 Task: Find connections with filter location Zürich (Kreis 6) with filter topic #entrepreneurwith filter profile language German with filter current company Kirloskar Brothers Limited with filter school Gandhigram Rural Institute with filter industry Distilleries with filter service category Virtual Assistance with filter keywords title Artificial Intelligence Engineer
Action: Mouse moved to (660, 92)
Screenshot: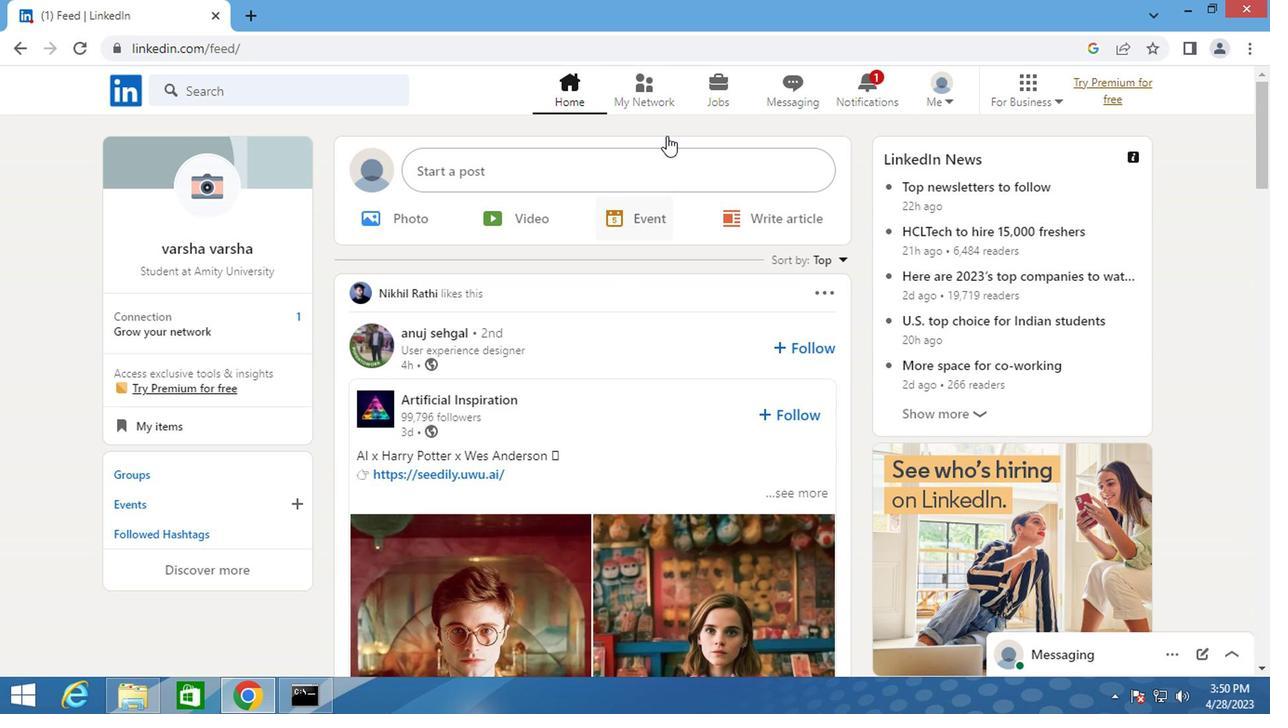 
Action: Mouse pressed left at (660, 92)
Screenshot: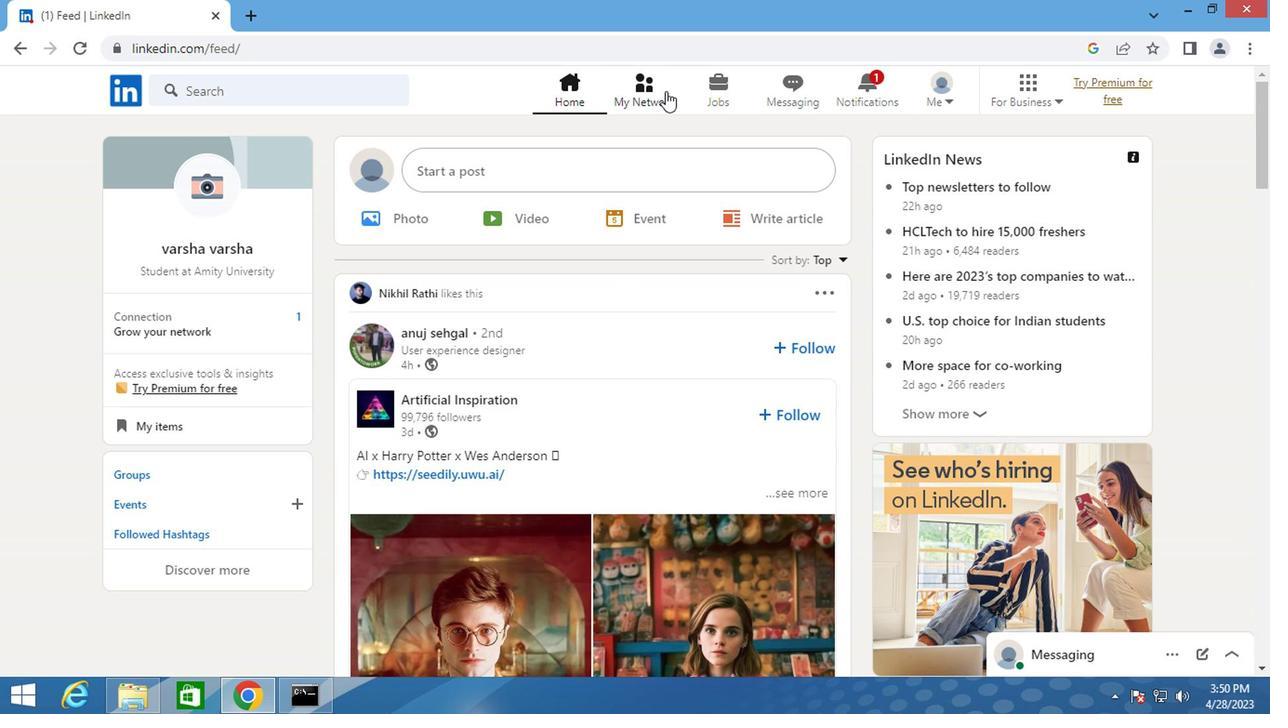 
Action: Mouse moved to (248, 189)
Screenshot: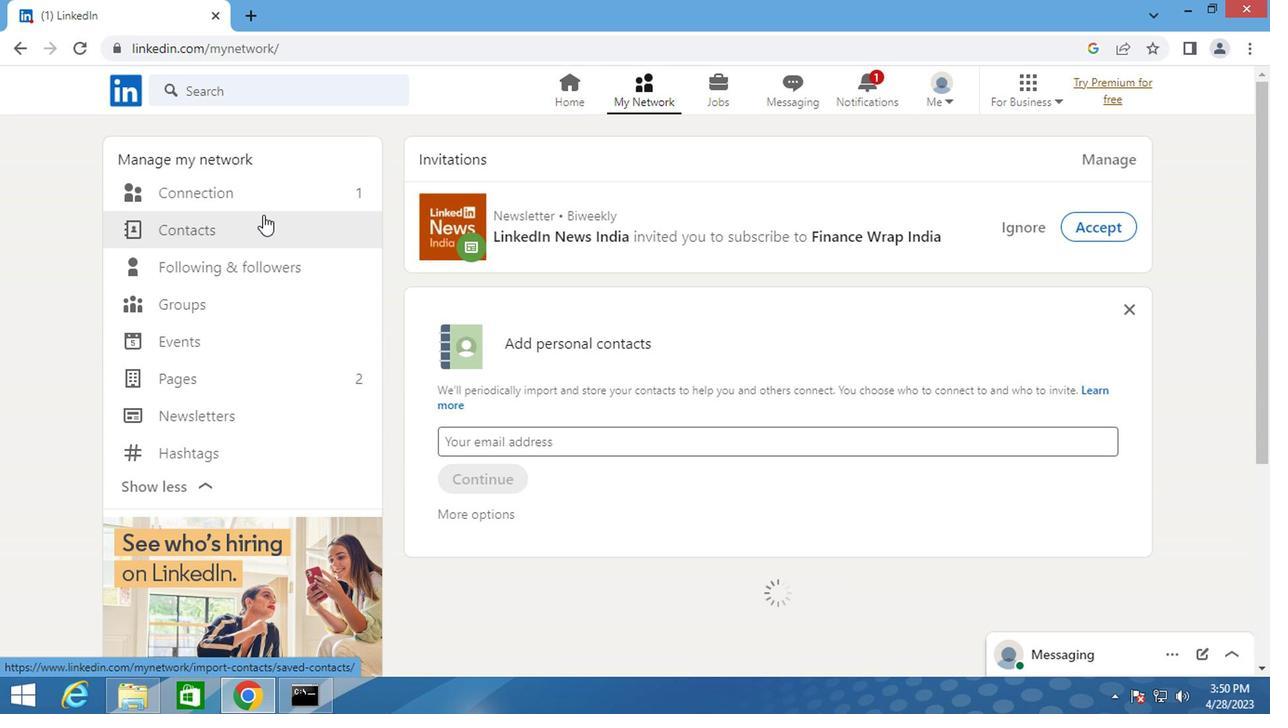 
Action: Mouse pressed left at (248, 189)
Screenshot: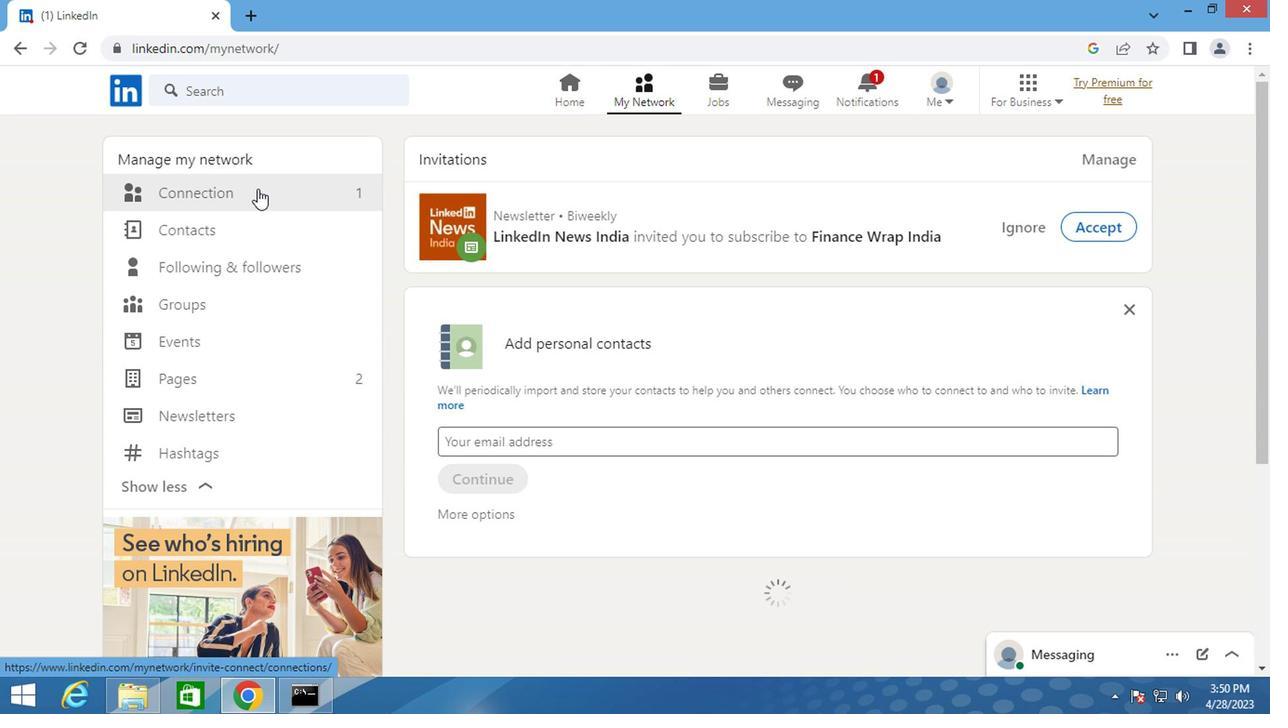 
Action: Mouse moved to (794, 195)
Screenshot: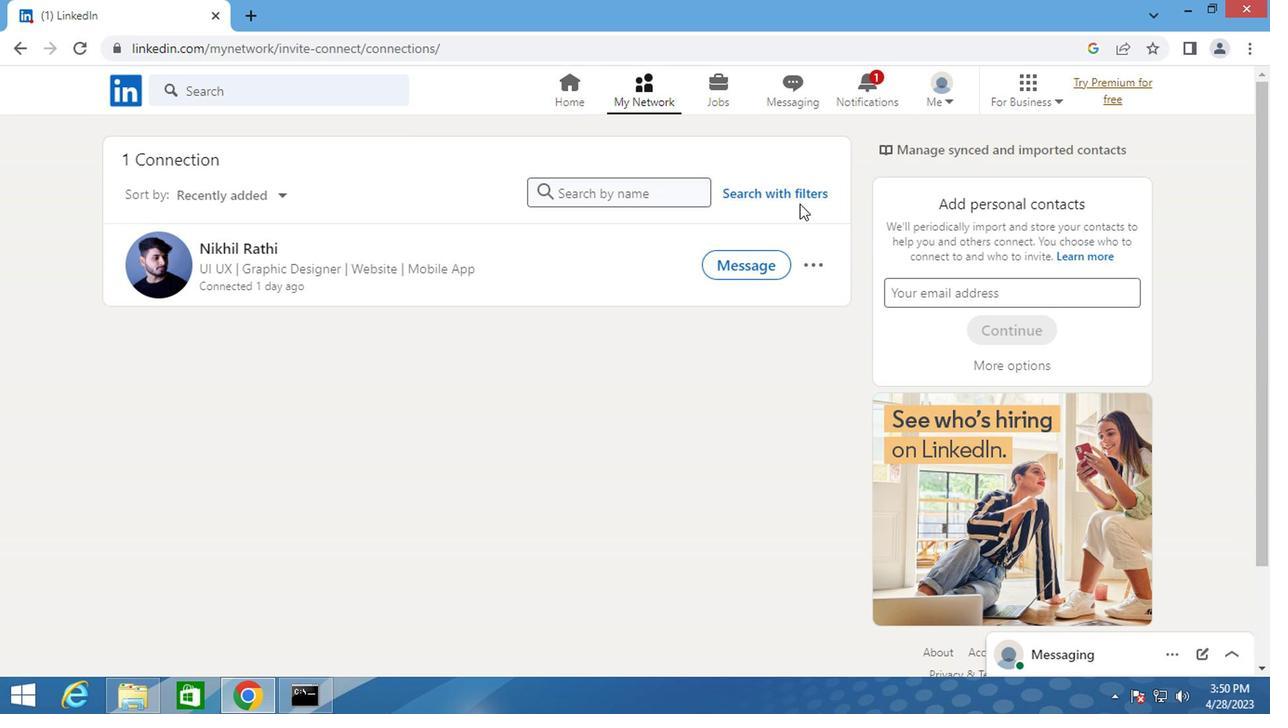 
Action: Mouse pressed left at (794, 195)
Screenshot: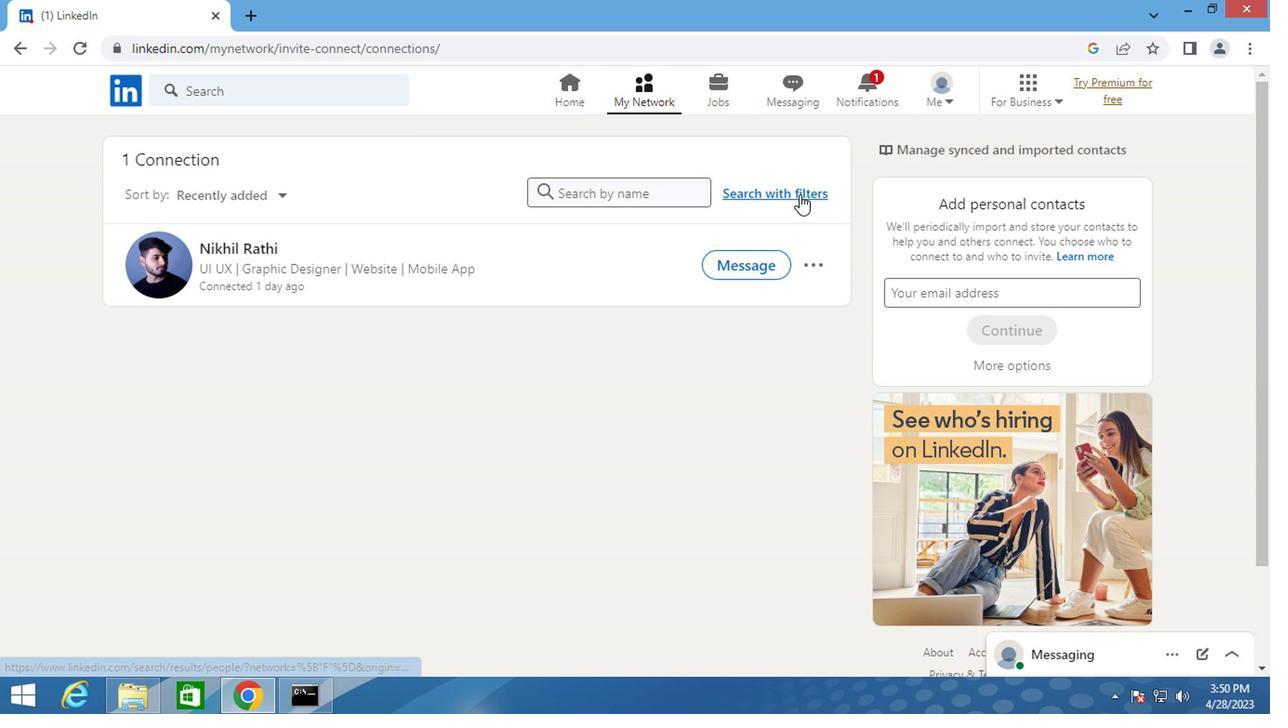 
Action: Mouse moved to (699, 139)
Screenshot: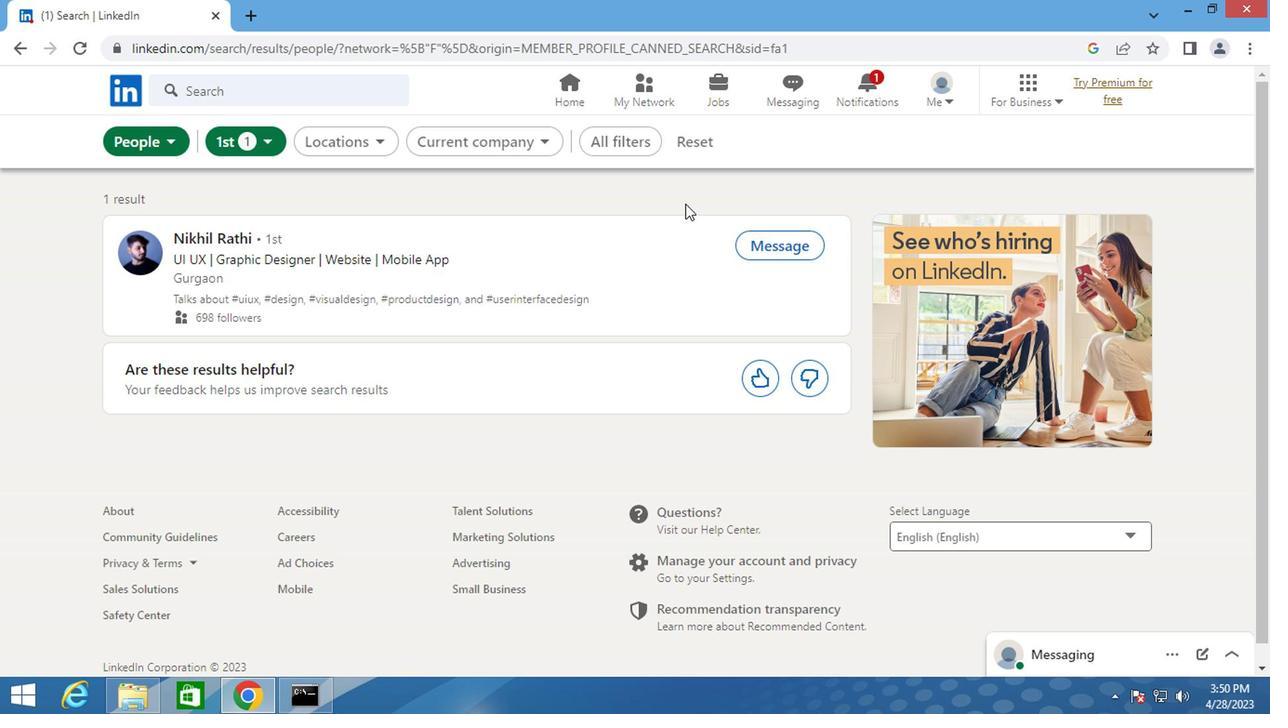 
Action: Mouse pressed left at (699, 139)
Screenshot: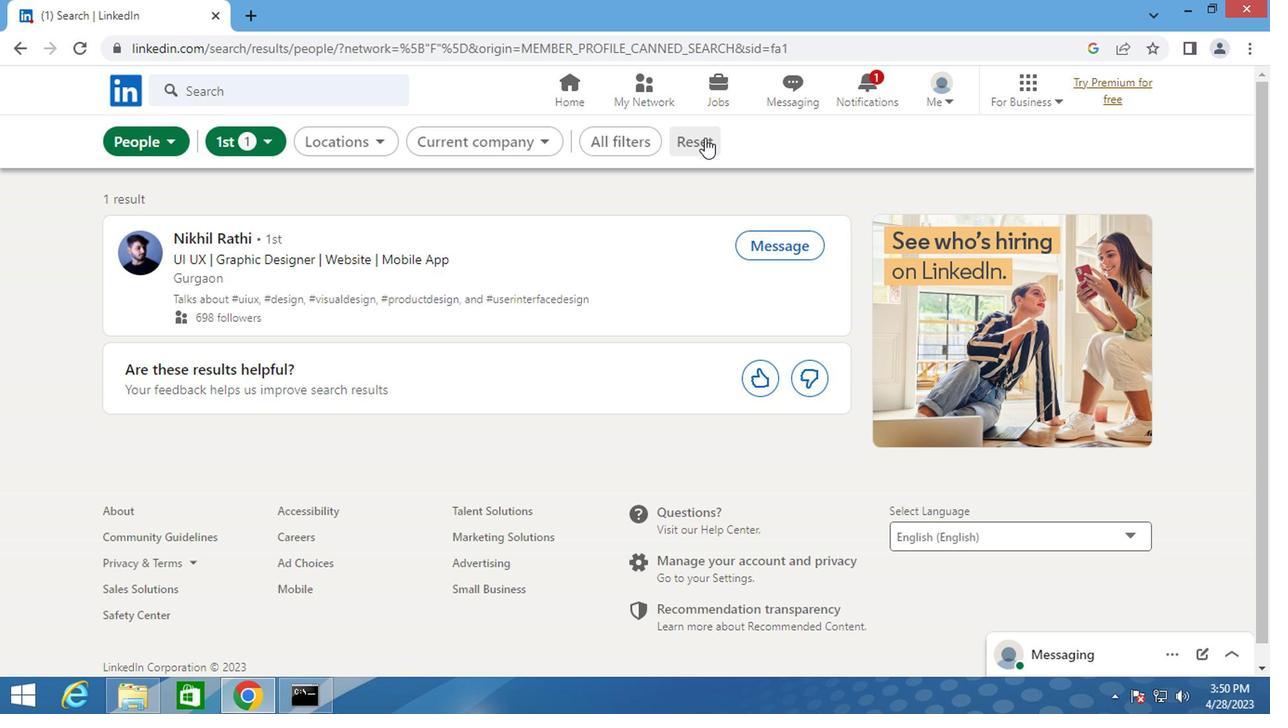 
Action: Mouse moved to (683, 146)
Screenshot: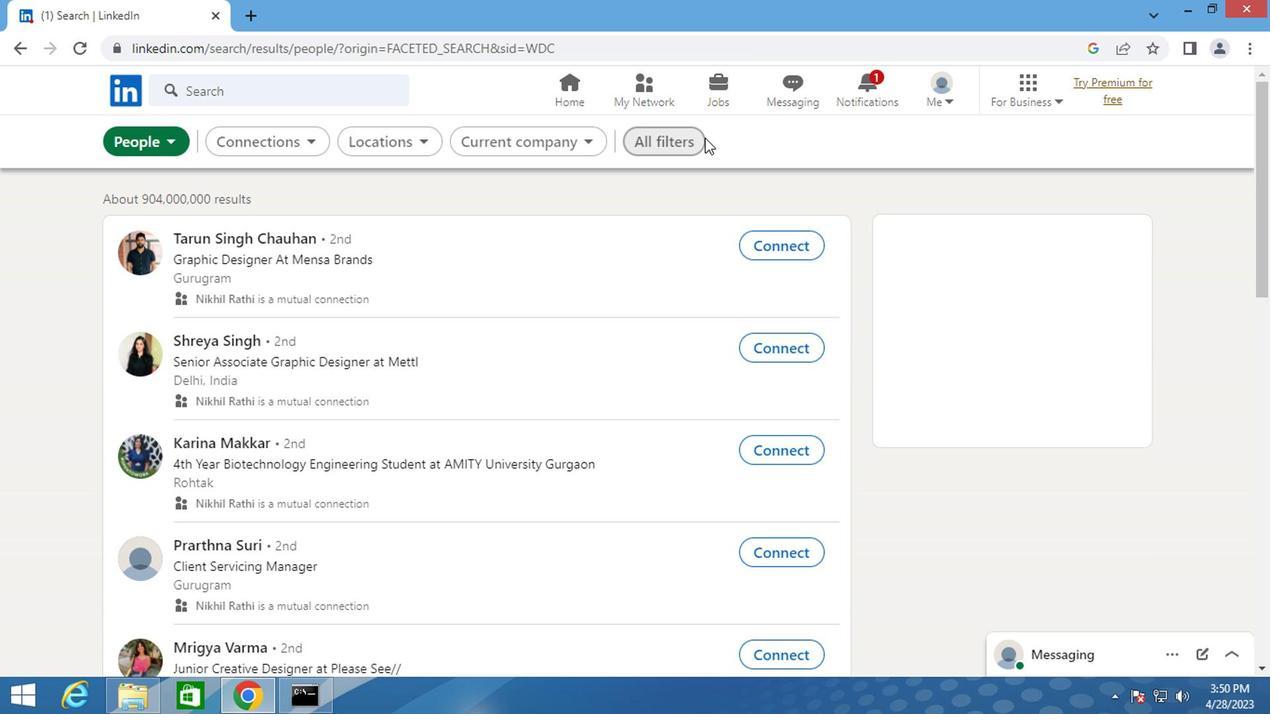 
Action: Mouse pressed left at (683, 146)
Screenshot: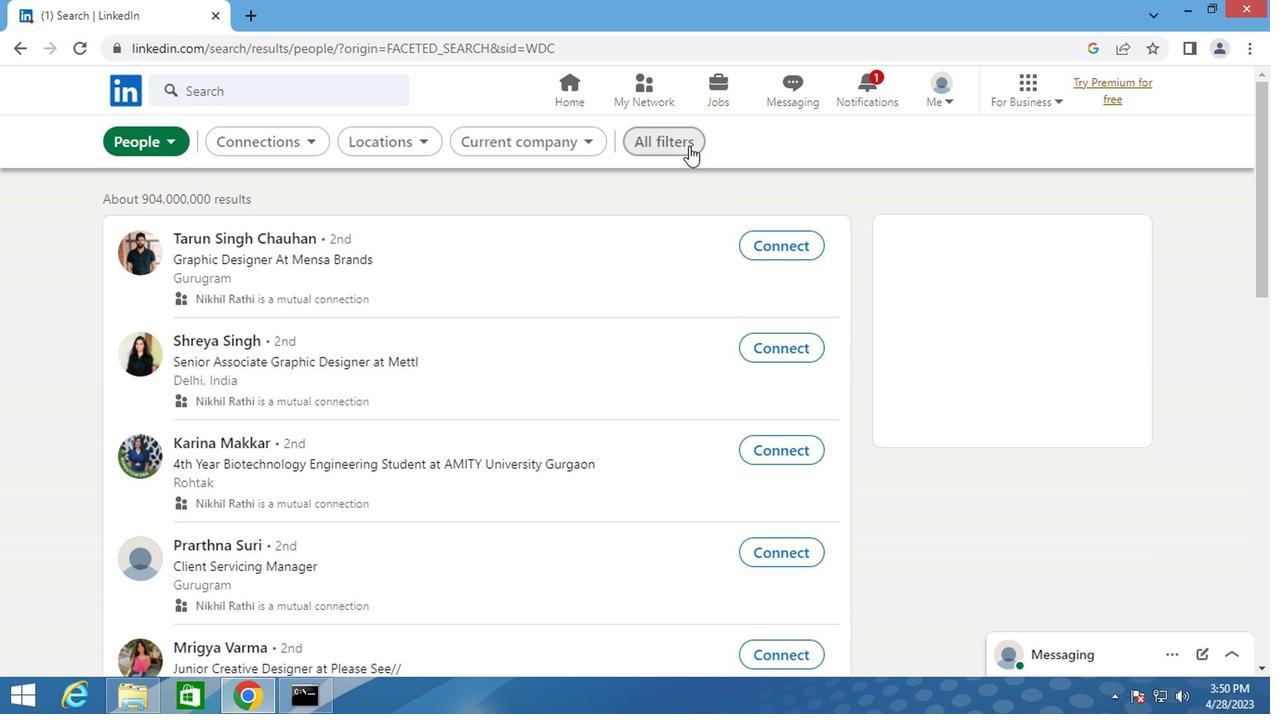 
Action: Mouse moved to (737, 250)
Screenshot: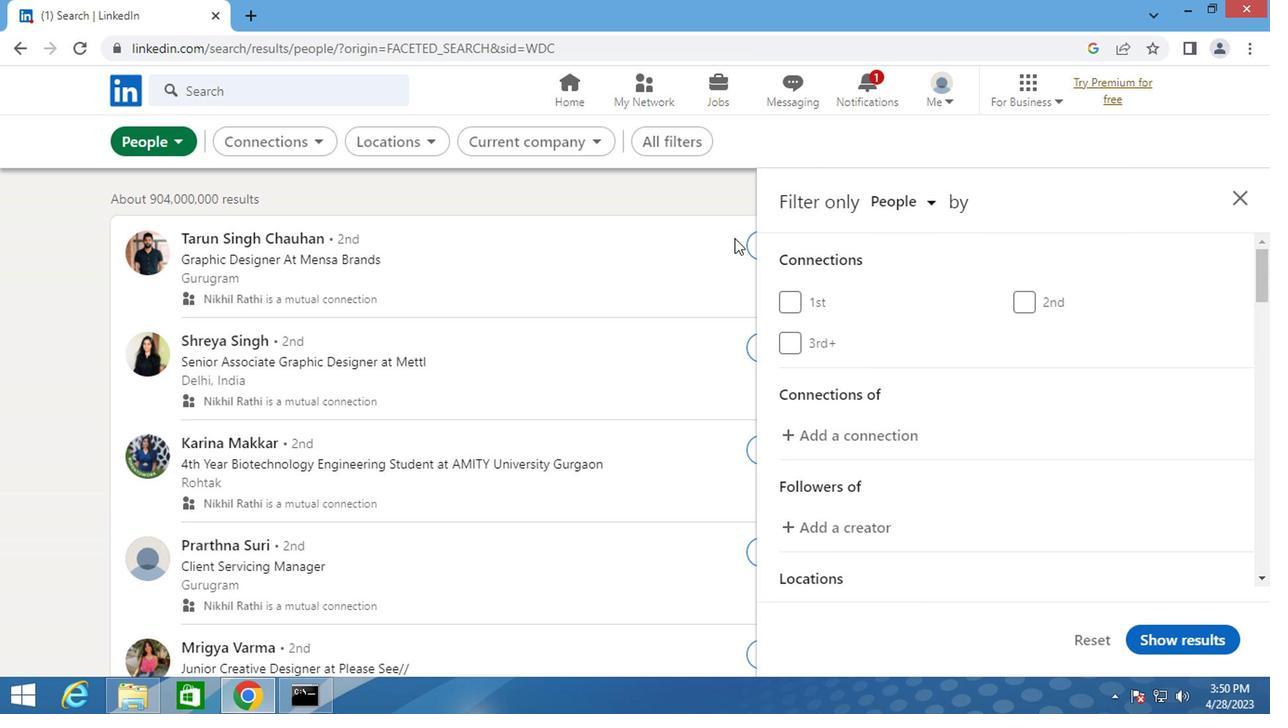 
Action: Mouse scrolled (737, 249) with delta (0, 0)
Screenshot: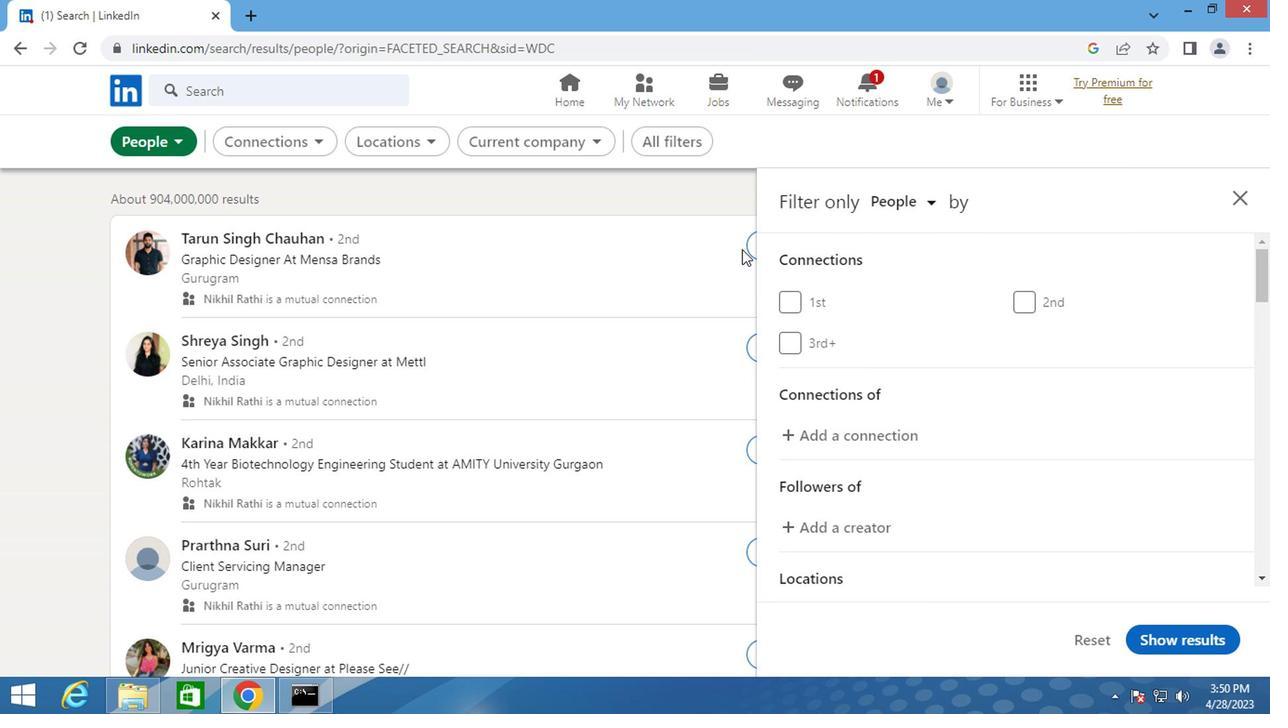 
Action: Mouse scrolled (737, 249) with delta (0, 0)
Screenshot: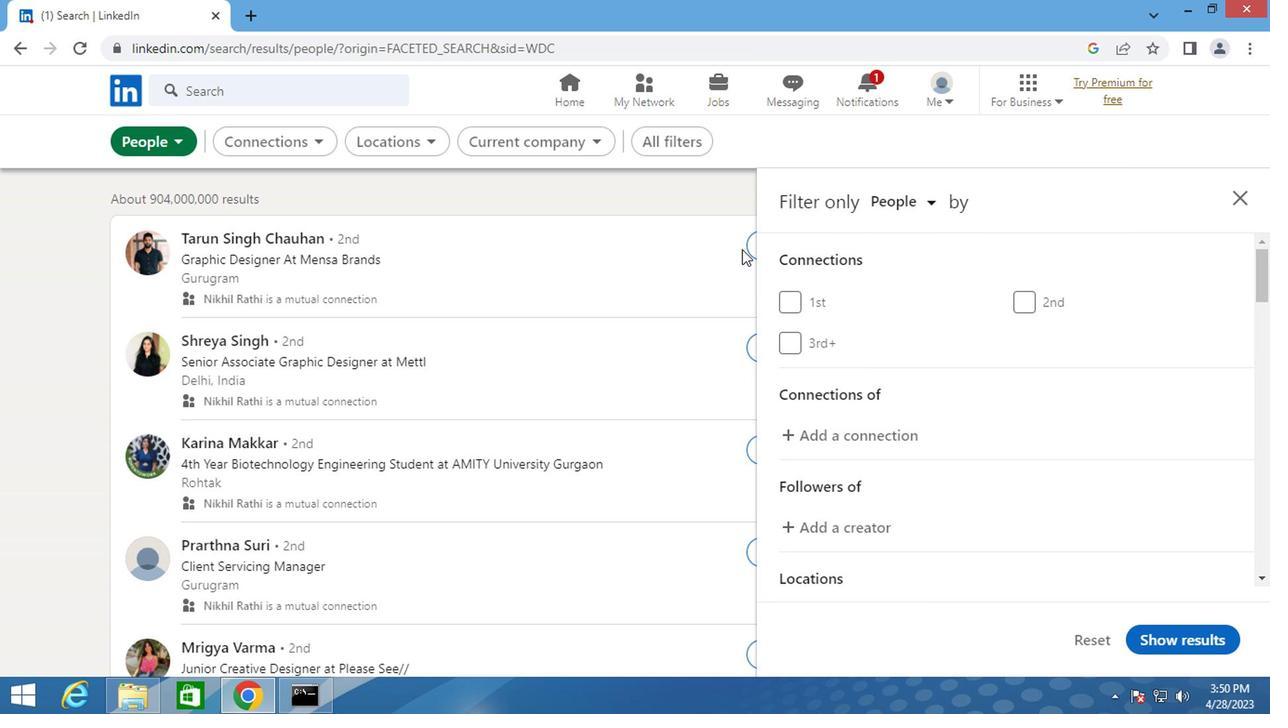 
Action: Mouse moved to (850, 325)
Screenshot: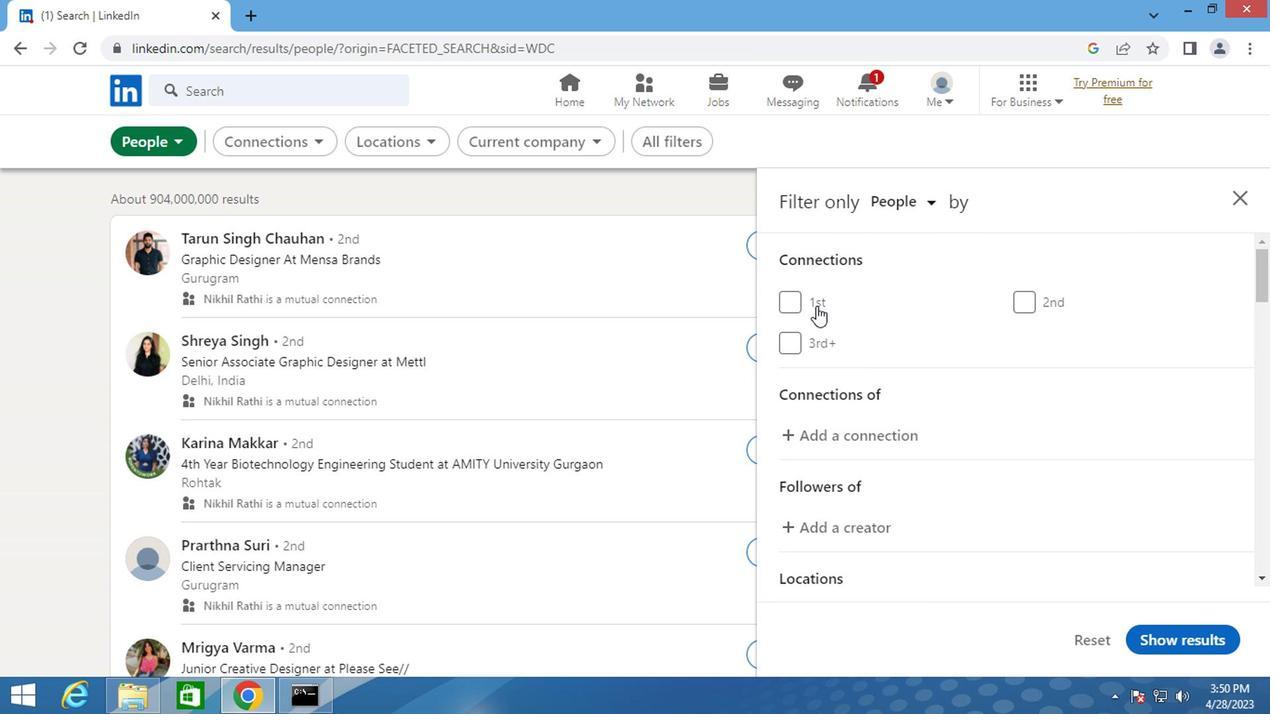 
Action: Mouse scrolled (850, 325) with delta (0, 0)
Screenshot: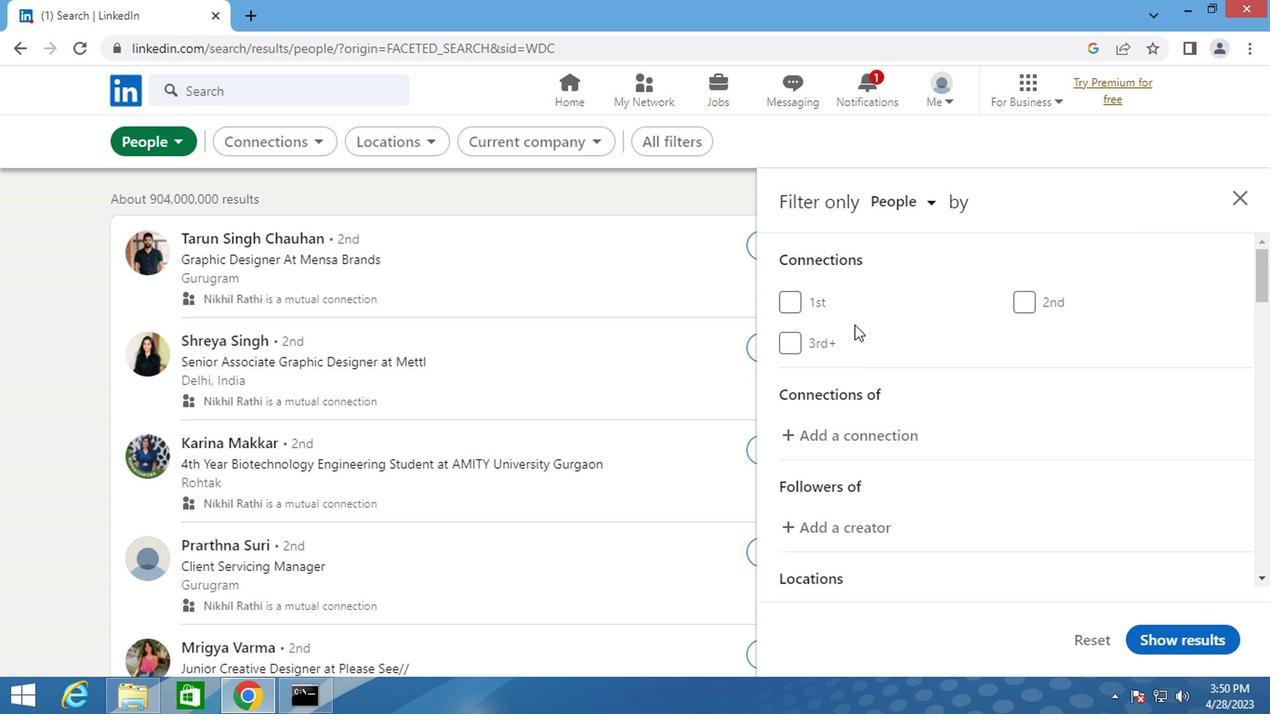 
Action: Mouse scrolled (850, 325) with delta (0, 0)
Screenshot: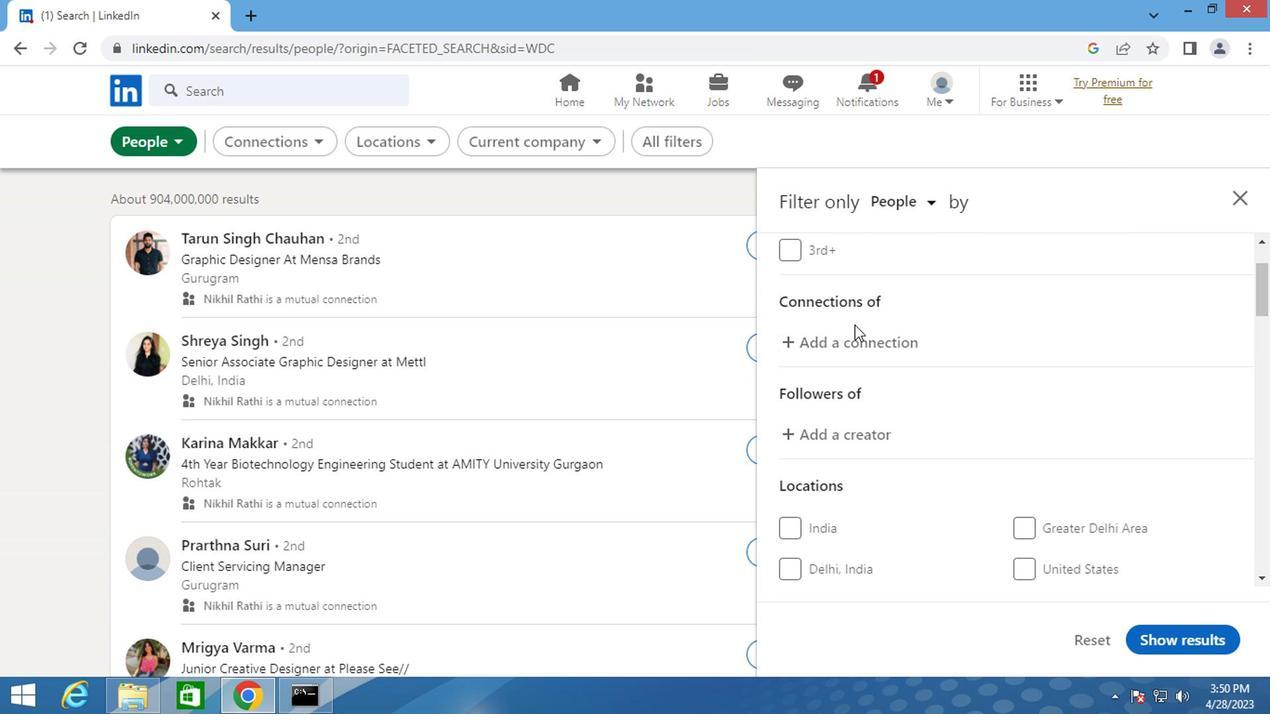 
Action: Mouse scrolled (850, 325) with delta (0, 0)
Screenshot: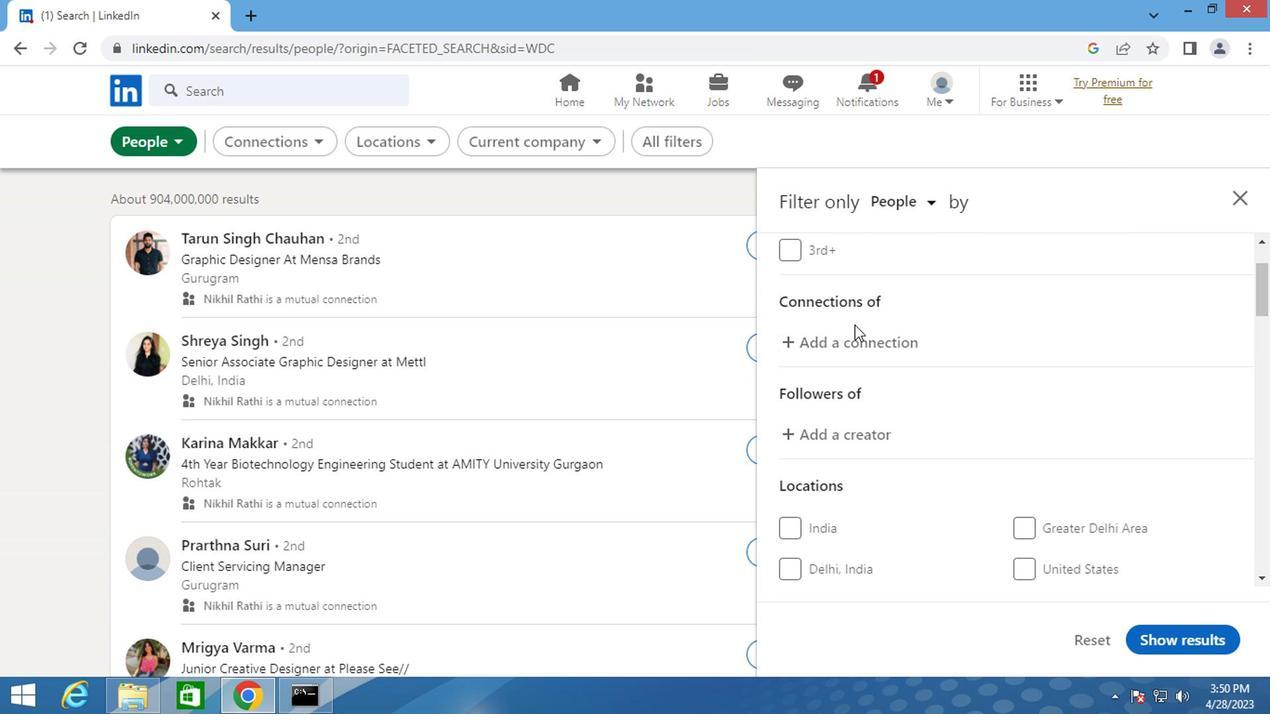 
Action: Mouse moved to (1041, 407)
Screenshot: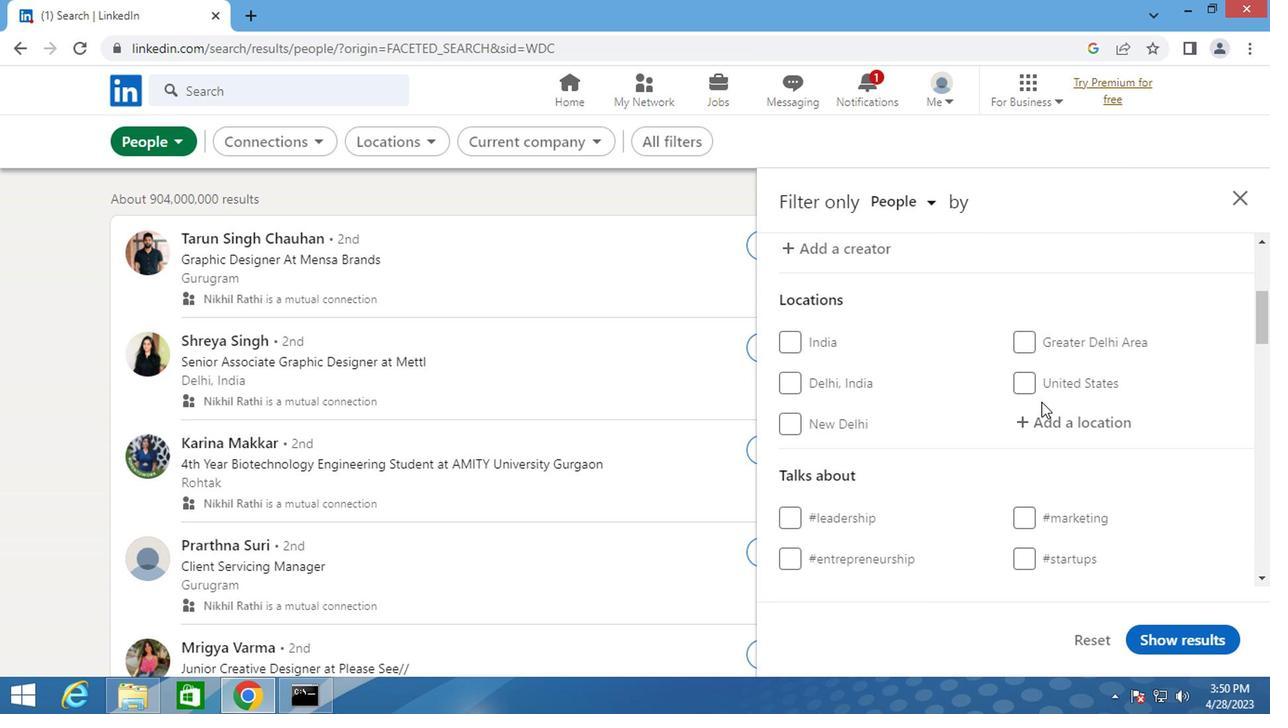 
Action: Mouse pressed left at (1041, 407)
Screenshot: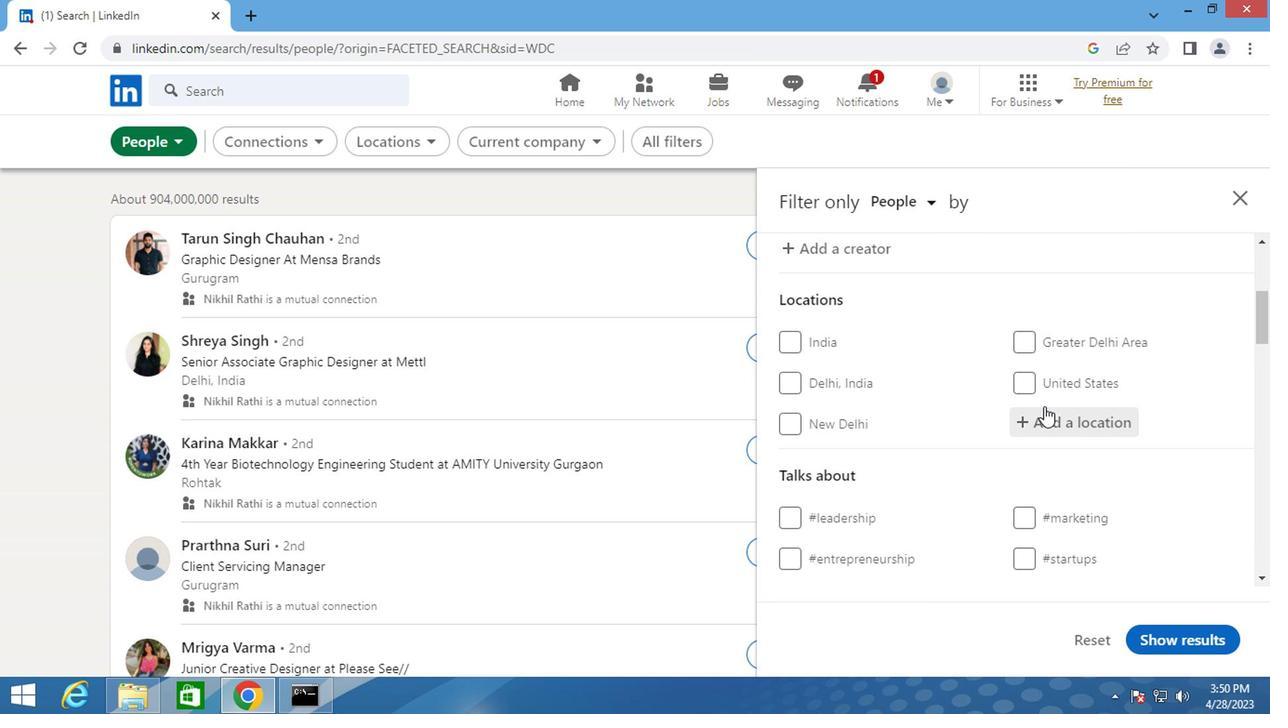 
Action: Key pressed <Key.shift>ZURICH<Key.space><Key.shift_r><Key.shift_r><Key.shift_r>(<Key.shift>KREIS<Key.space>6<Key.shift_r>)
Screenshot: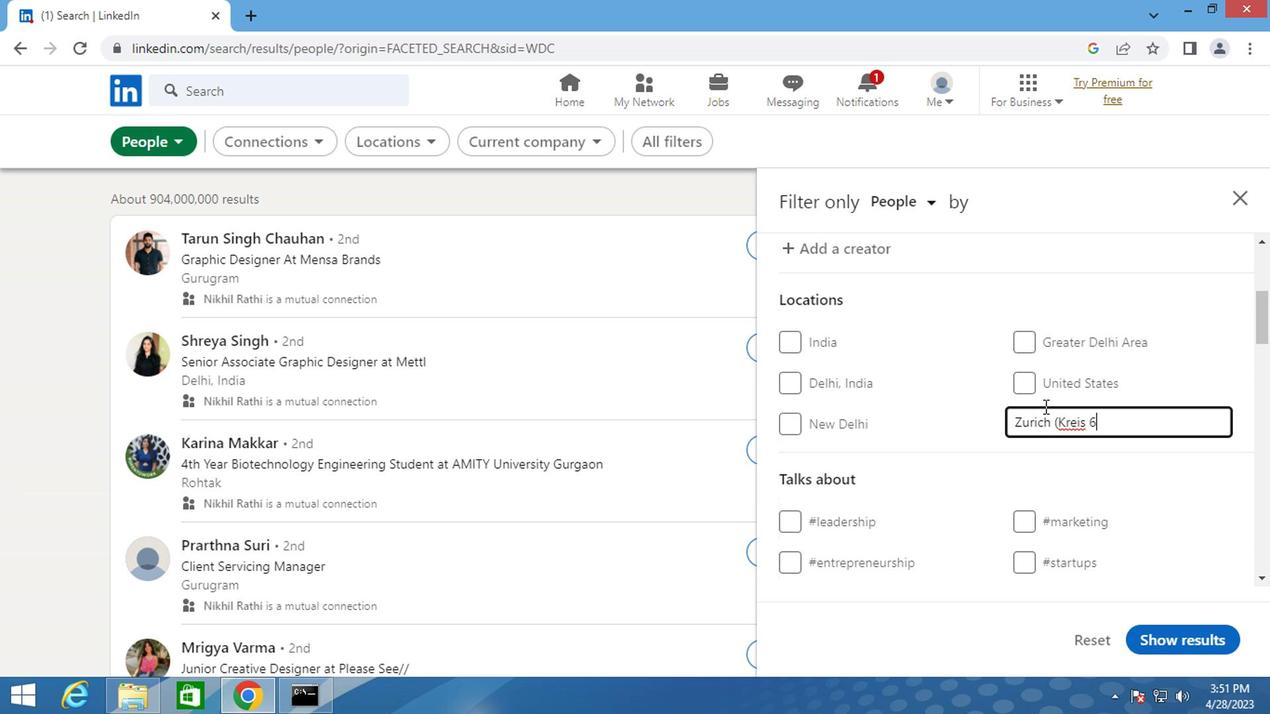 
Action: Mouse moved to (871, 395)
Screenshot: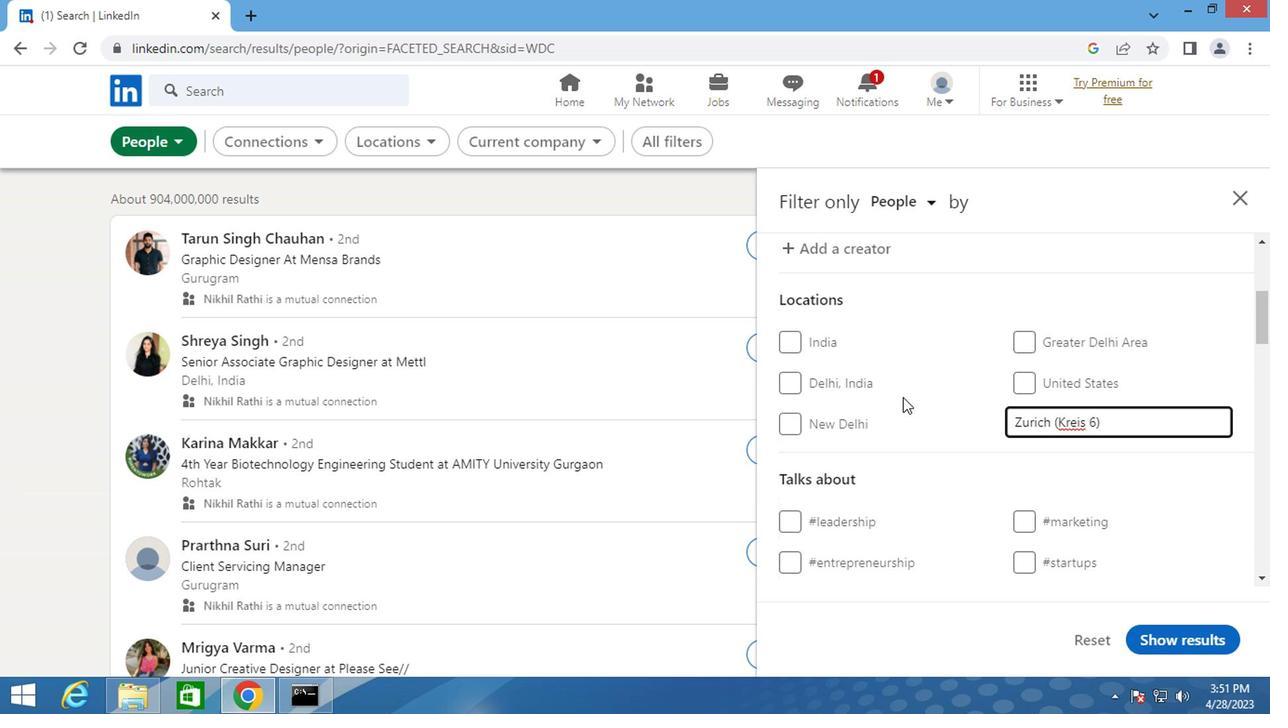 
Action: Mouse scrolled (871, 394) with delta (0, -1)
Screenshot: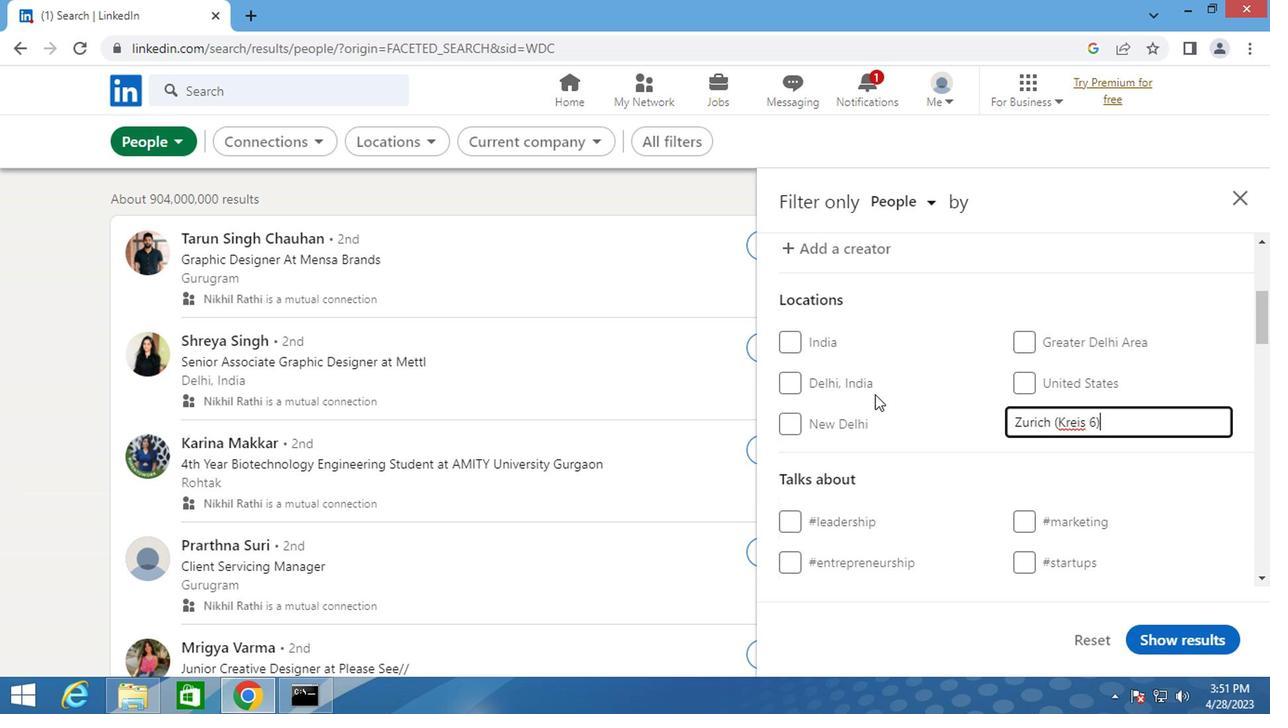 
Action: Mouse scrolled (871, 394) with delta (0, -1)
Screenshot: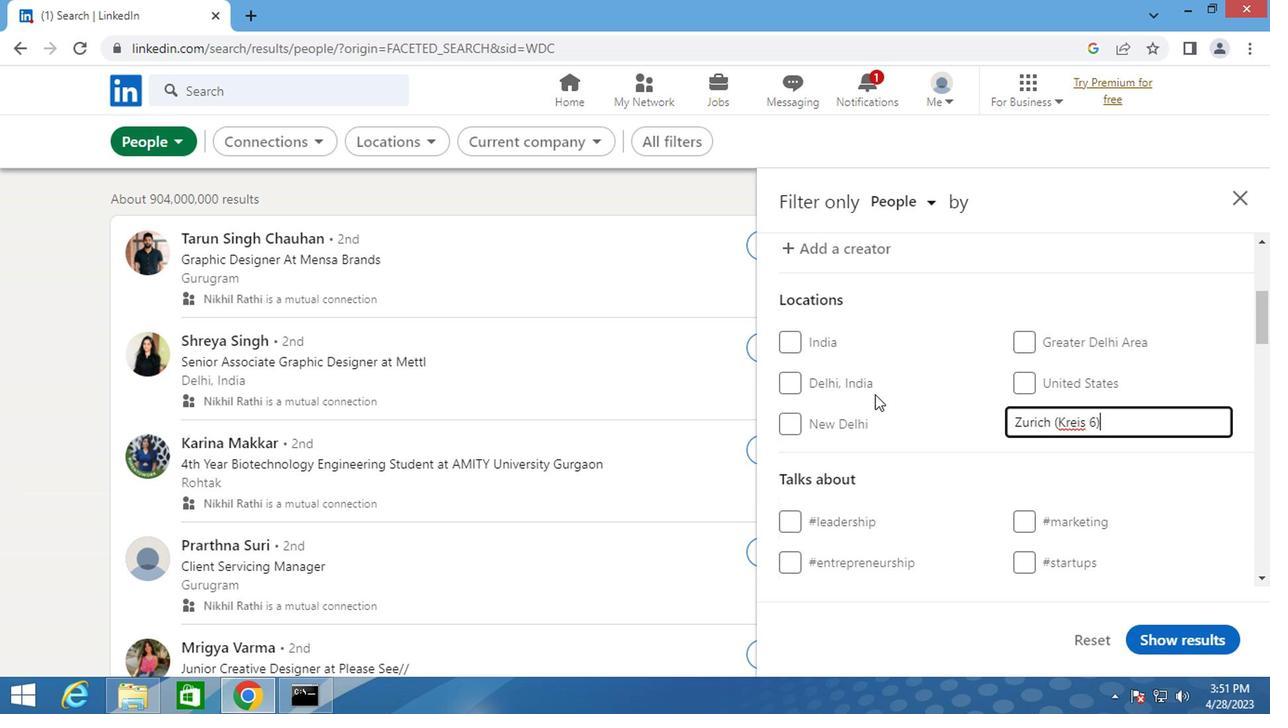 
Action: Mouse moved to (1065, 410)
Screenshot: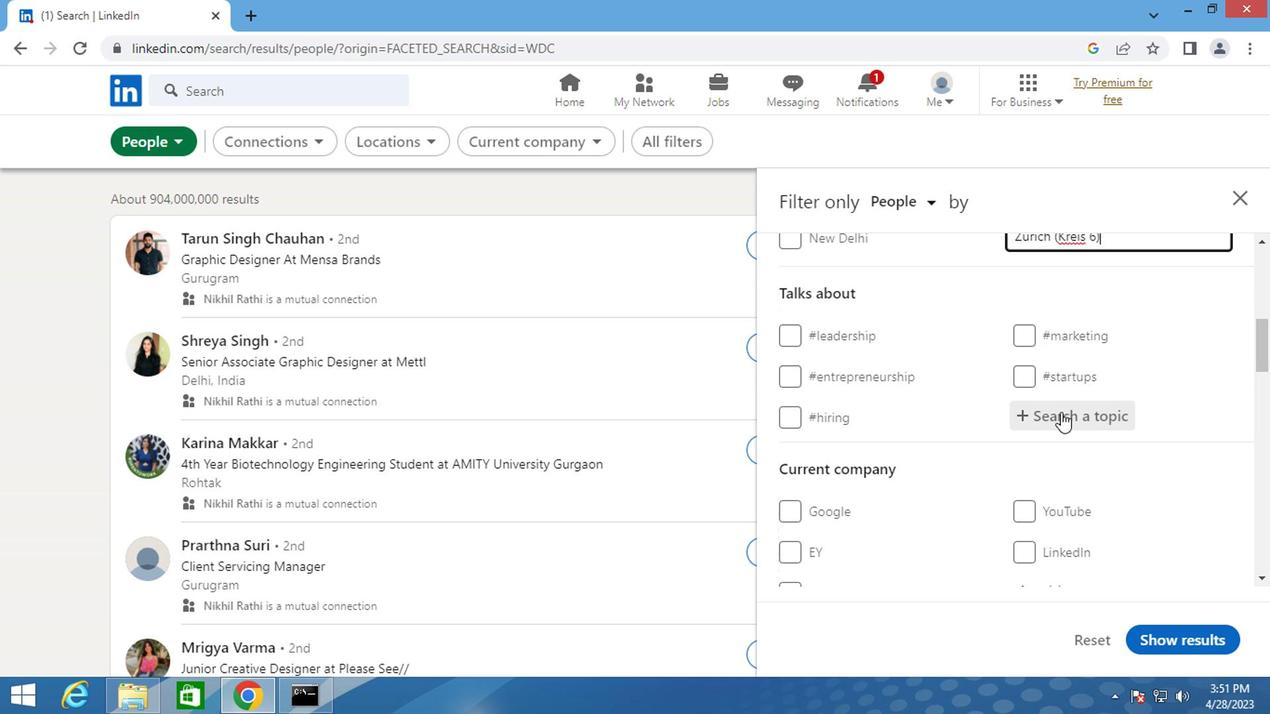 
Action: Mouse pressed left at (1065, 410)
Screenshot: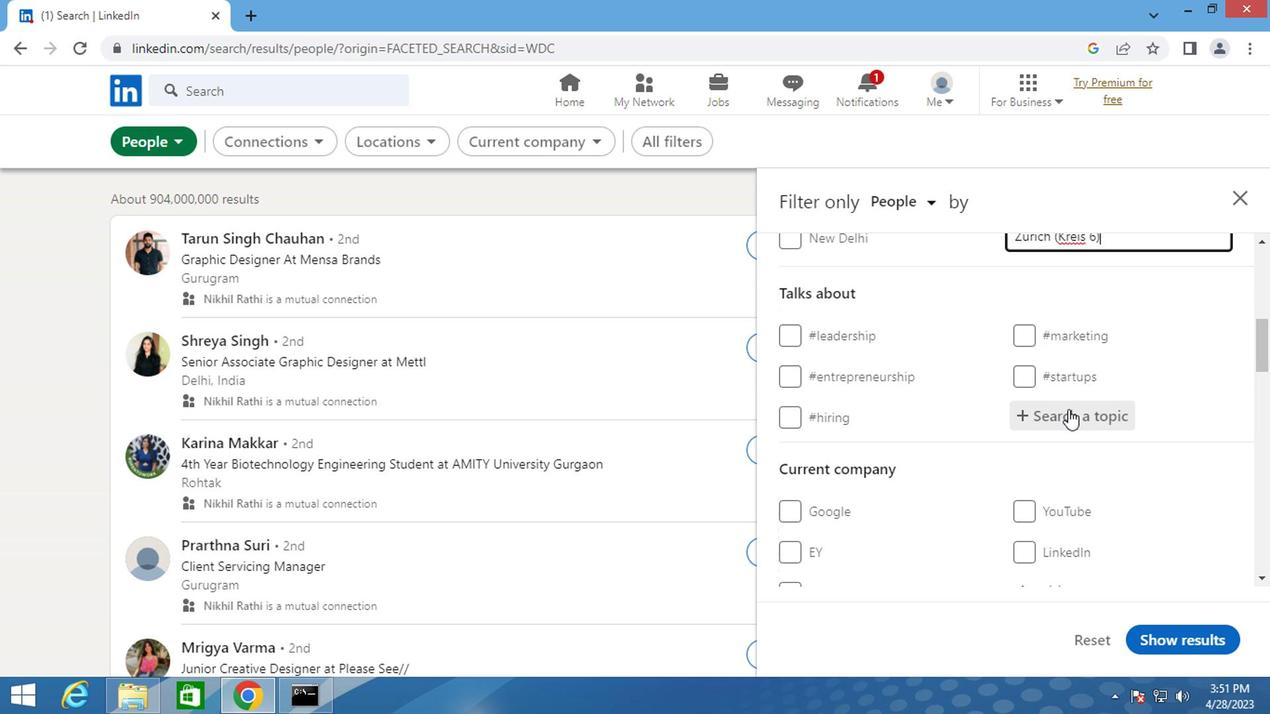 
Action: Key pressed <Key.shift><Key.shift><Key.shift><Key.shift><Key.shift>#ENTREPRENEUR
Screenshot: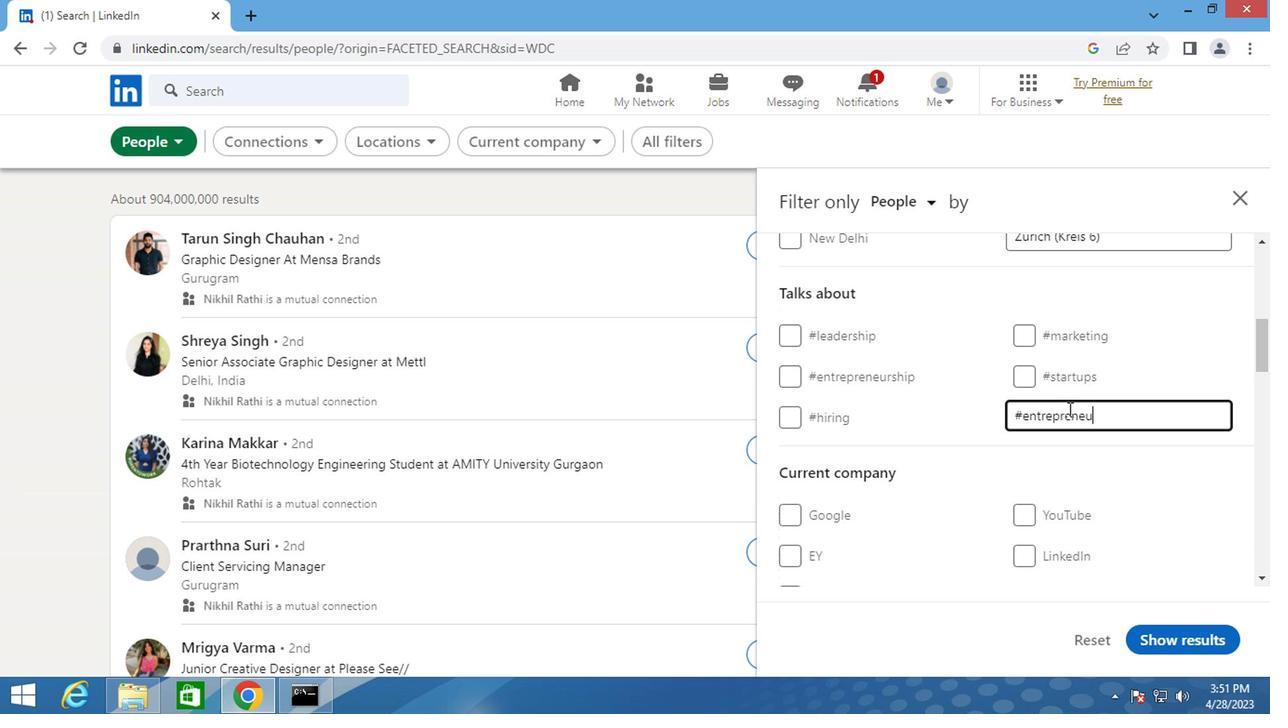 
Action: Mouse moved to (949, 455)
Screenshot: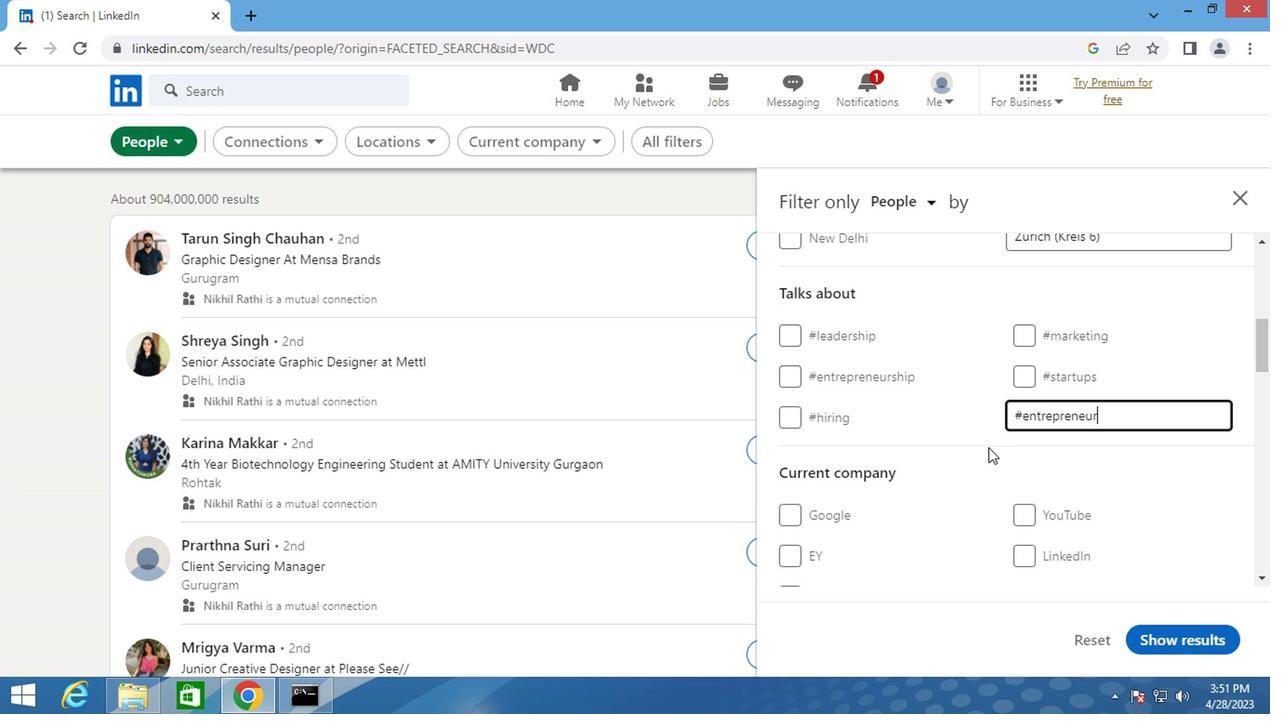 
Action: Mouse scrolled (949, 454) with delta (0, -1)
Screenshot: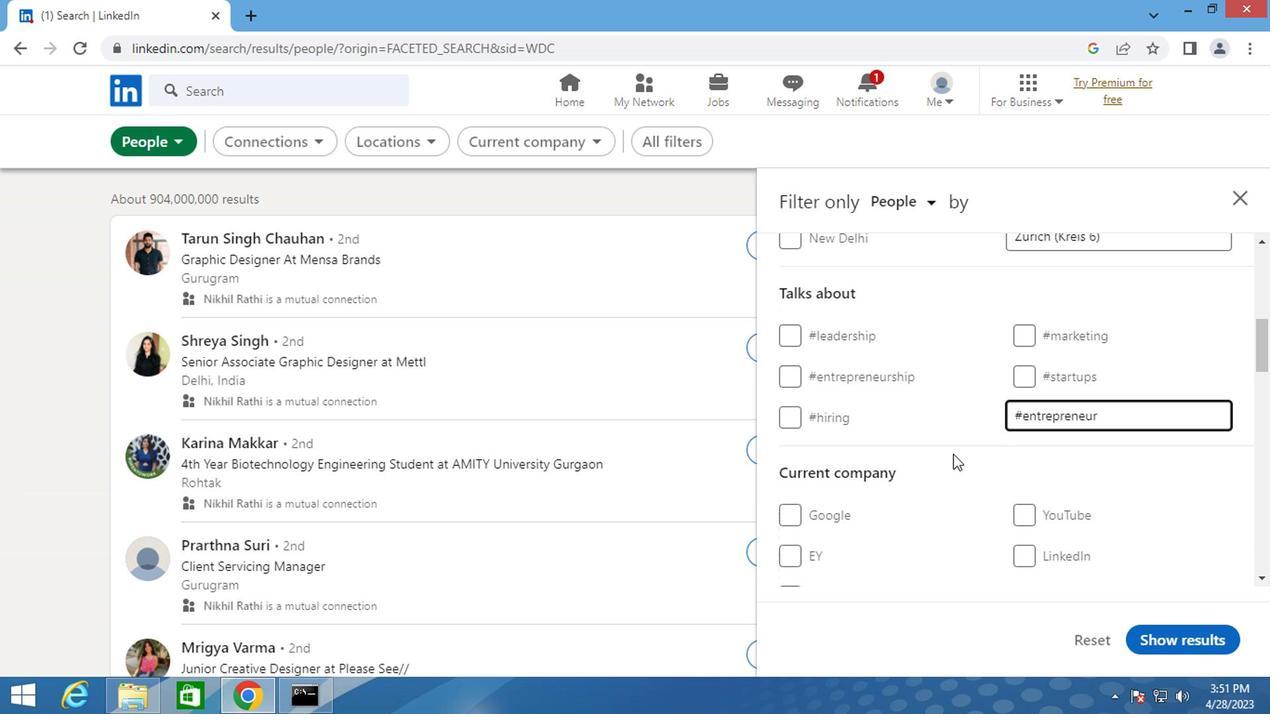 
Action: Mouse scrolled (949, 454) with delta (0, -1)
Screenshot: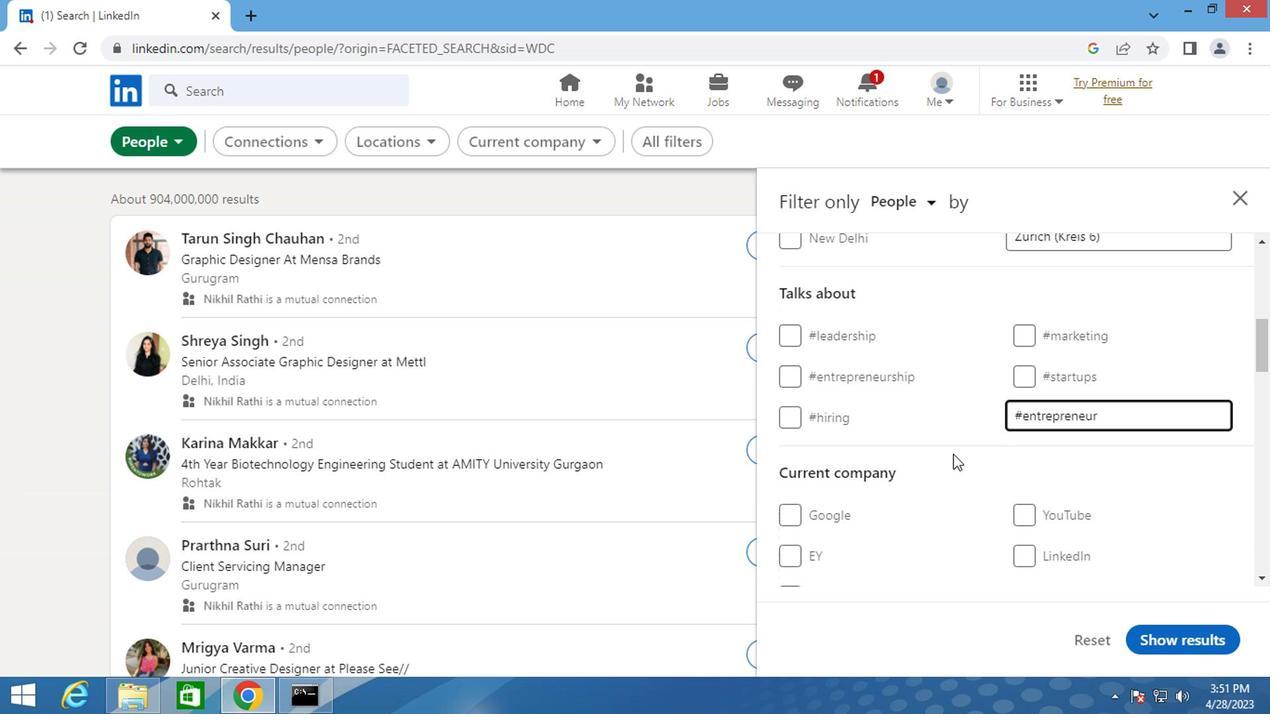 
Action: Mouse scrolled (949, 454) with delta (0, -1)
Screenshot: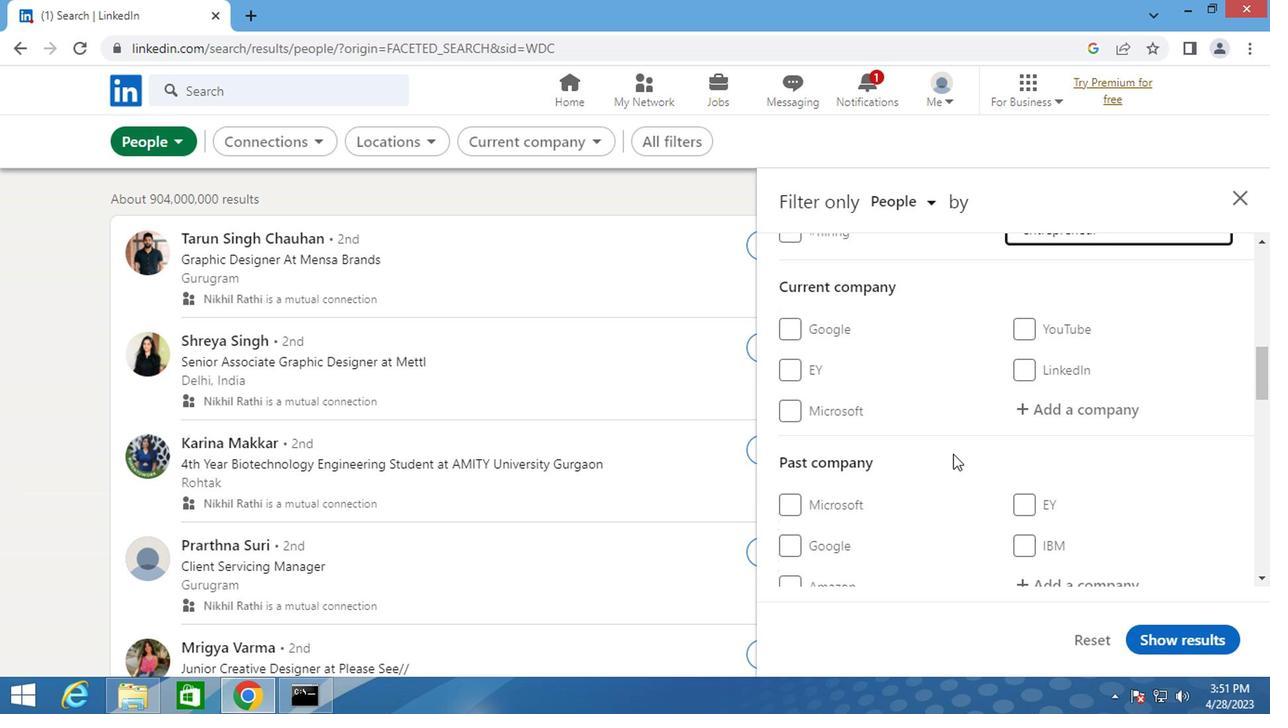 
Action: Mouse scrolled (949, 454) with delta (0, -1)
Screenshot: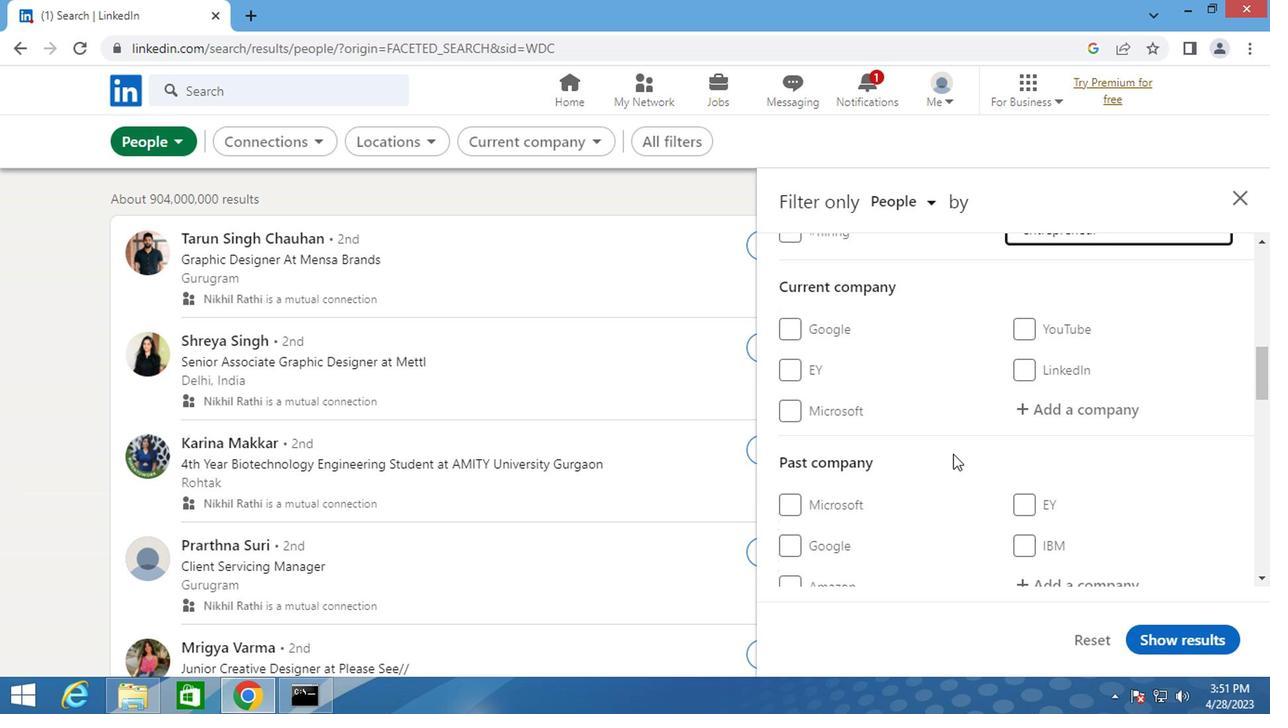 
Action: Mouse scrolled (949, 454) with delta (0, -1)
Screenshot: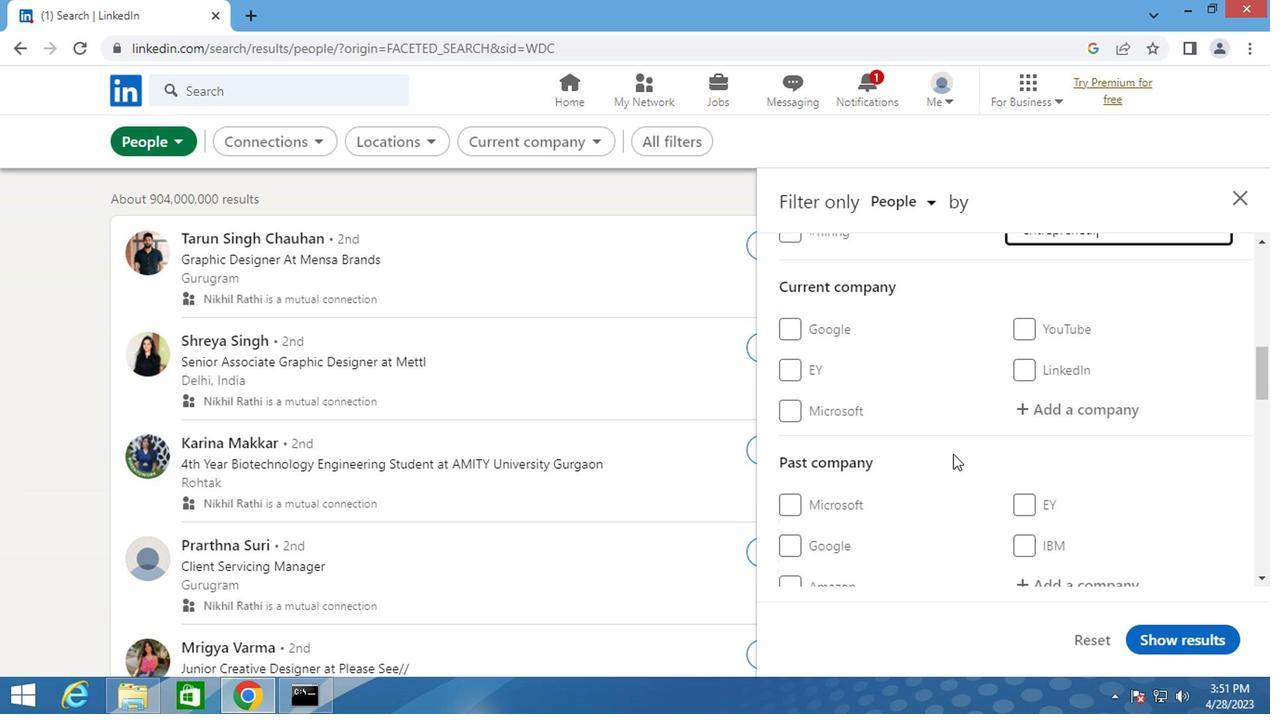 
Action: Mouse scrolled (949, 454) with delta (0, -1)
Screenshot: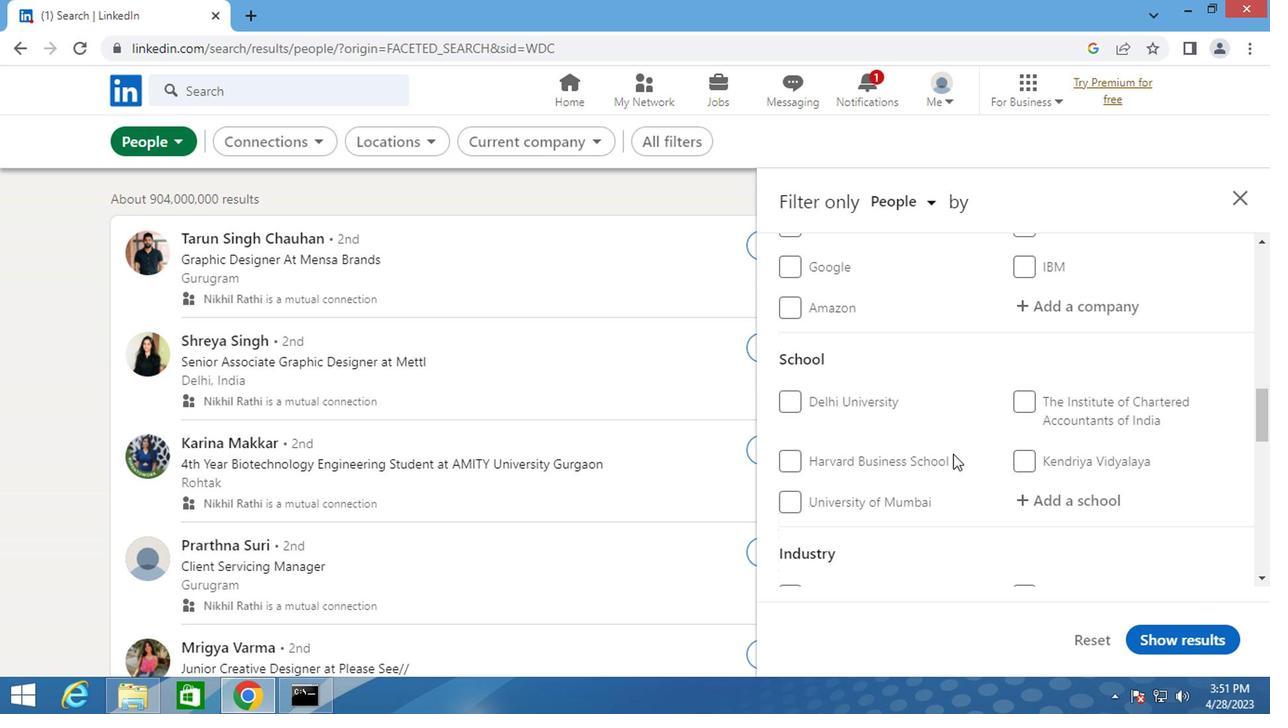 
Action: Mouse scrolled (949, 454) with delta (0, -1)
Screenshot: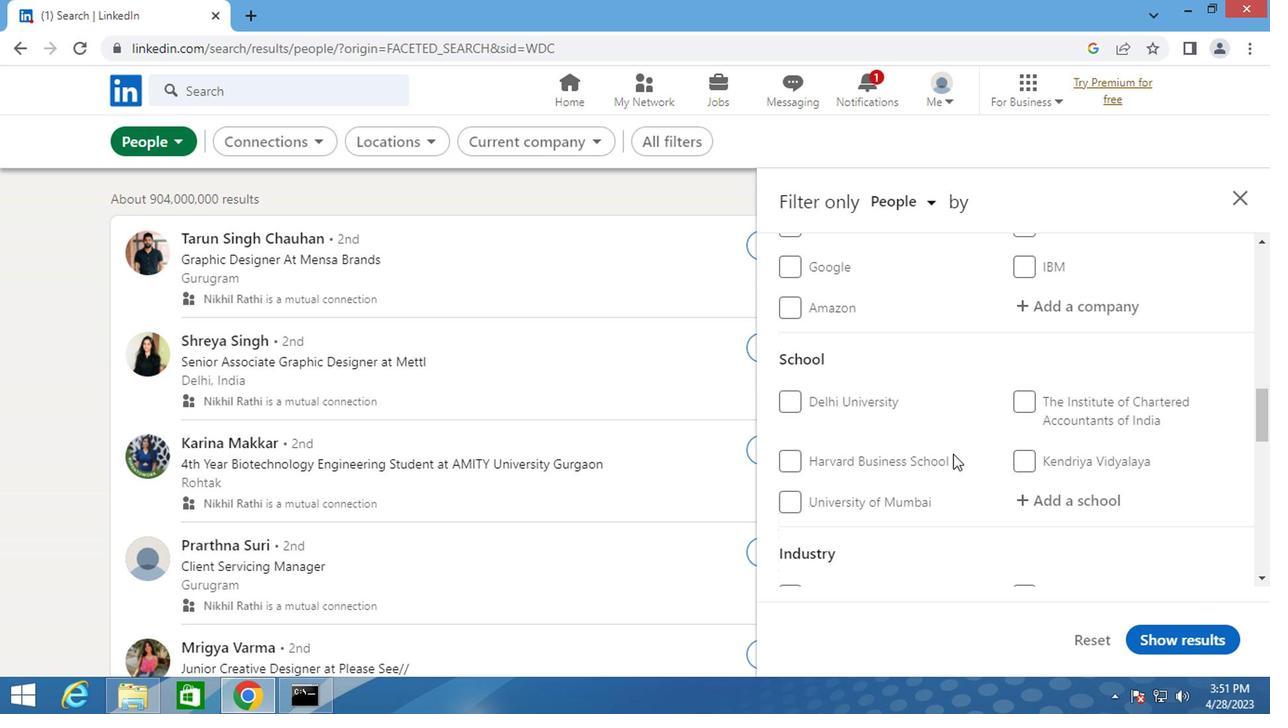 
Action: Mouse scrolled (949, 454) with delta (0, -1)
Screenshot: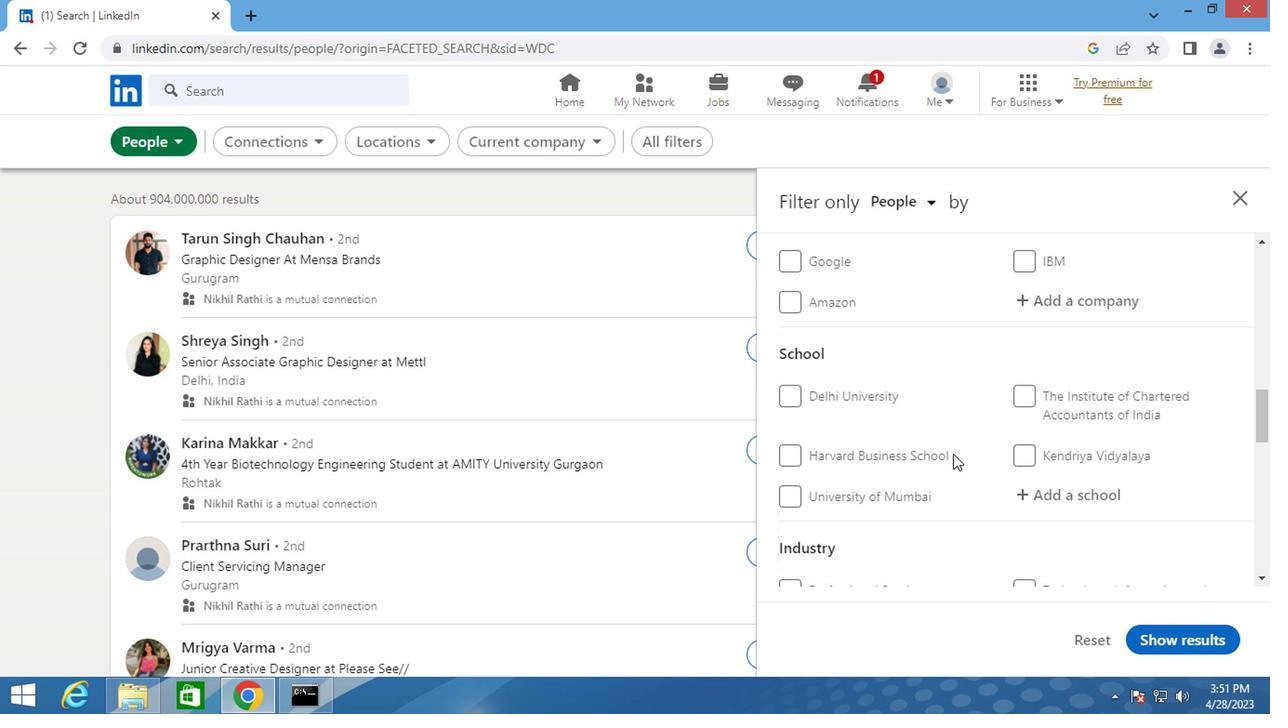 
Action: Mouse scrolled (949, 454) with delta (0, -1)
Screenshot: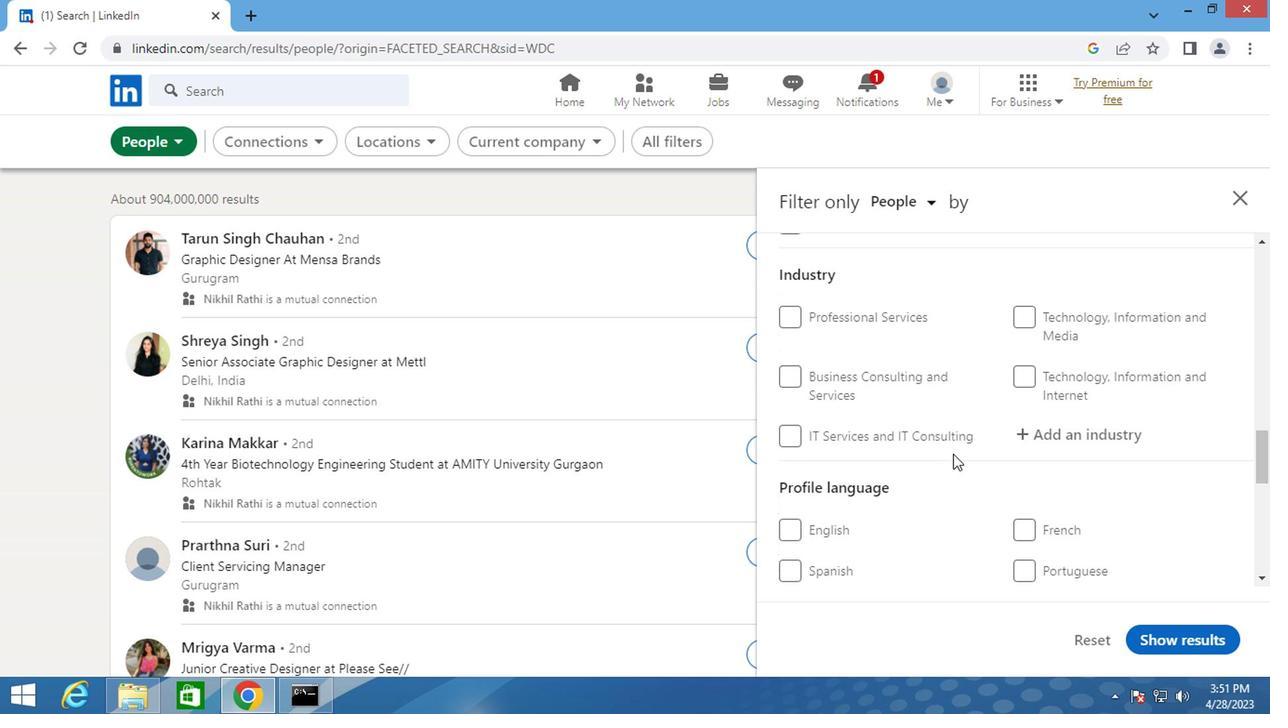 
Action: Mouse moved to (790, 510)
Screenshot: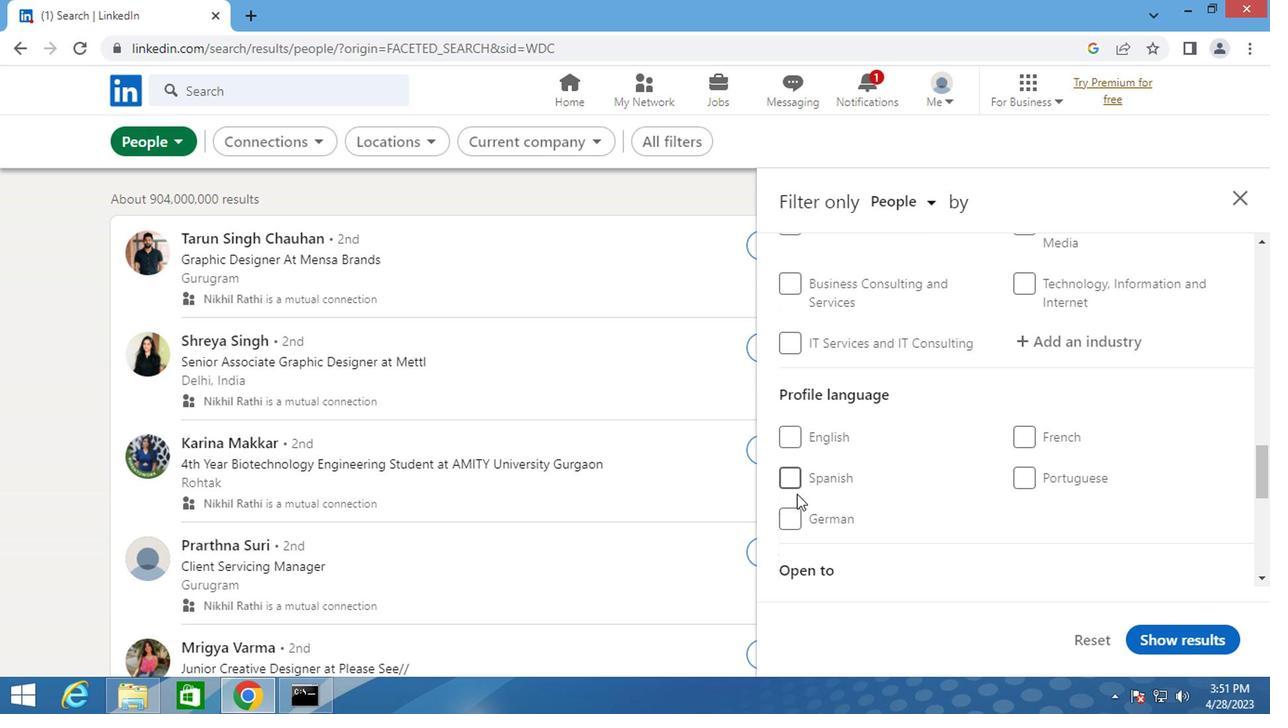 
Action: Mouse pressed left at (790, 510)
Screenshot: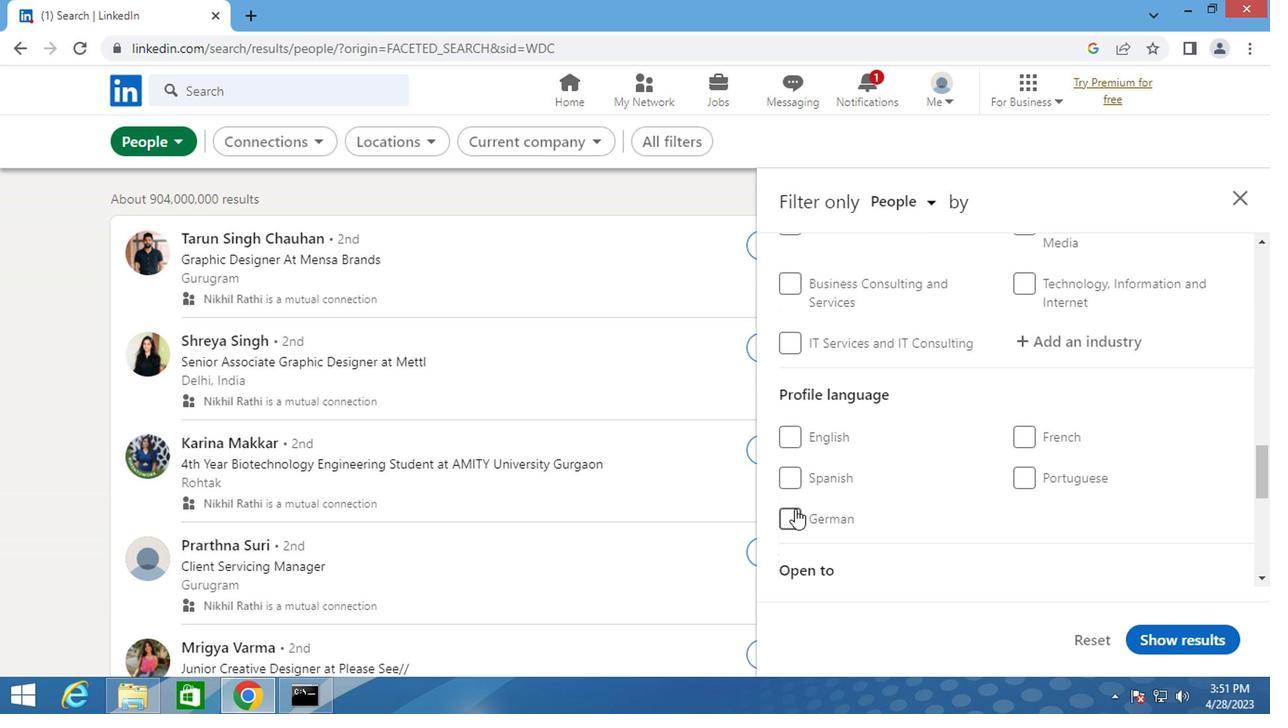 
Action: Mouse moved to (851, 492)
Screenshot: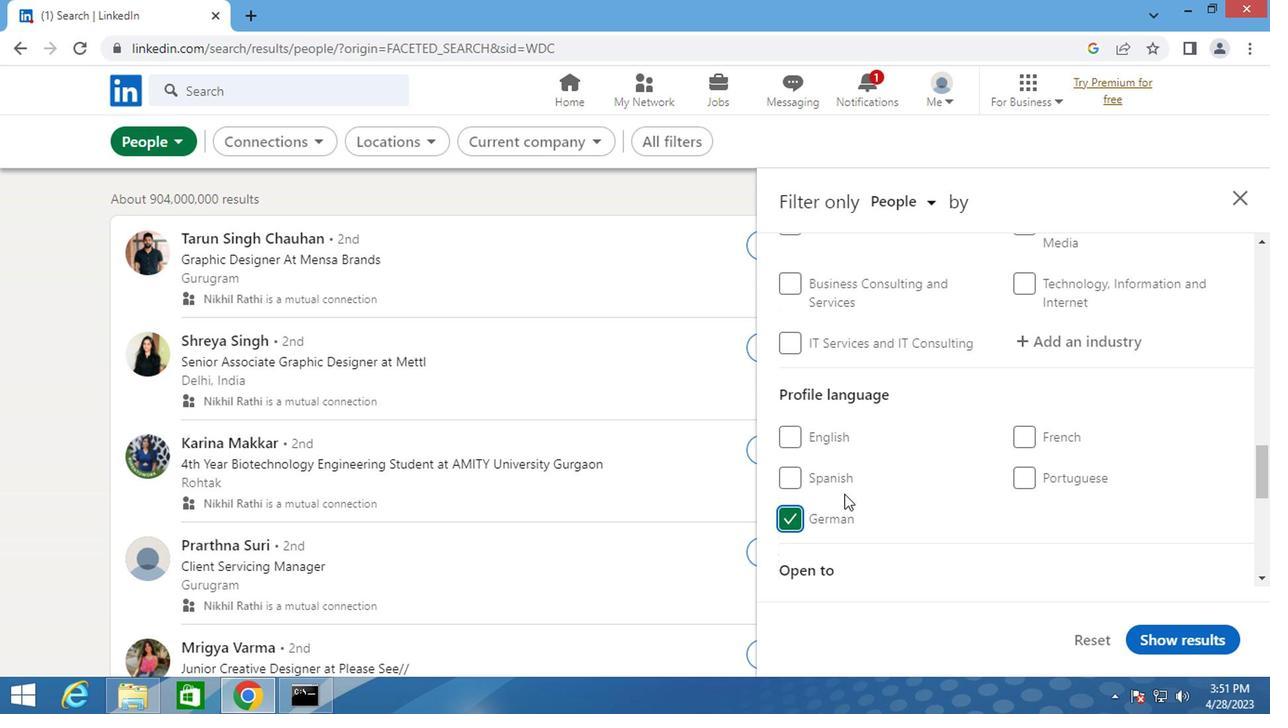 
Action: Mouse scrolled (851, 493) with delta (0, 0)
Screenshot: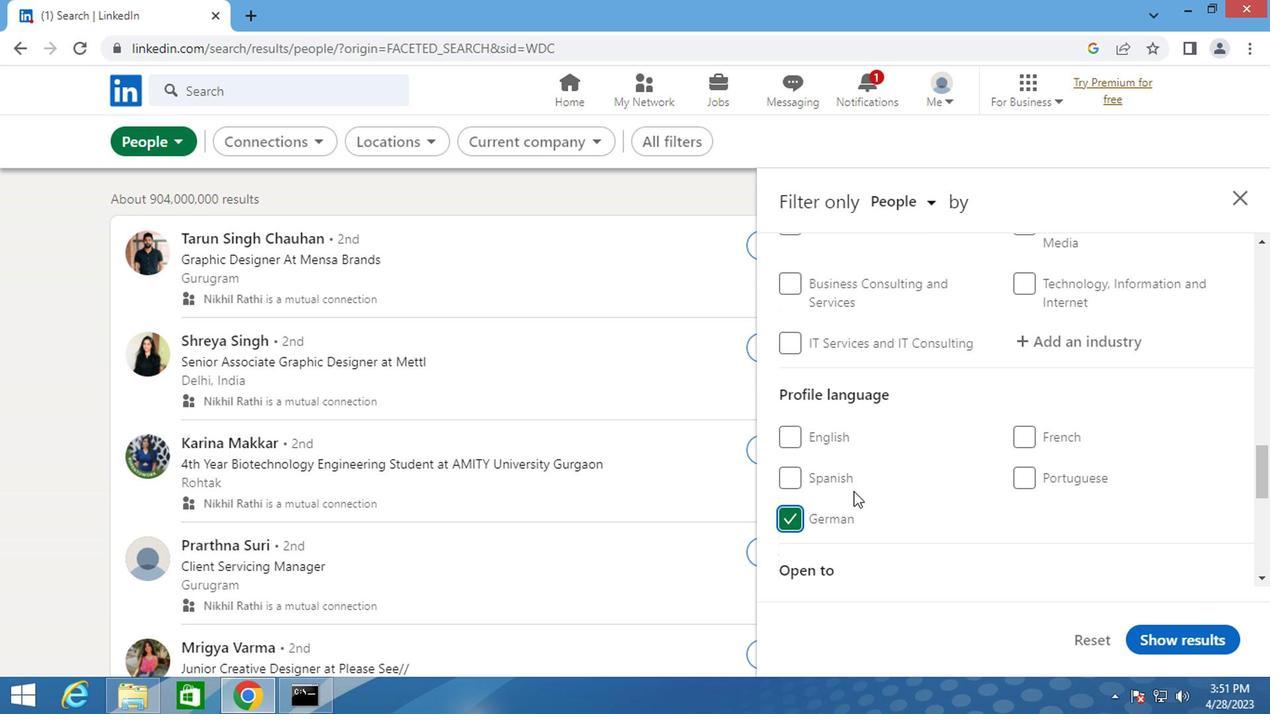
Action: Mouse scrolled (851, 493) with delta (0, 0)
Screenshot: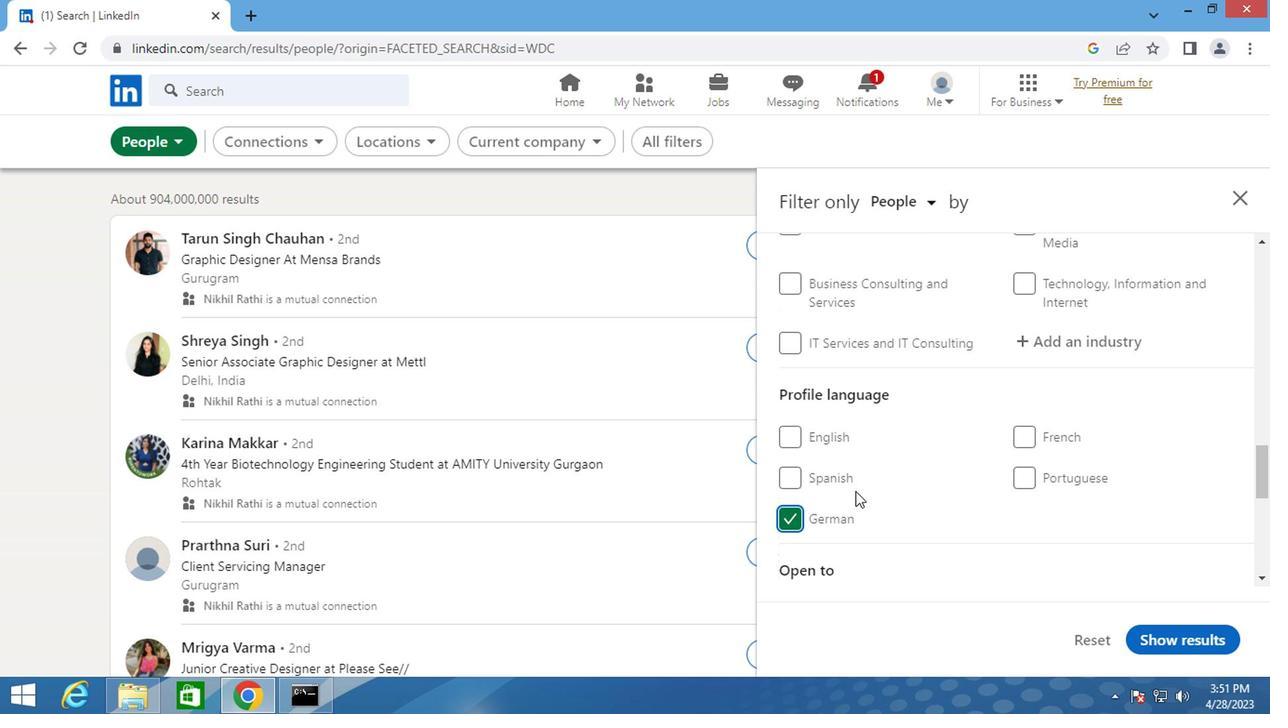 
Action: Mouse scrolled (851, 493) with delta (0, 0)
Screenshot: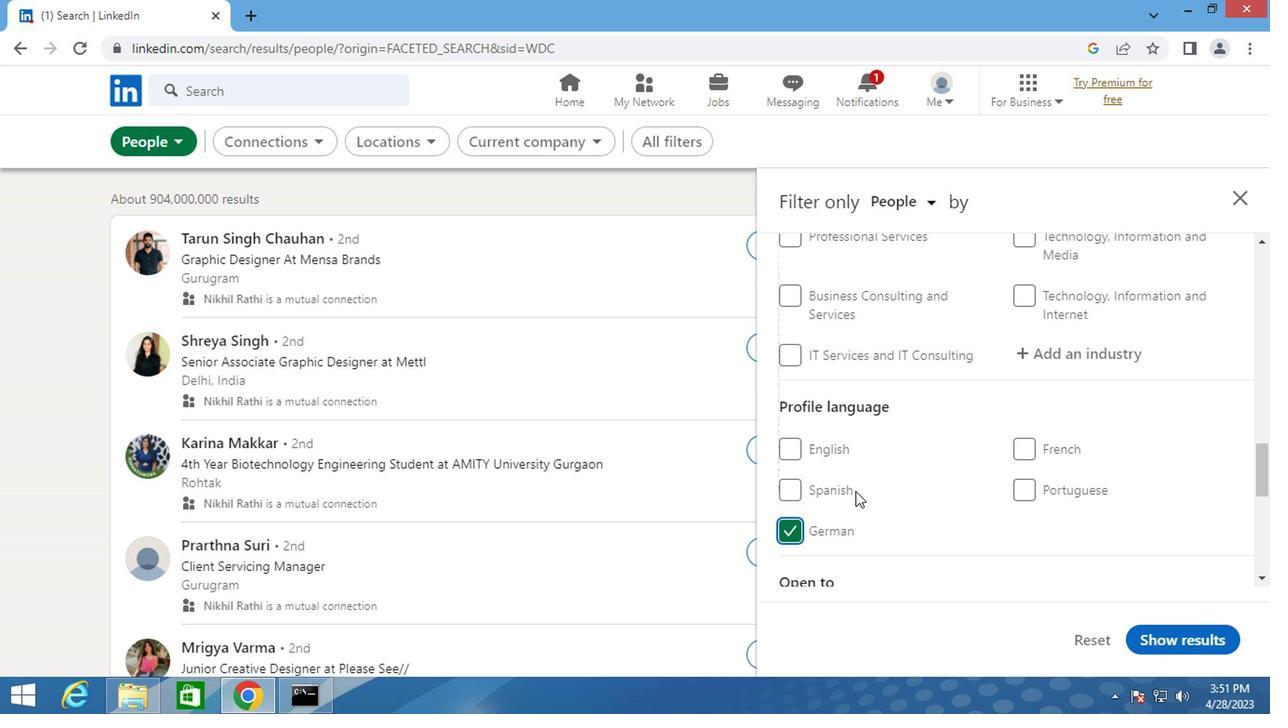 
Action: Mouse scrolled (851, 491) with delta (0, 0)
Screenshot: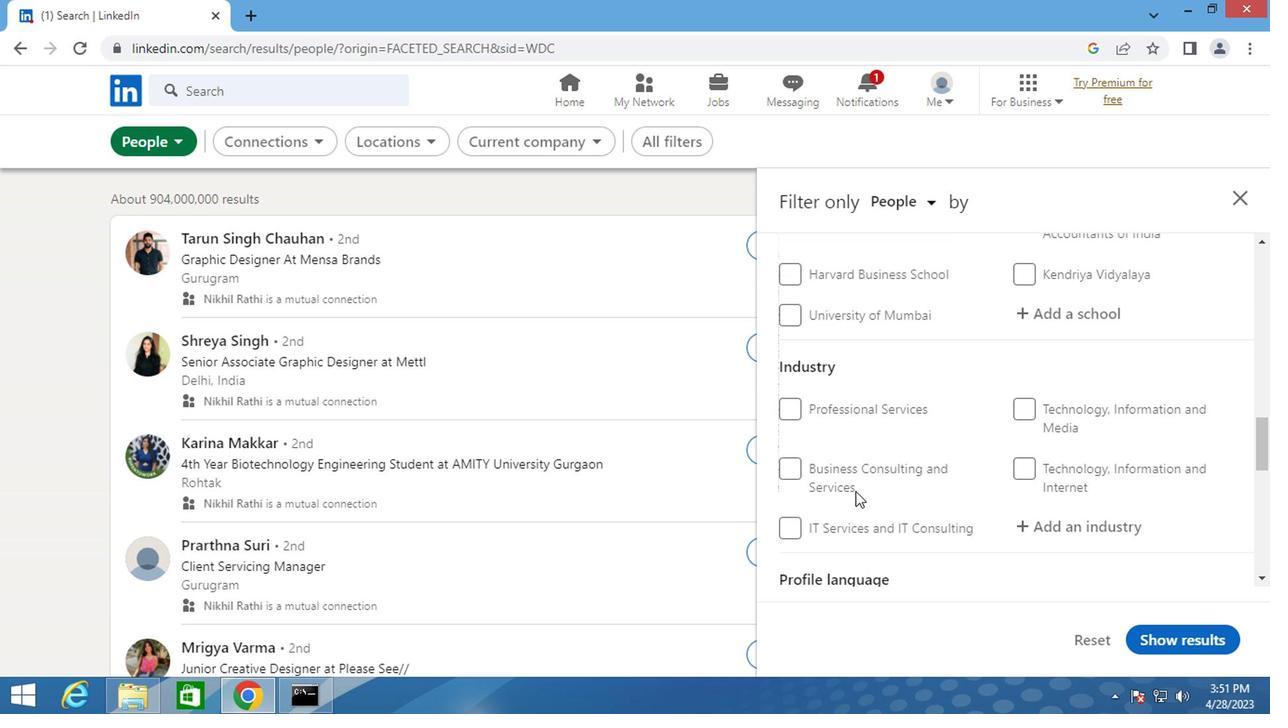 
Action: Mouse scrolled (851, 493) with delta (0, 0)
Screenshot: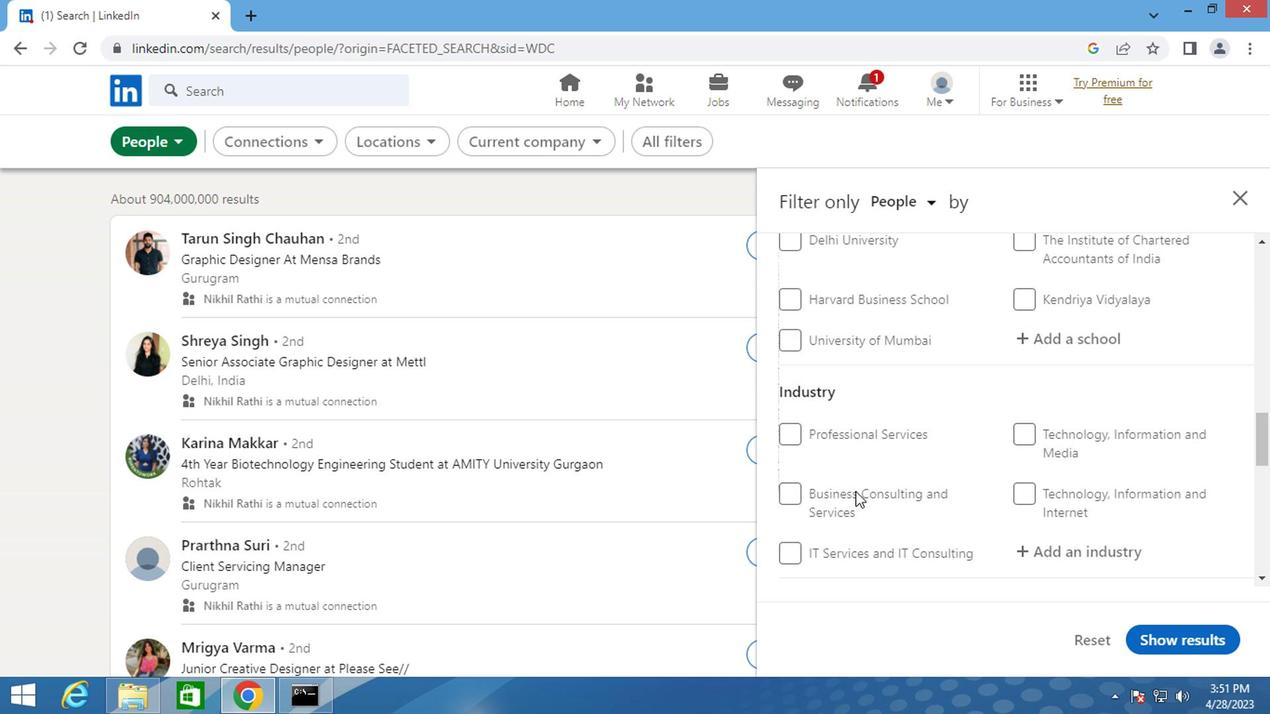 
Action: Mouse scrolled (851, 493) with delta (0, 0)
Screenshot: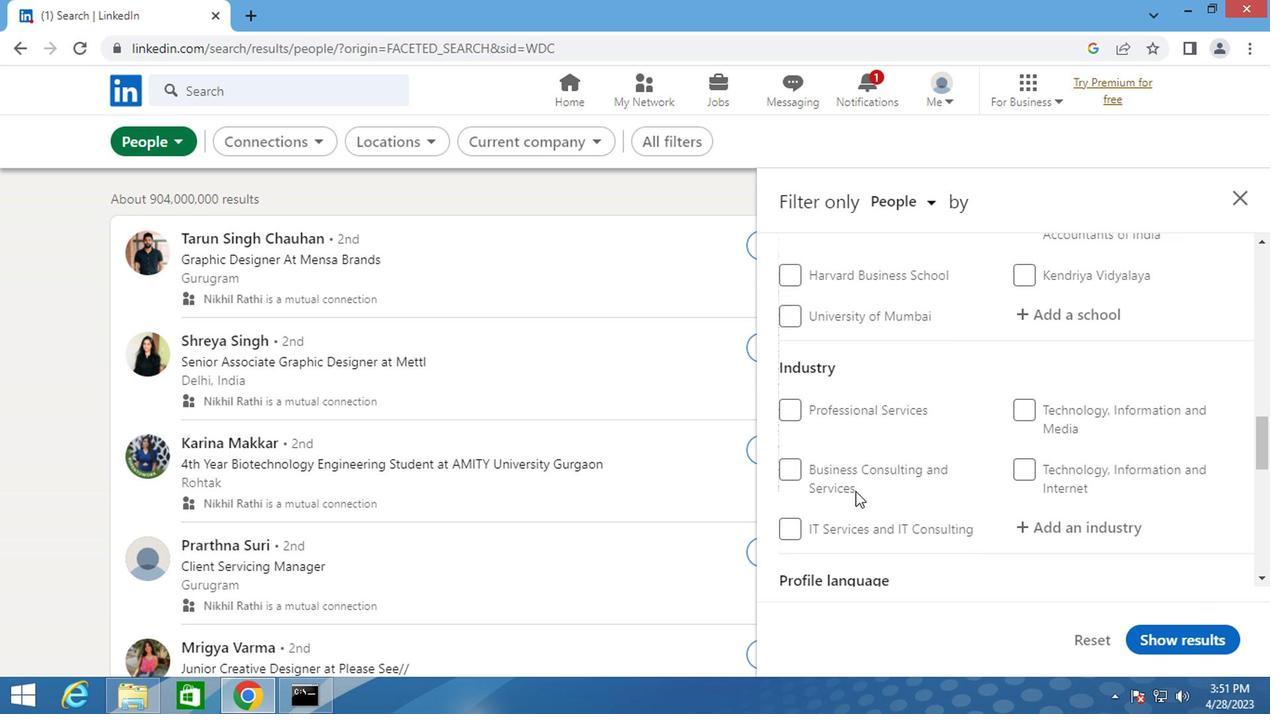
Action: Mouse scrolled (851, 493) with delta (0, 0)
Screenshot: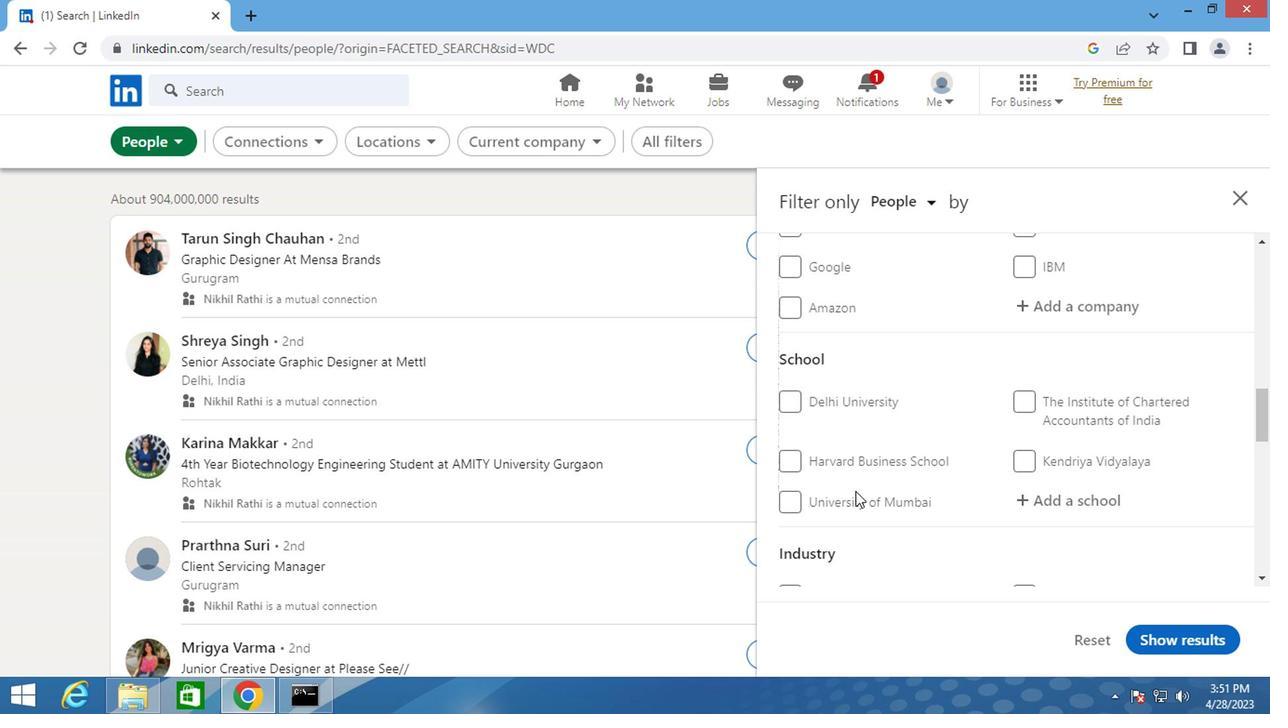 
Action: Mouse scrolled (851, 493) with delta (0, 0)
Screenshot: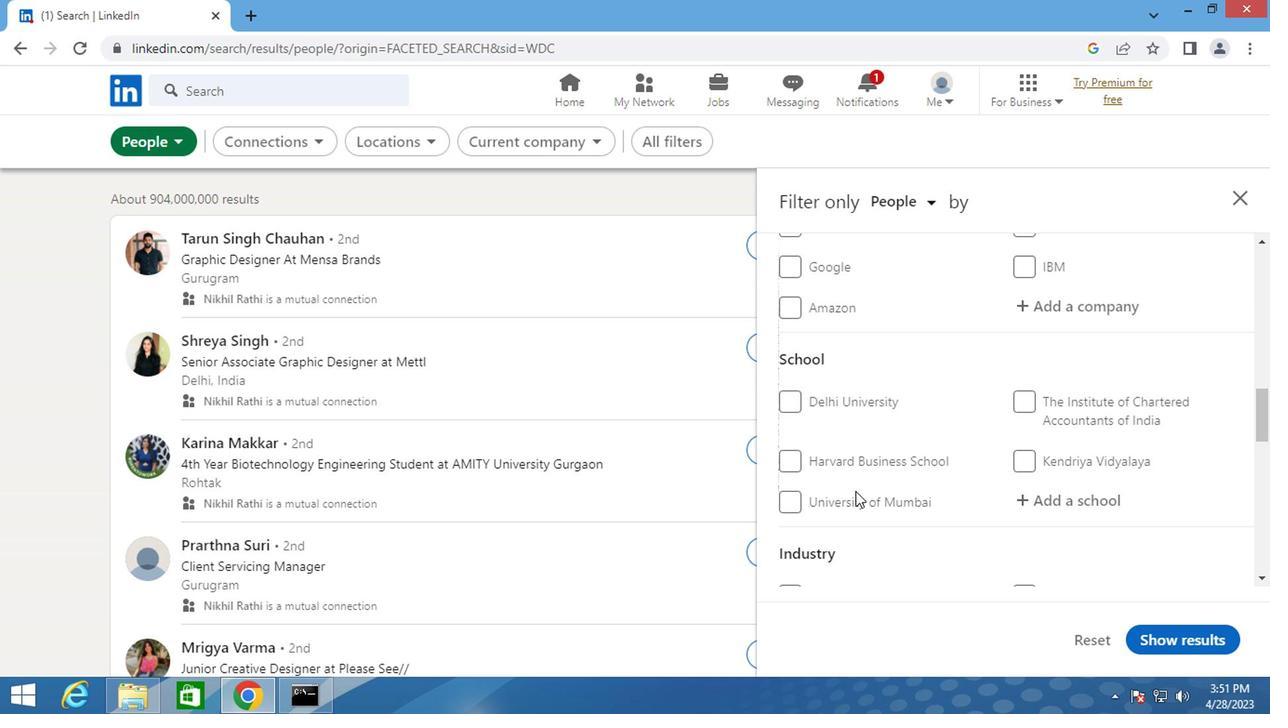 
Action: Mouse scrolled (851, 493) with delta (0, 0)
Screenshot: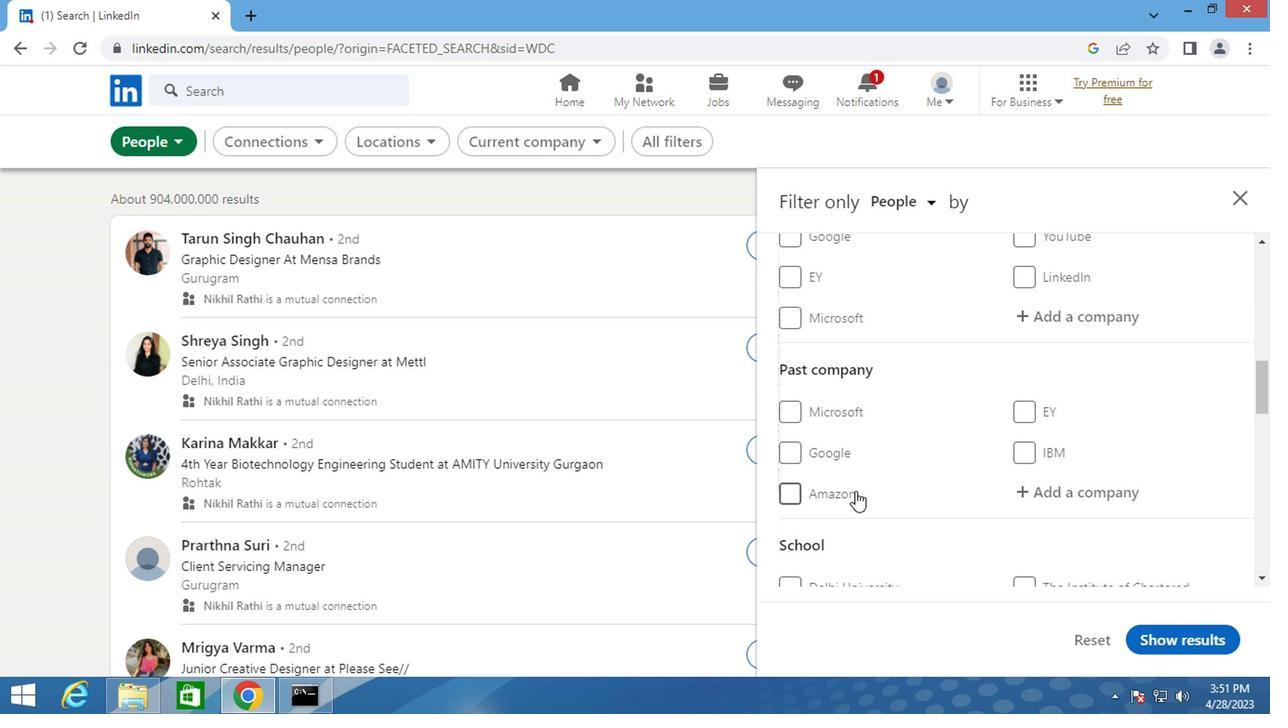
Action: Mouse scrolled (851, 493) with delta (0, 0)
Screenshot: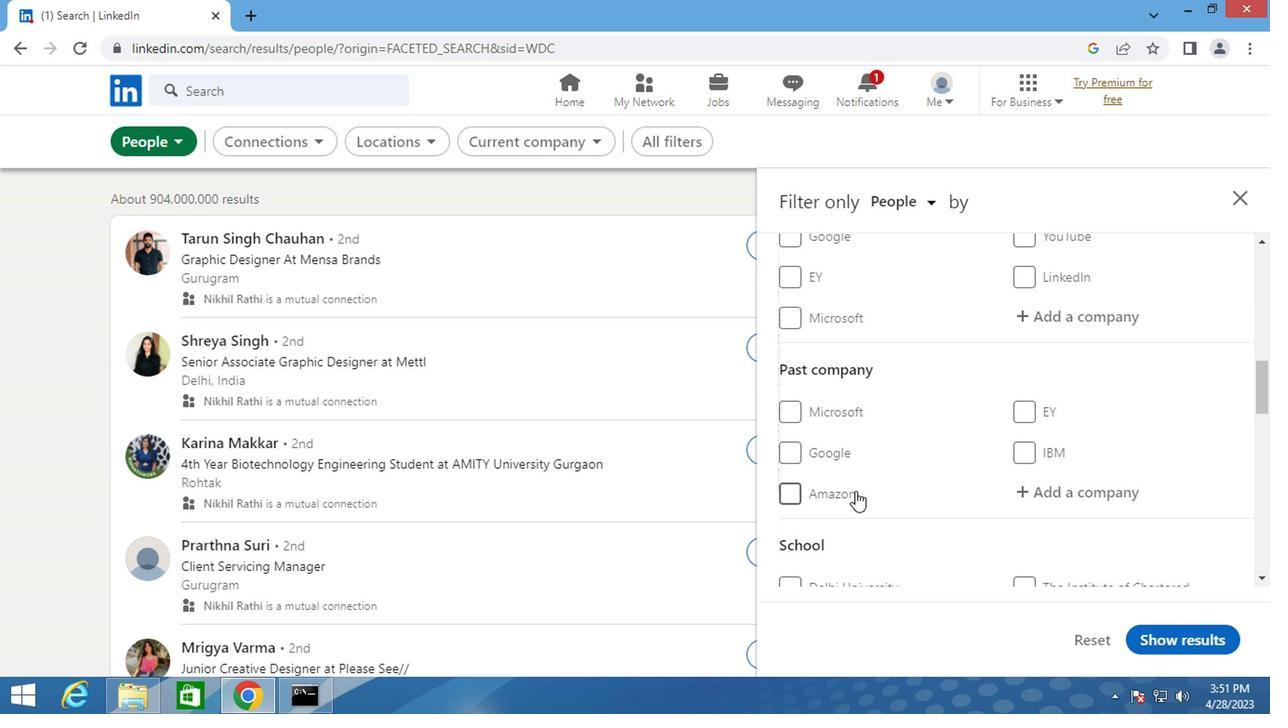 
Action: Mouse moved to (1055, 511)
Screenshot: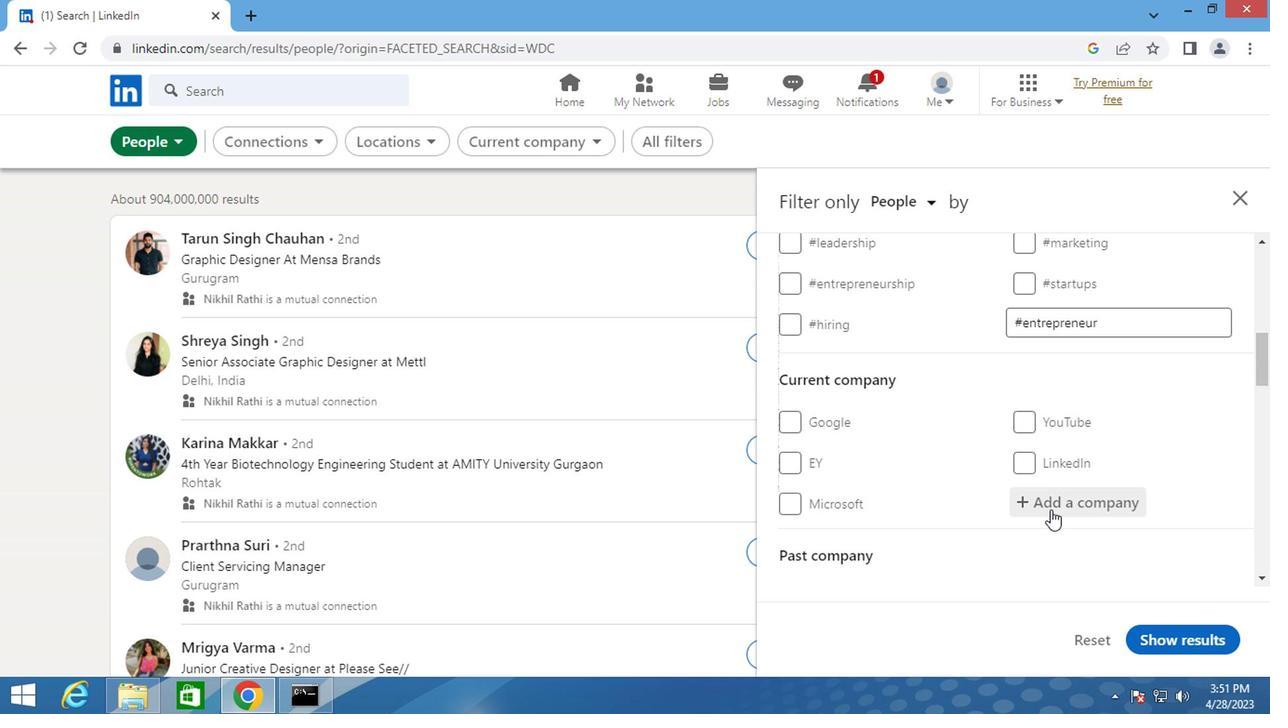 
Action: Mouse pressed left at (1055, 511)
Screenshot: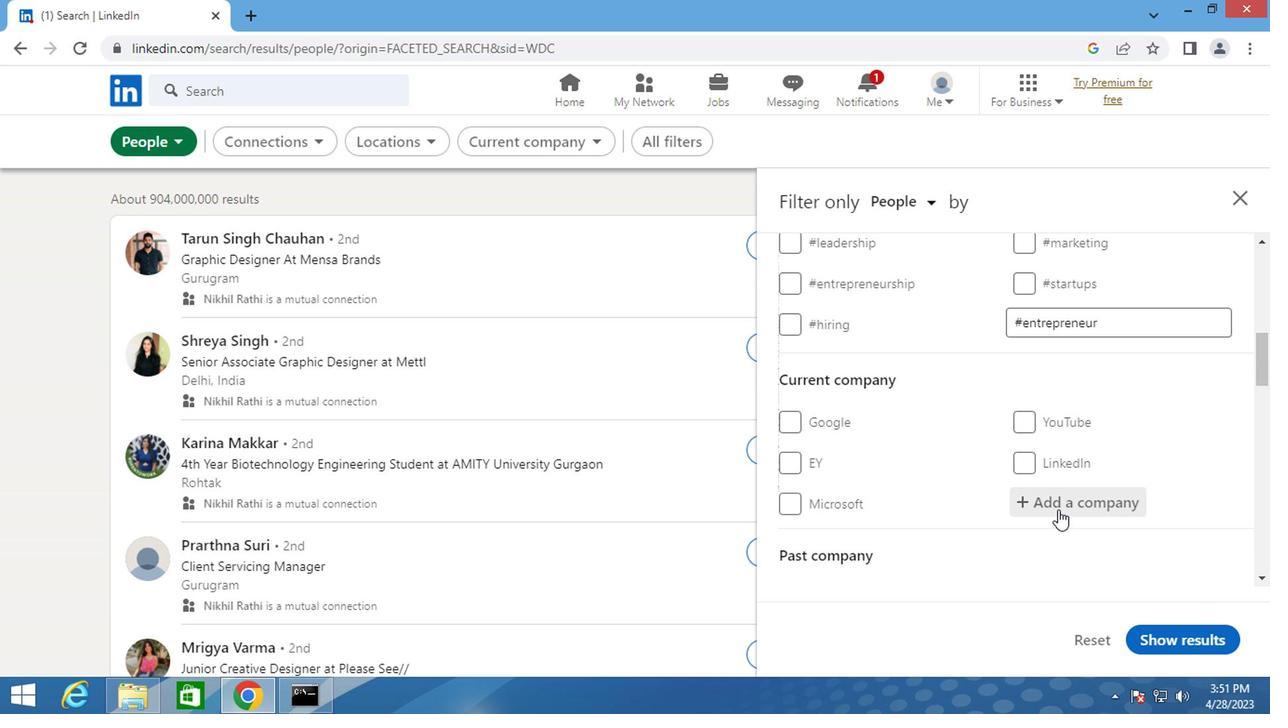 
Action: Key pressed <Key.shift>KIRLOSKAR
Screenshot: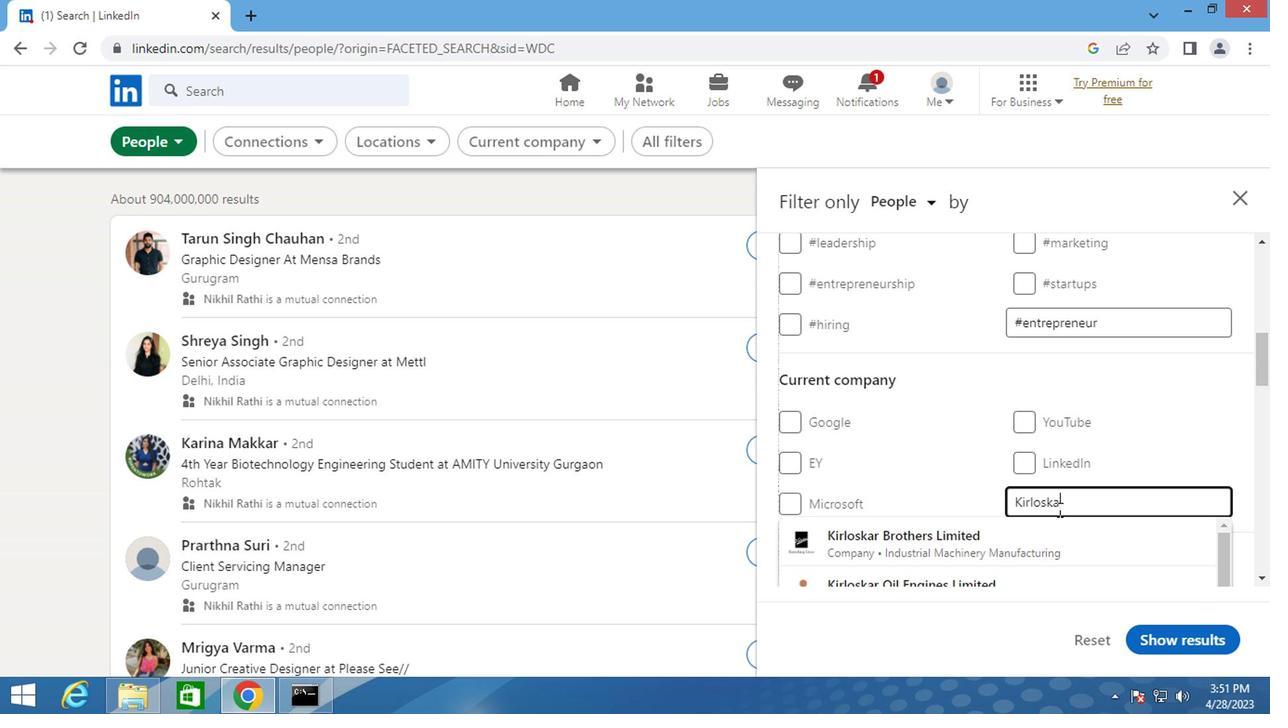 
Action: Mouse moved to (968, 545)
Screenshot: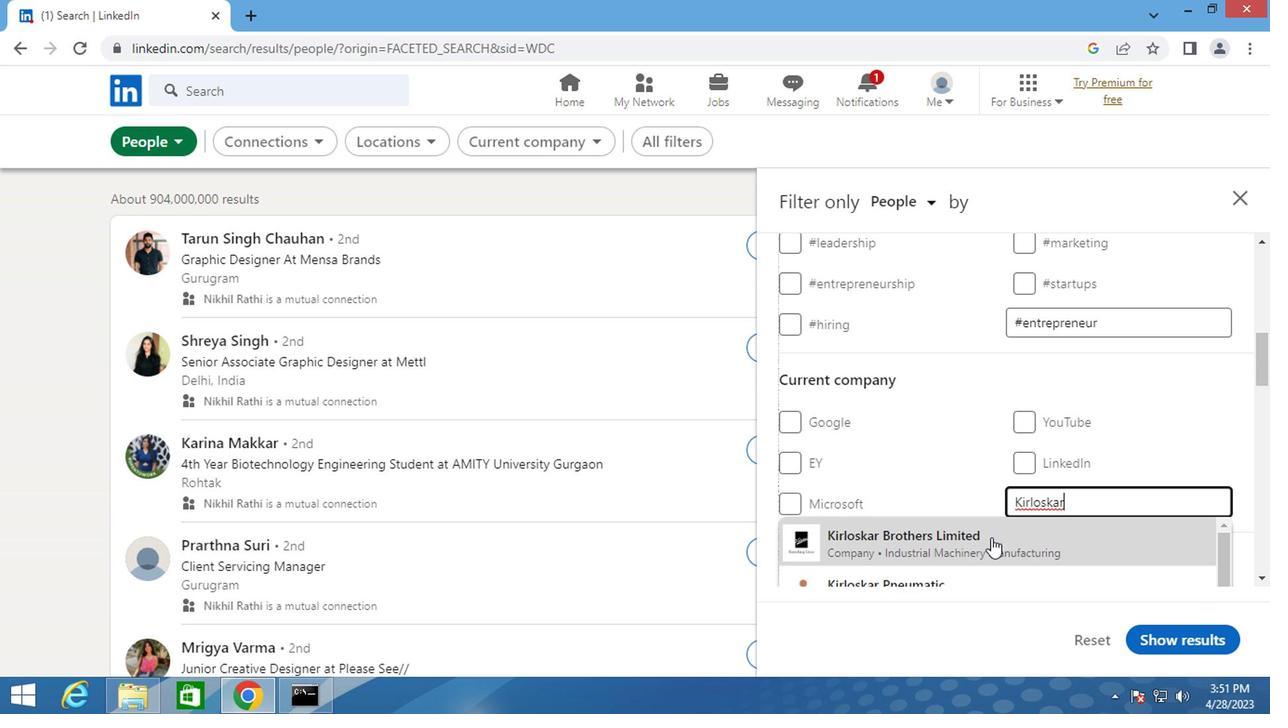 
Action: Mouse pressed left at (968, 545)
Screenshot: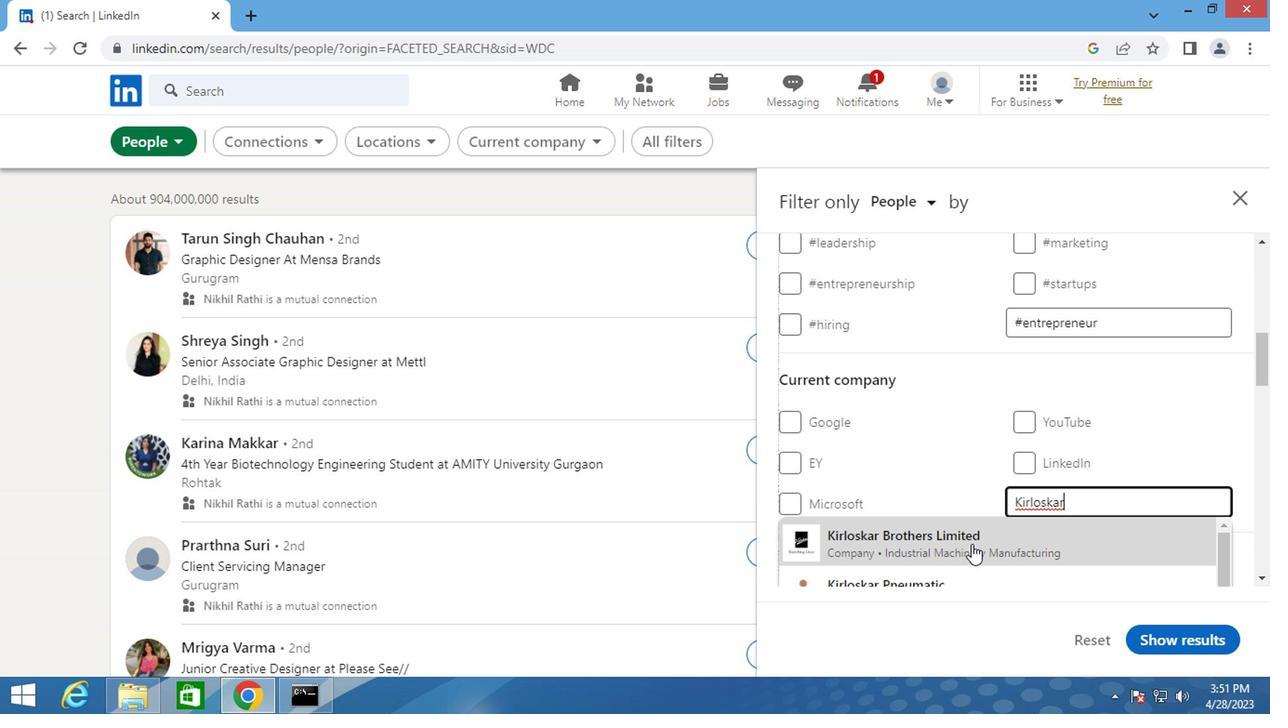 
Action: Mouse moved to (964, 532)
Screenshot: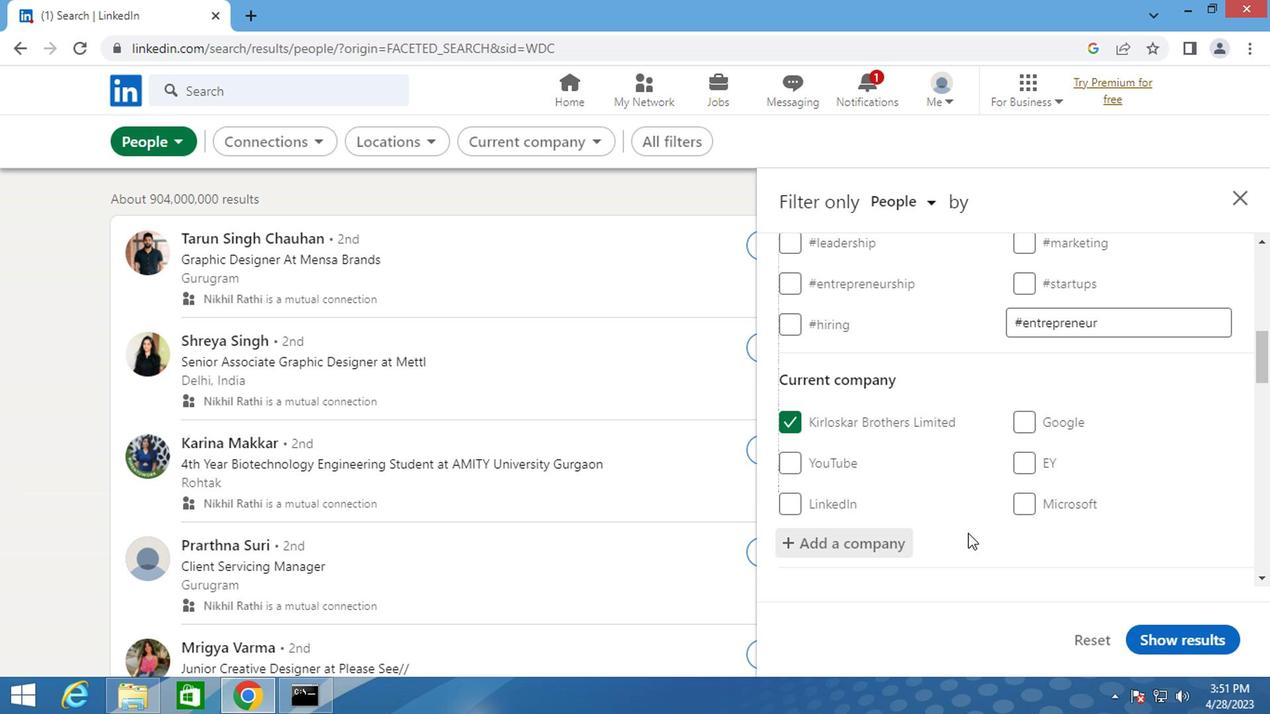 
Action: Mouse scrolled (964, 531) with delta (0, -1)
Screenshot: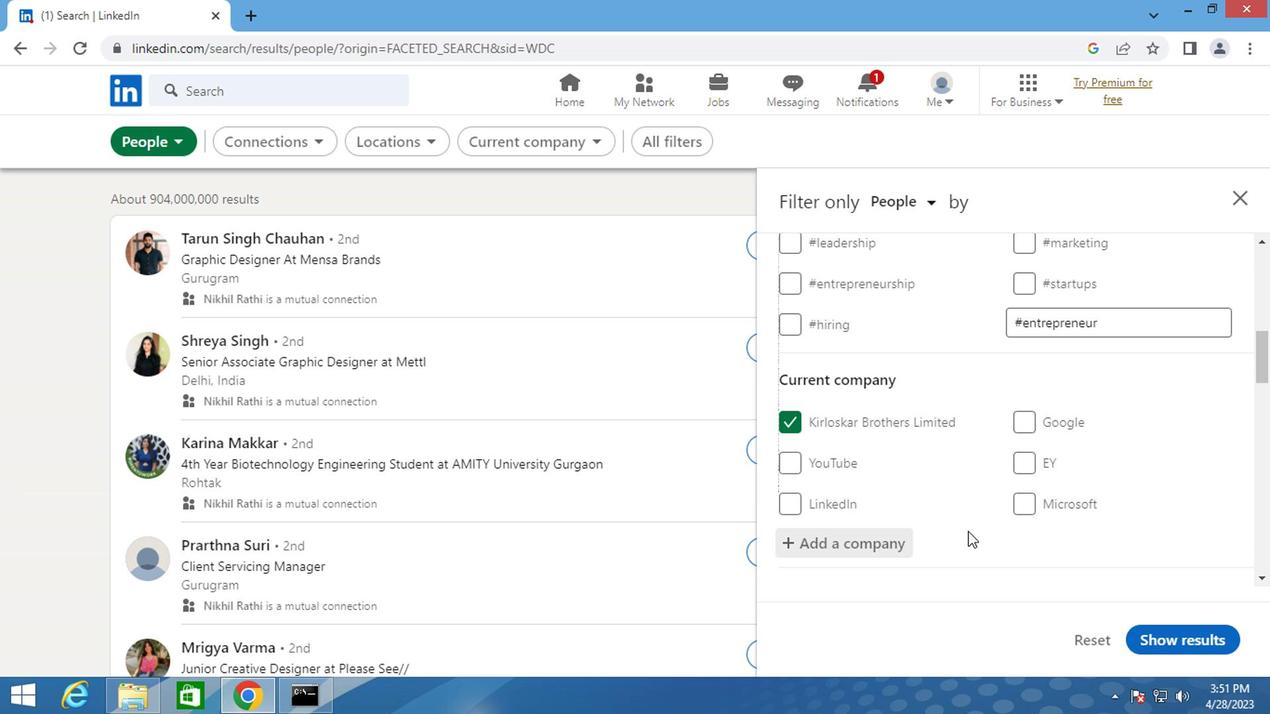 
Action: Mouse scrolled (964, 531) with delta (0, -1)
Screenshot: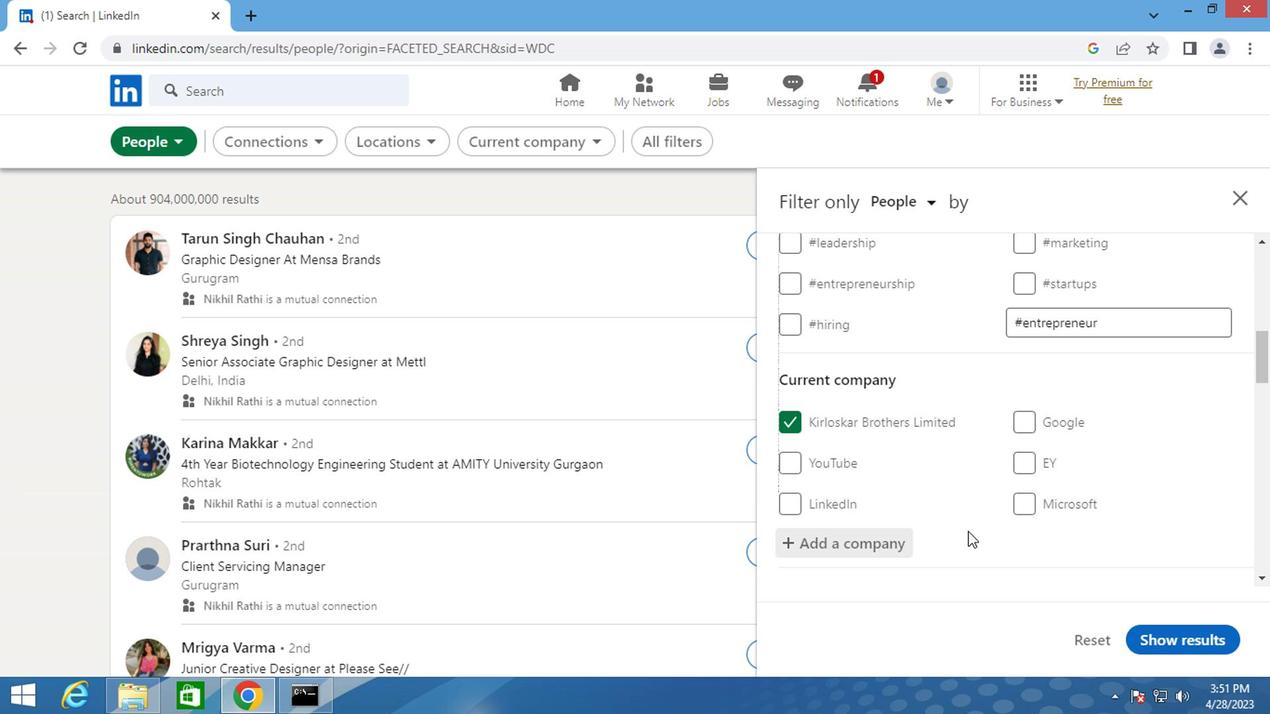 
Action: Mouse moved to (964, 528)
Screenshot: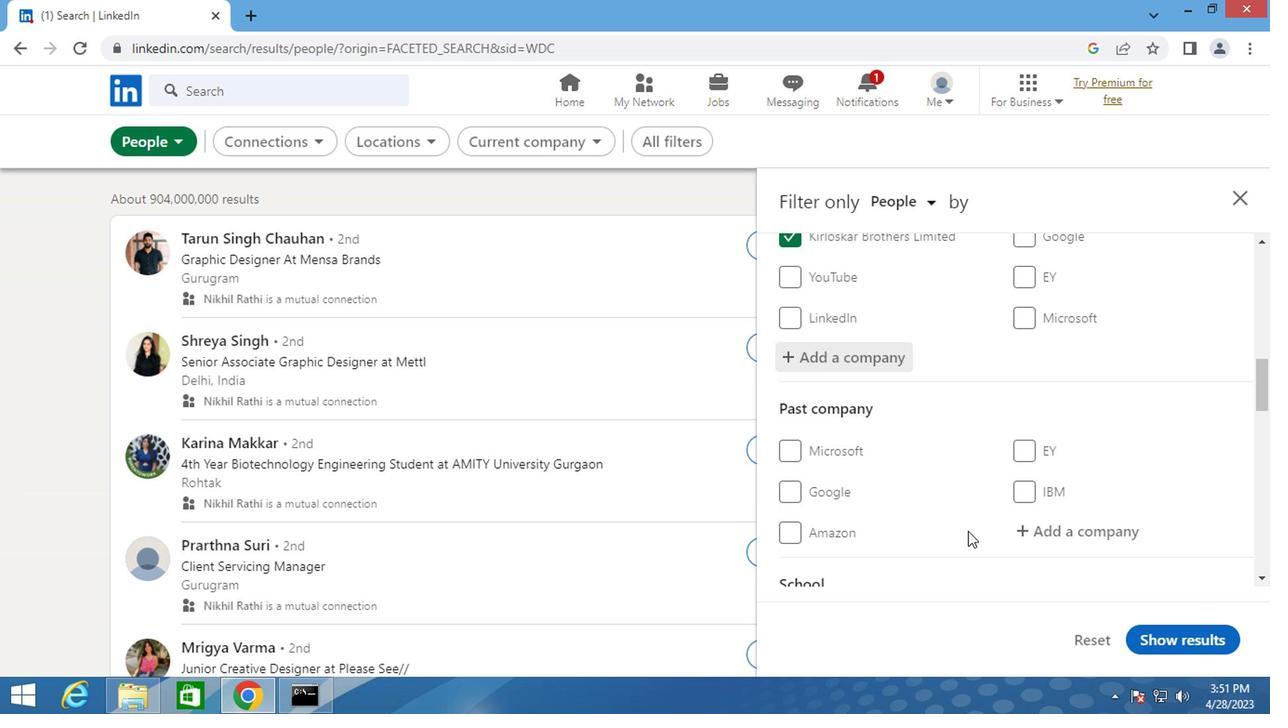 
Action: Mouse scrolled (964, 527) with delta (0, -1)
Screenshot: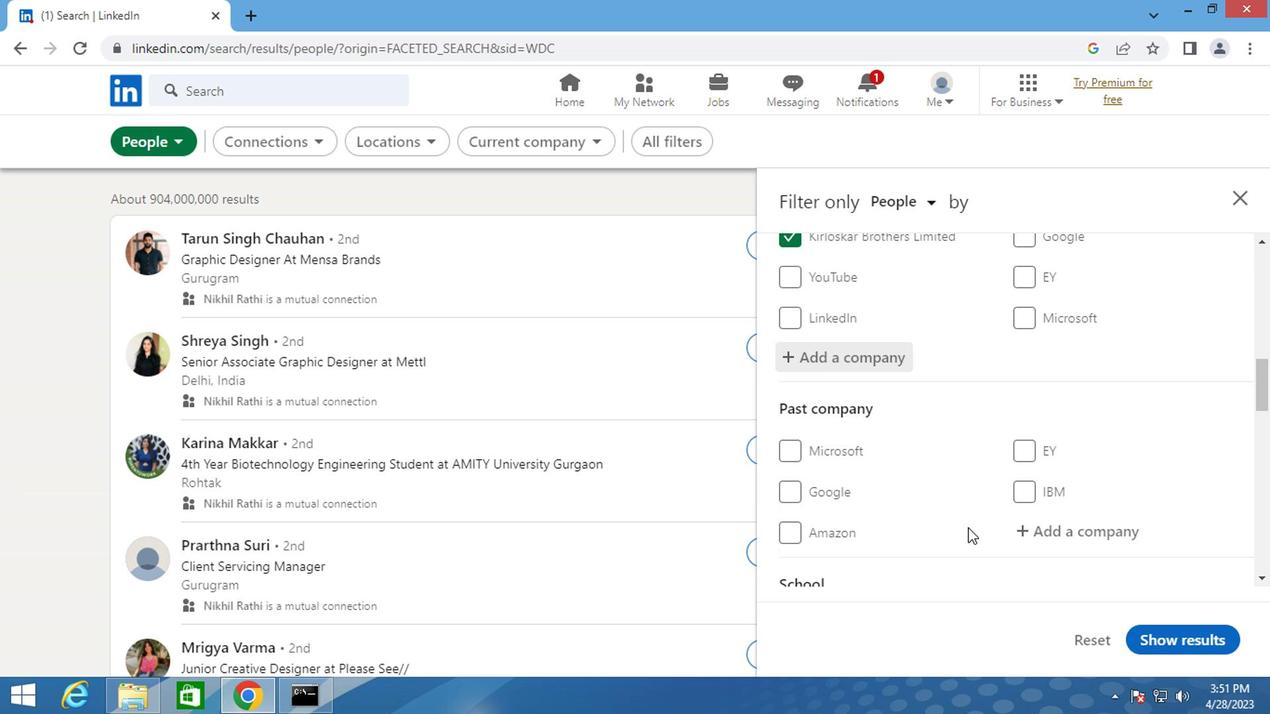 
Action: Mouse scrolled (964, 527) with delta (0, -1)
Screenshot: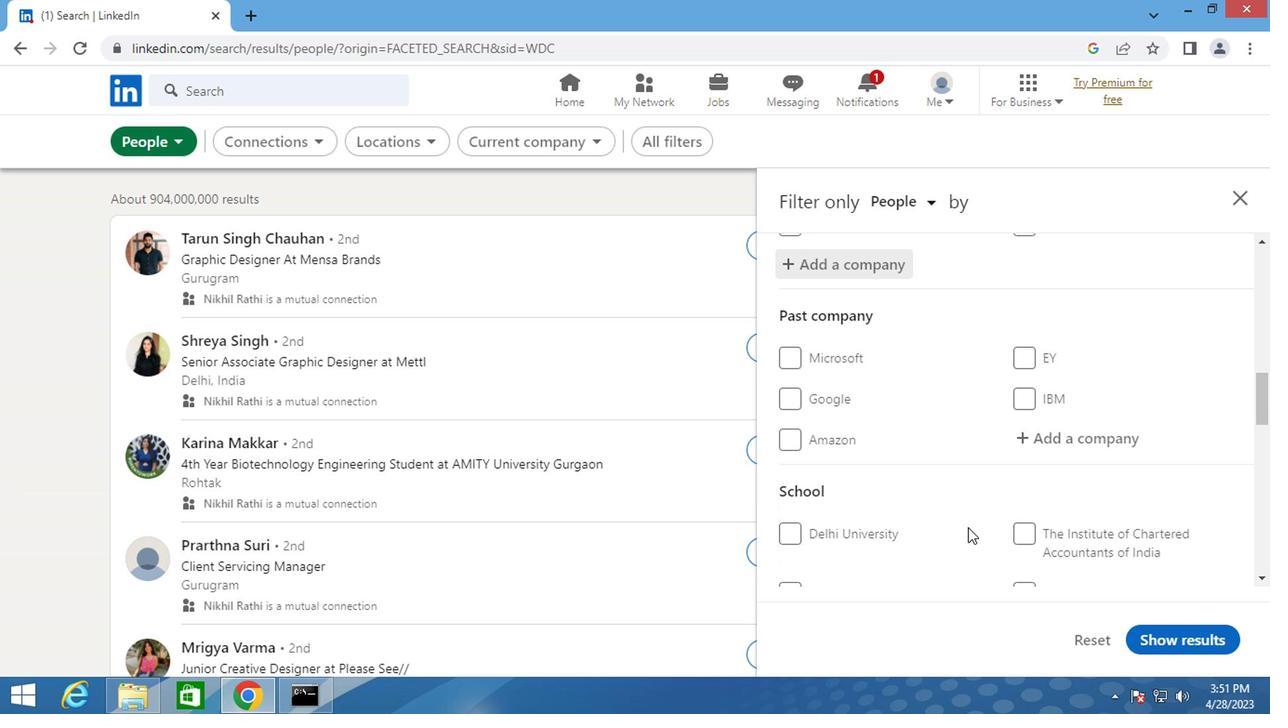 
Action: Mouse scrolled (964, 527) with delta (0, -1)
Screenshot: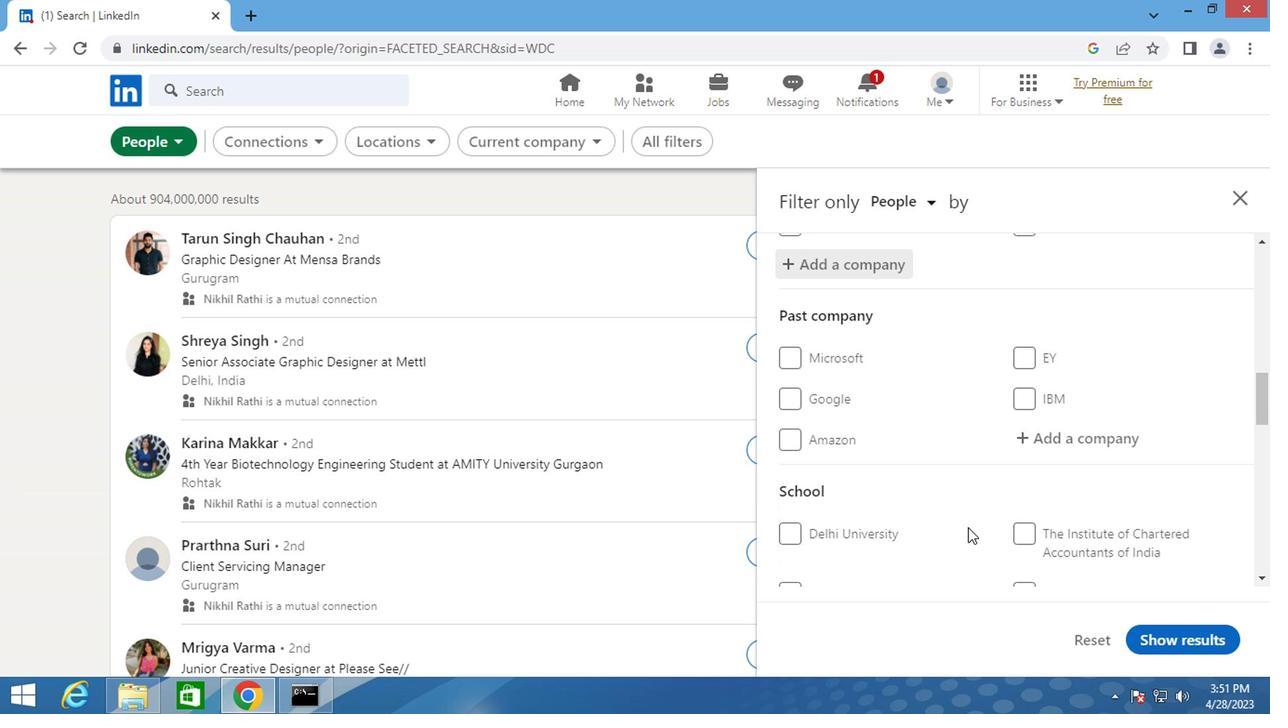 
Action: Mouse moved to (1090, 453)
Screenshot: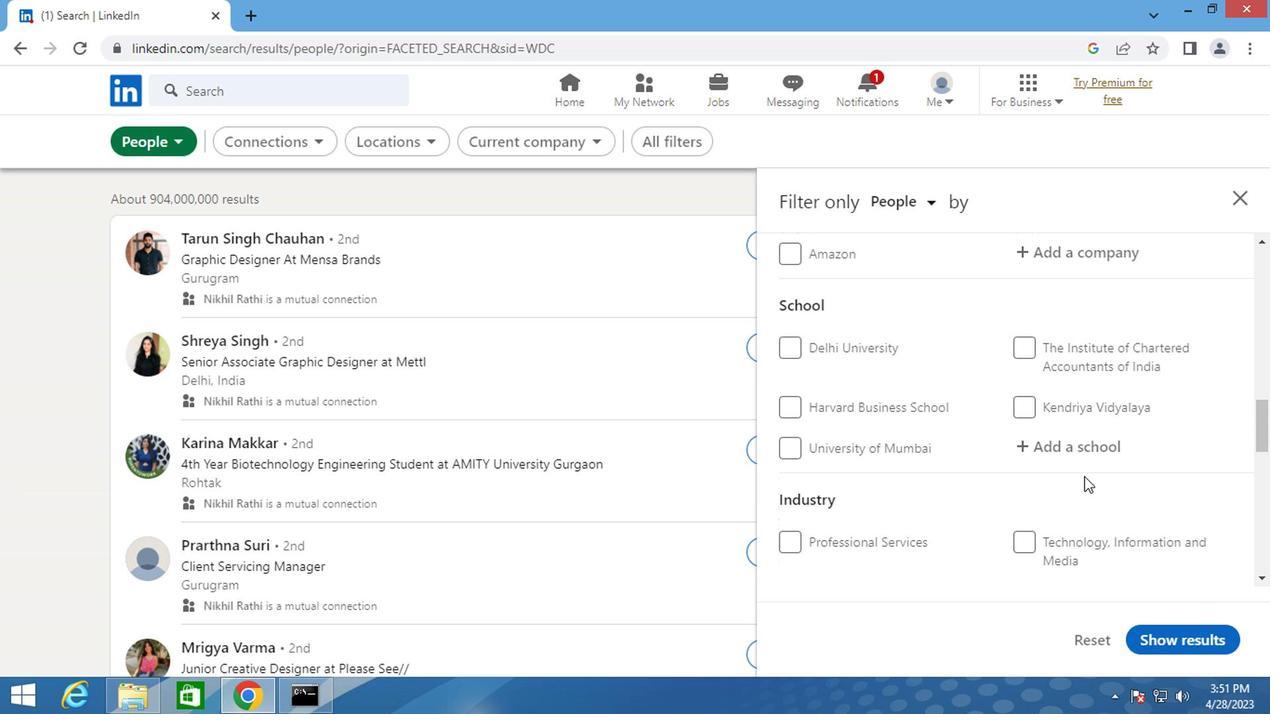 
Action: Mouse pressed left at (1090, 453)
Screenshot: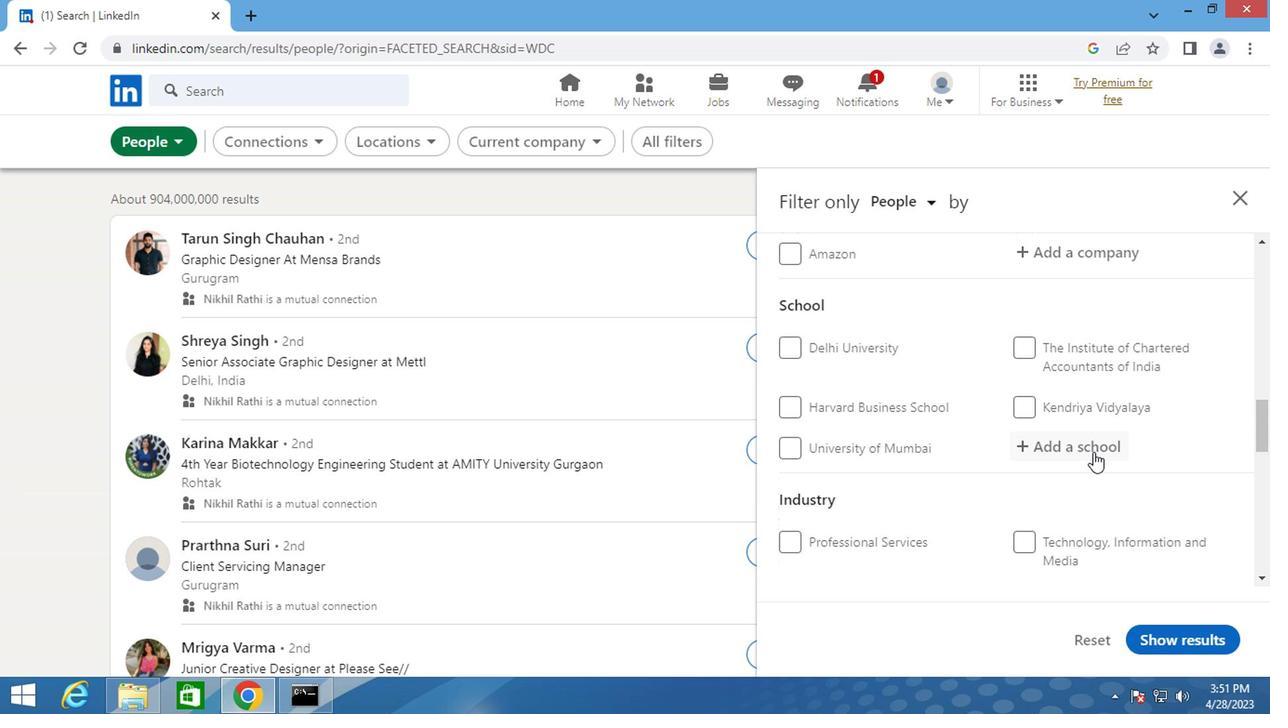
Action: Key pressed <Key.shift>GANDHIGRAM
Screenshot: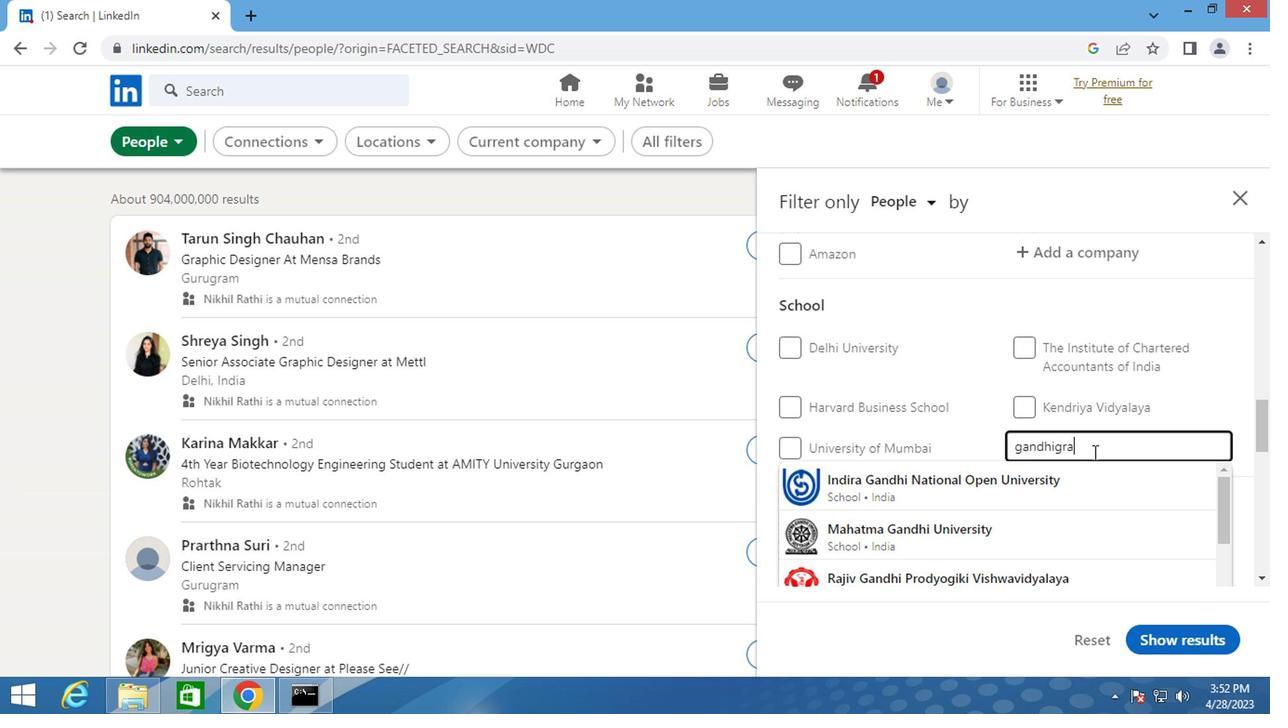 
Action: Mouse moved to (938, 477)
Screenshot: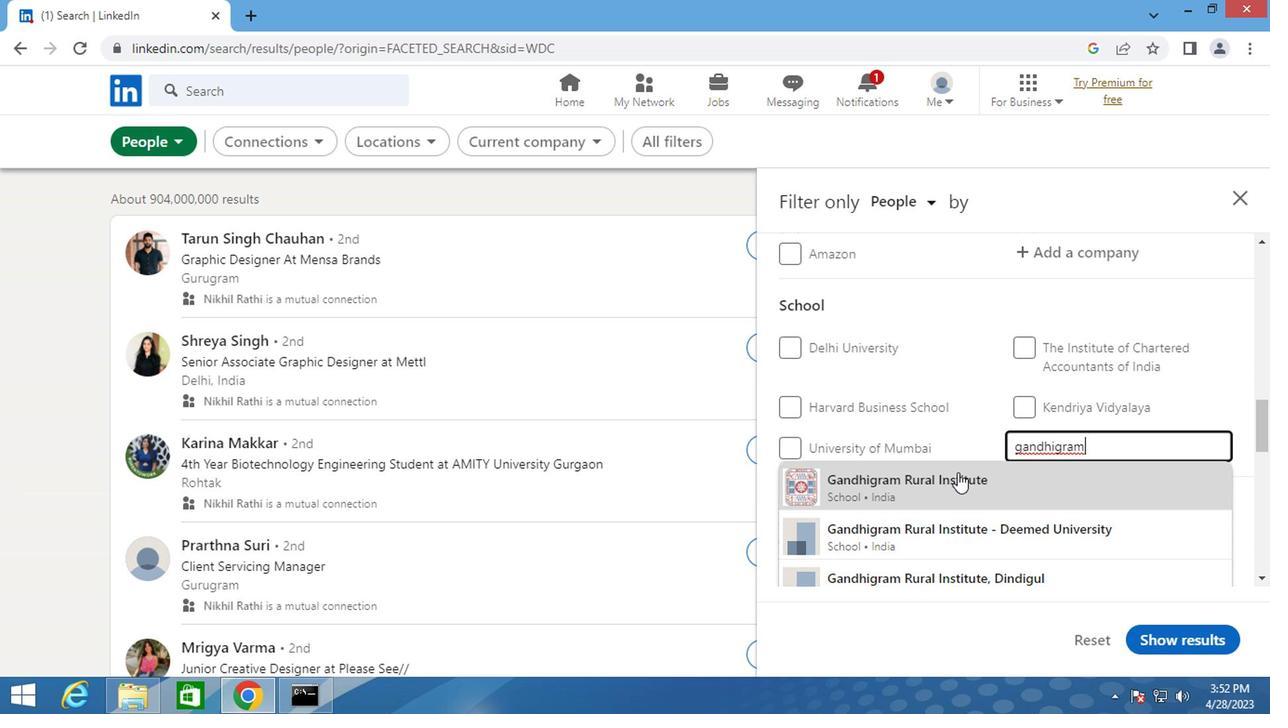 
Action: Mouse pressed left at (938, 477)
Screenshot: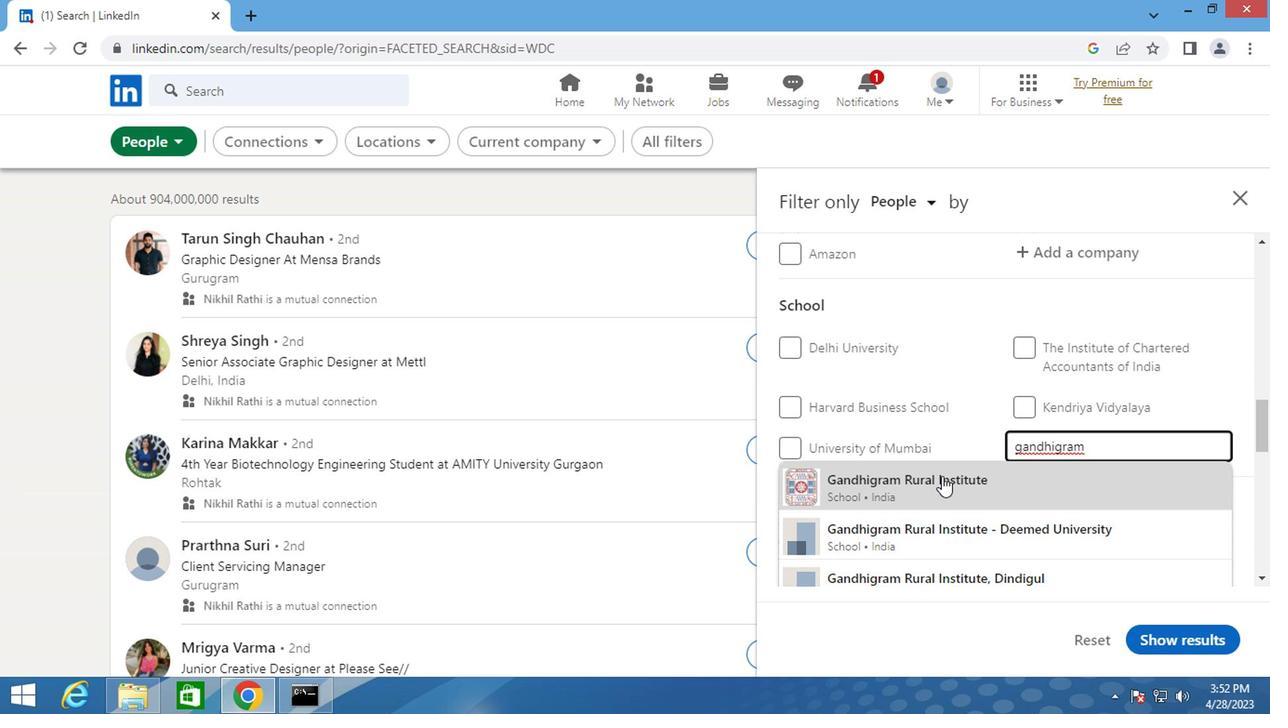 
Action: Mouse scrolled (938, 476) with delta (0, -1)
Screenshot: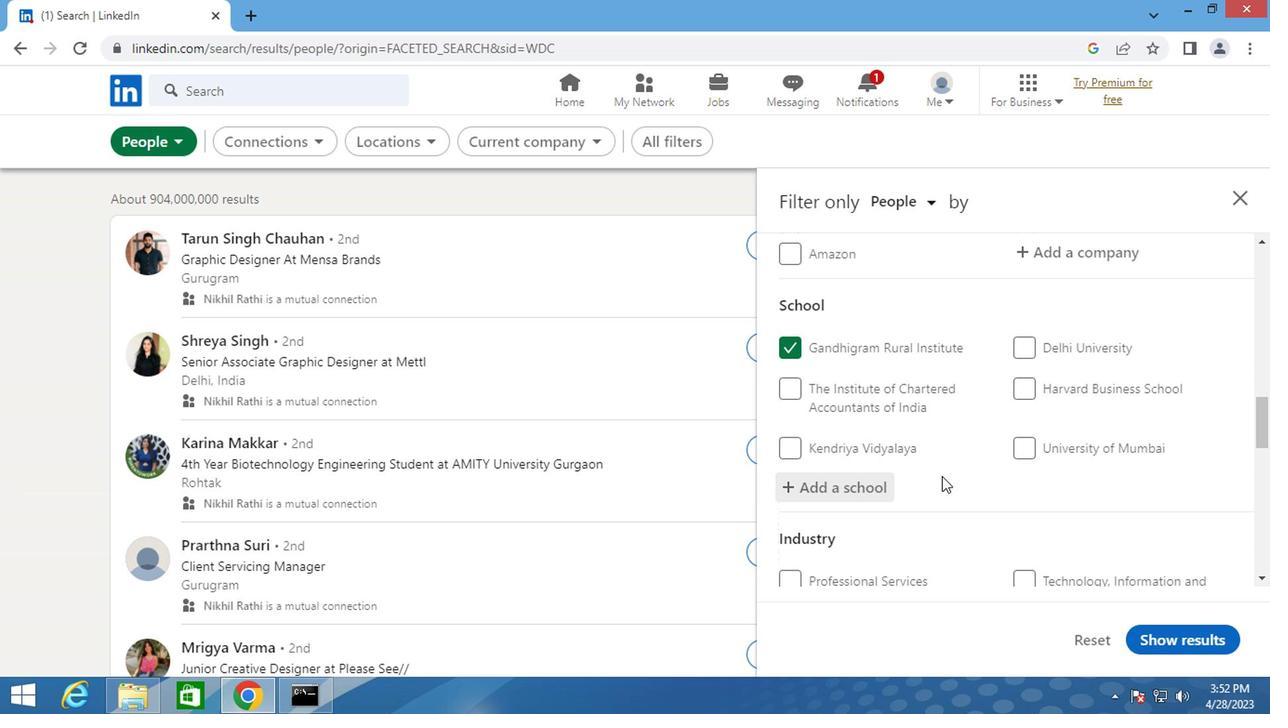 
Action: Mouse scrolled (938, 476) with delta (0, -1)
Screenshot: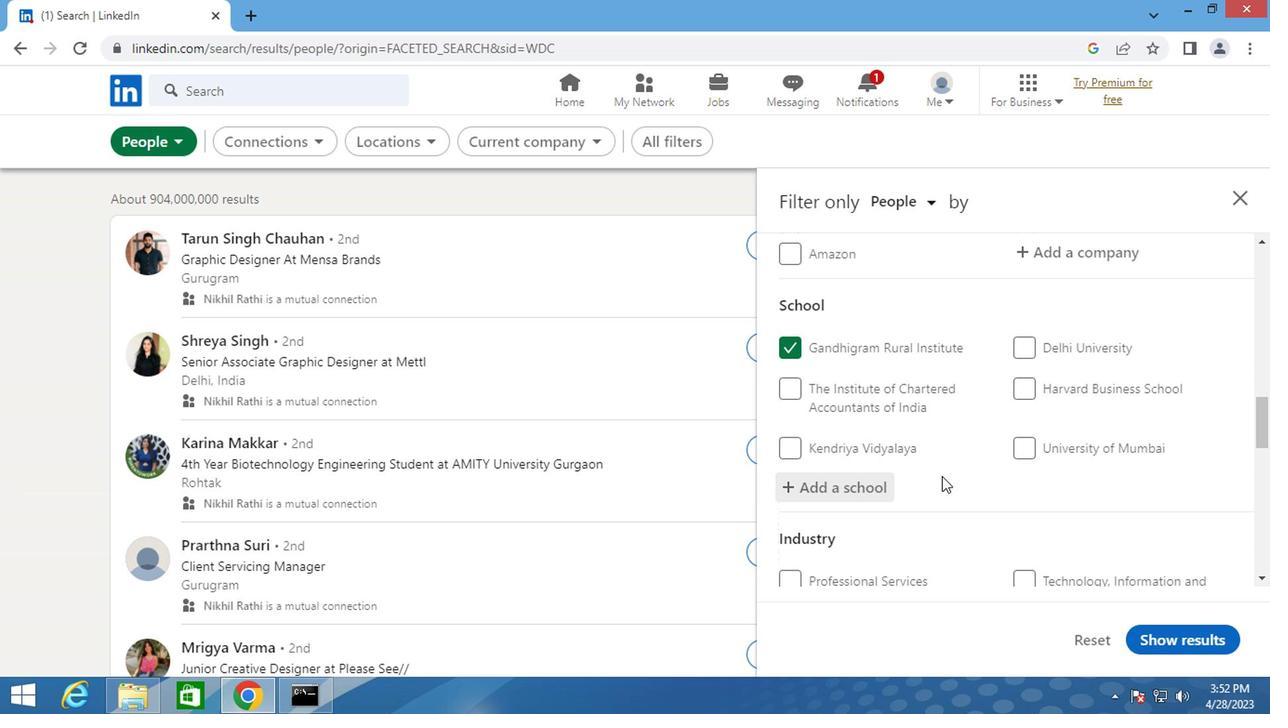 
Action: Mouse moved to (1071, 504)
Screenshot: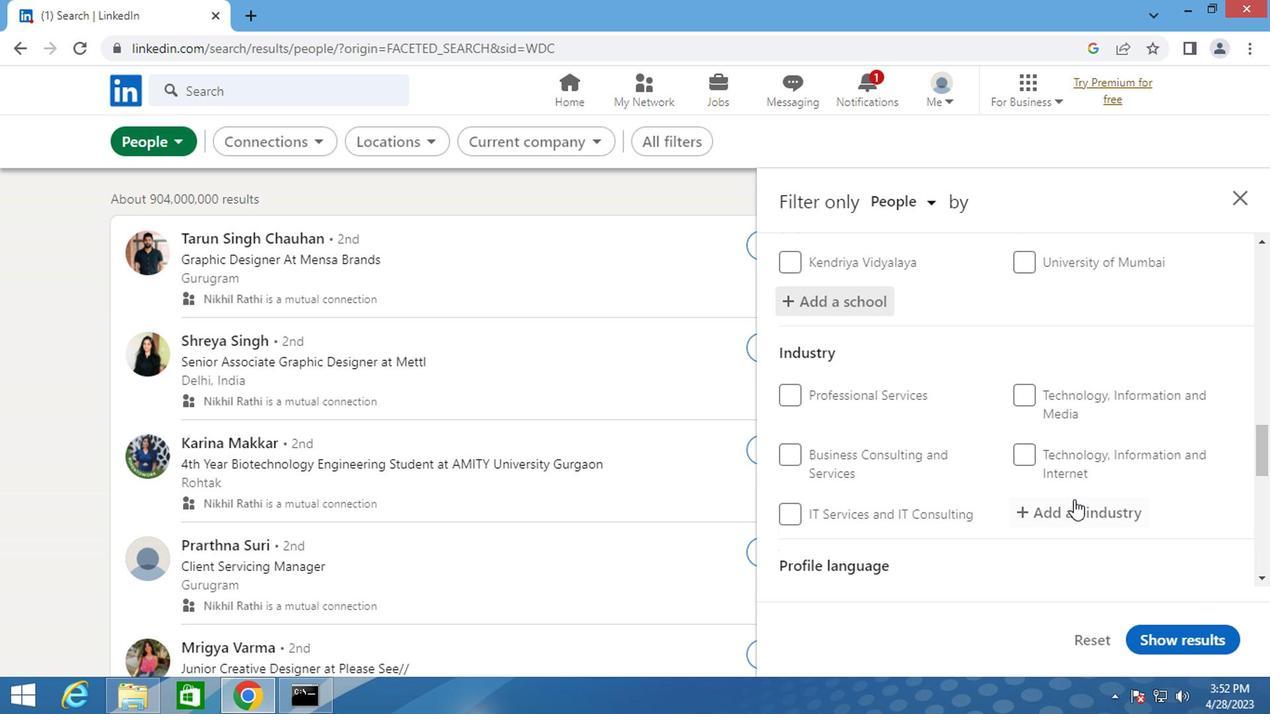 
Action: Mouse pressed left at (1071, 504)
Screenshot: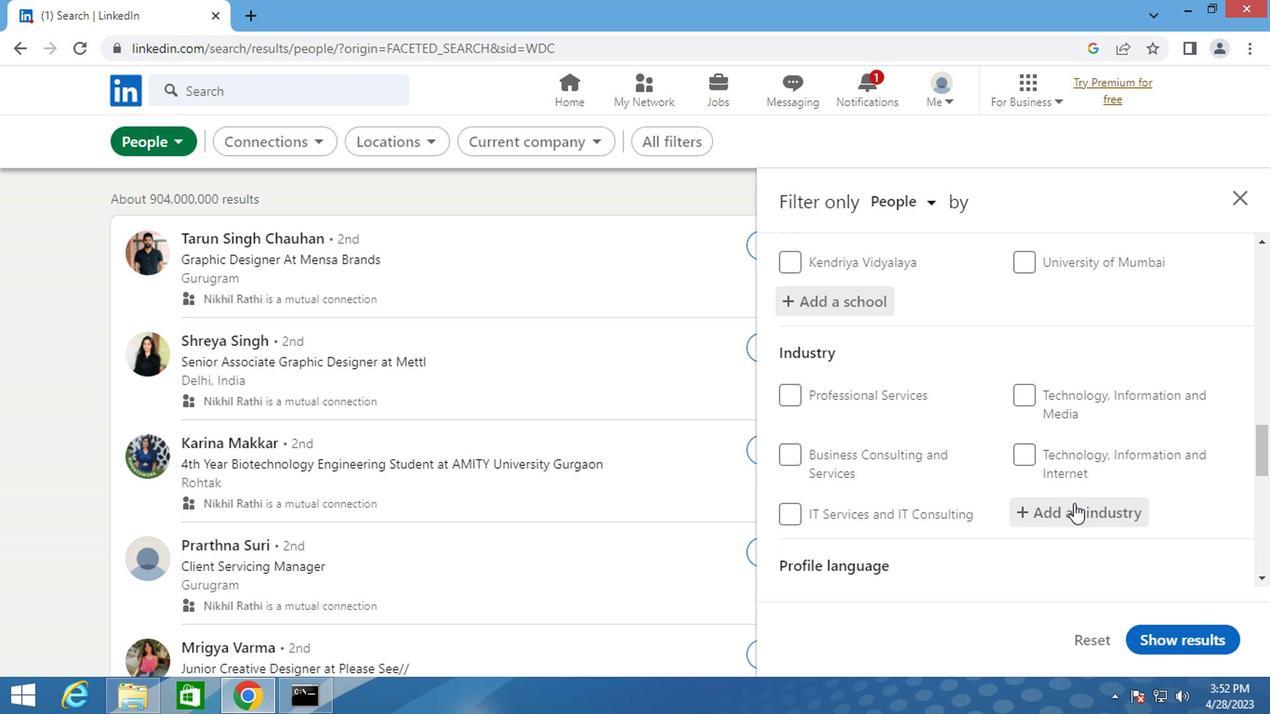 
Action: Key pressed <Key.shift>DISTILLER
Screenshot: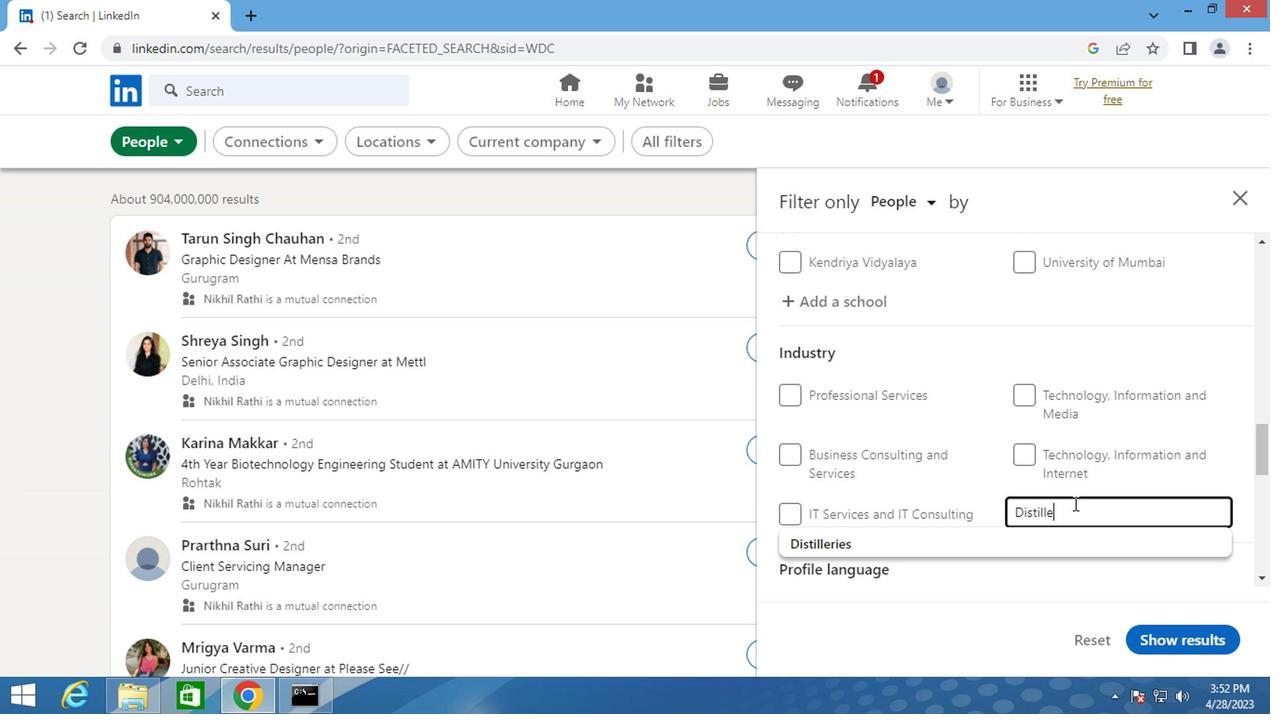 
Action: Mouse moved to (862, 532)
Screenshot: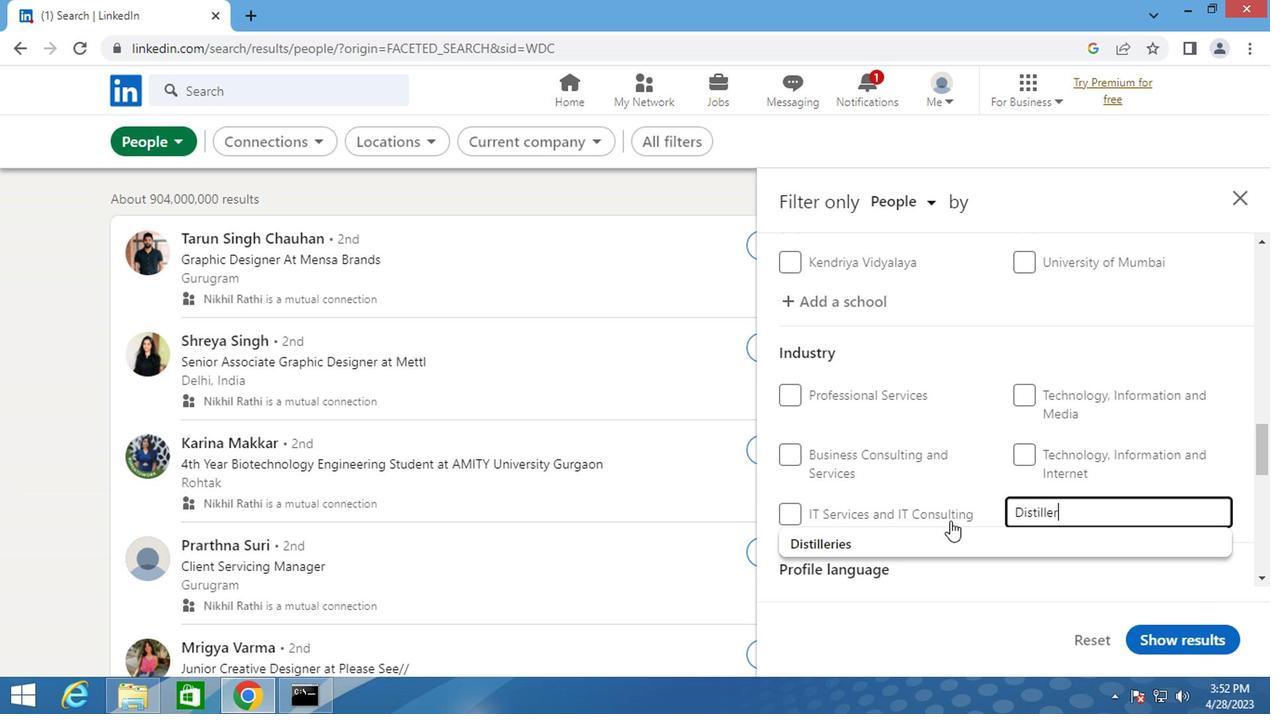 
Action: Mouse pressed left at (862, 532)
Screenshot: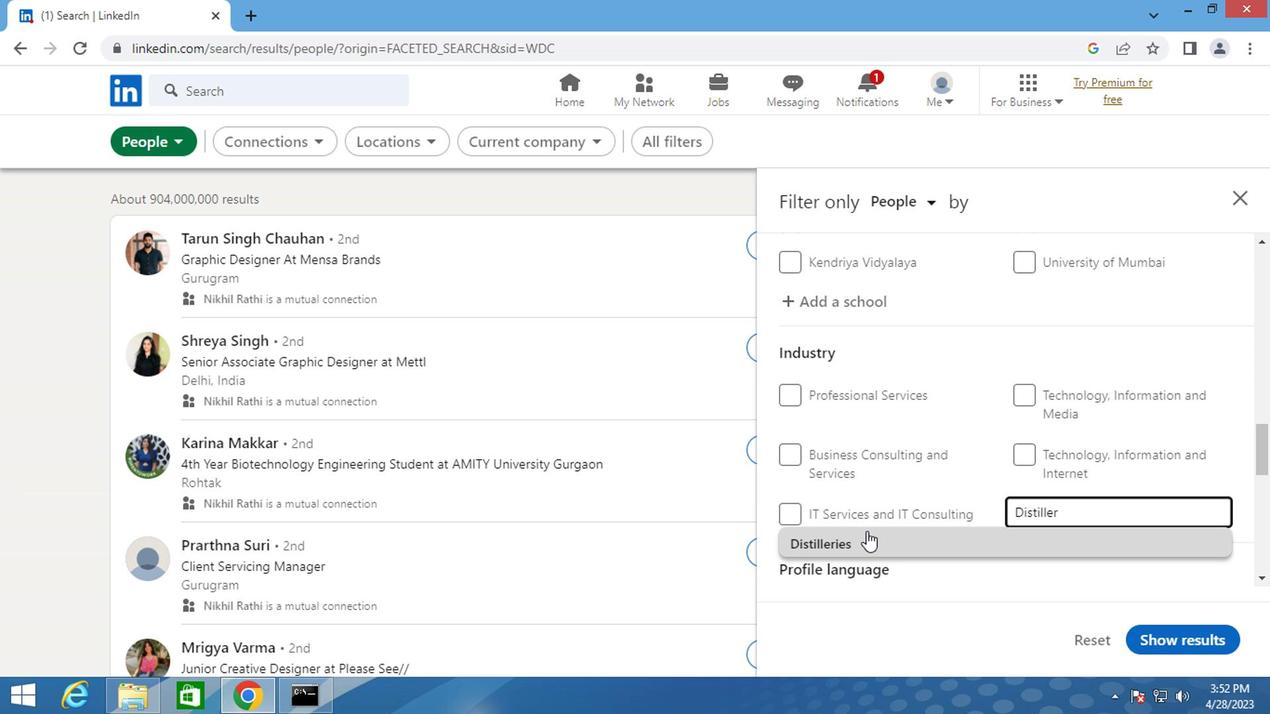 
Action: Mouse scrolled (862, 531) with delta (0, -1)
Screenshot: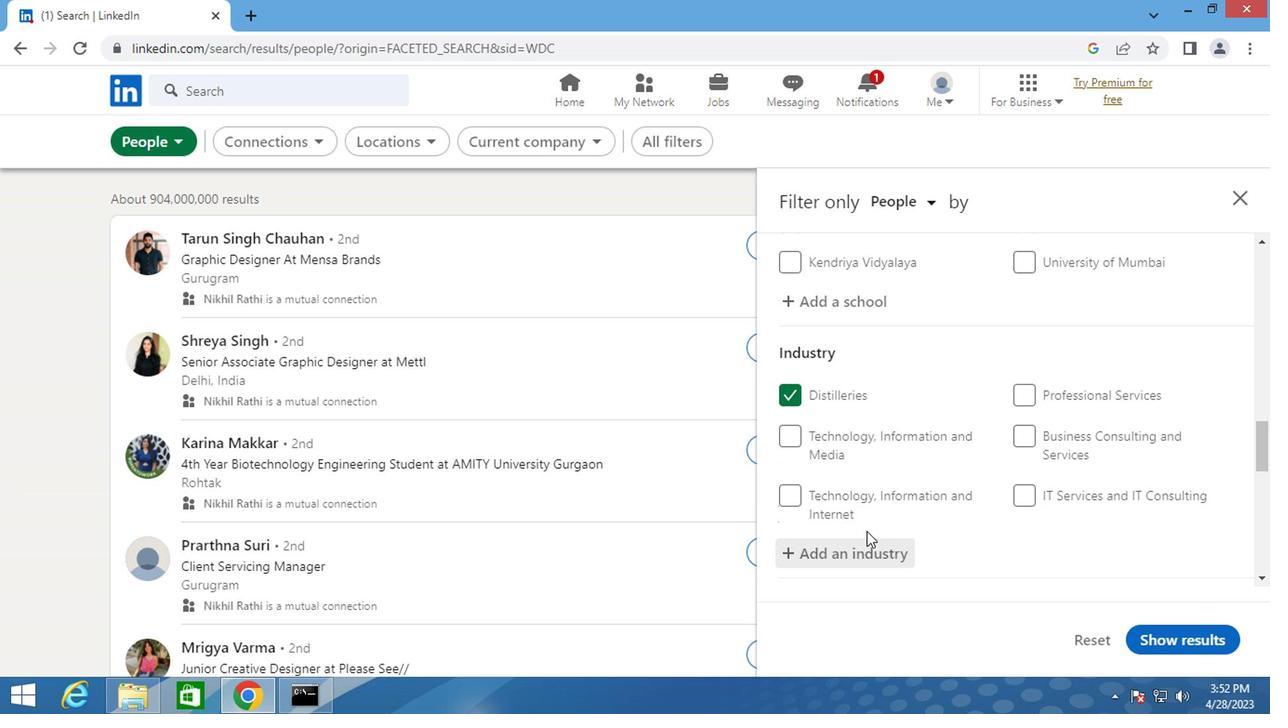
Action: Mouse scrolled (862, 531) with delta (0, -1)
Screenshot: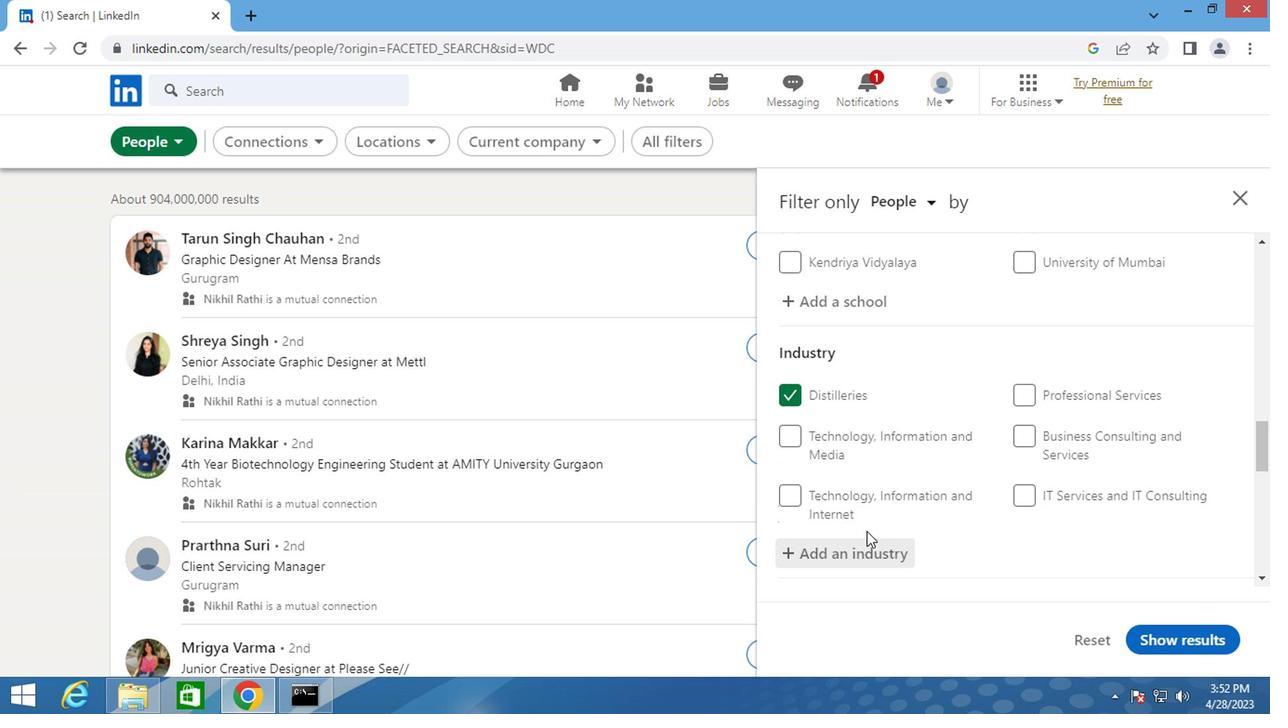 
Action: Mouse scrolled (862, 531) with delta (0, -1)
Screenshot: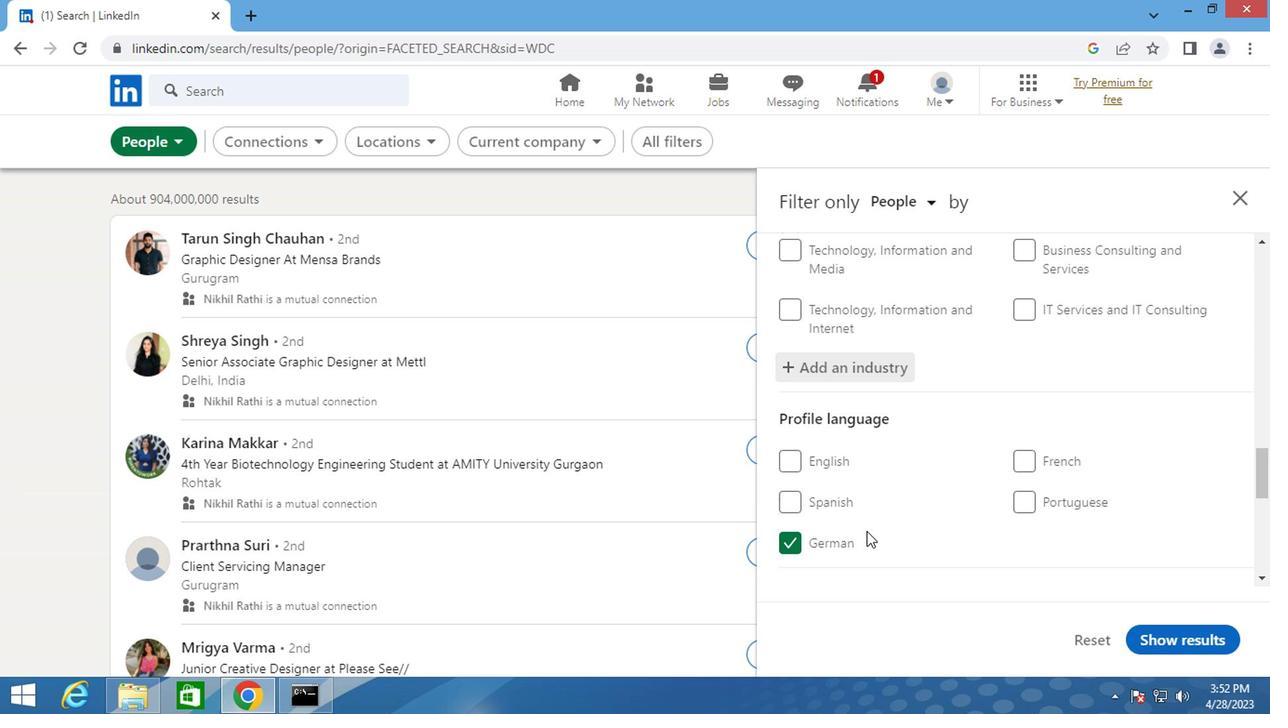 
Action: Mouse scrolled (862, 531) with delta (0, -1)
Screenshot: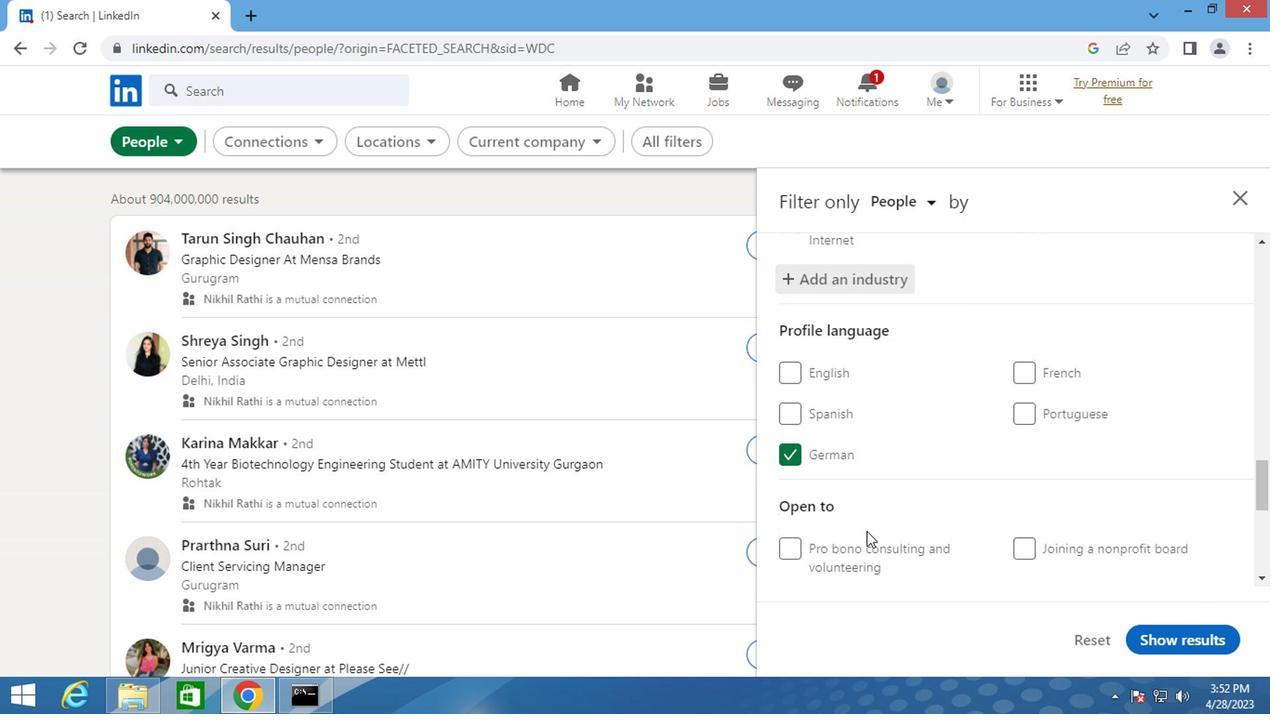 
Action: Mouse scrolled (862, 531) with delta (0, -1)
Screenshot: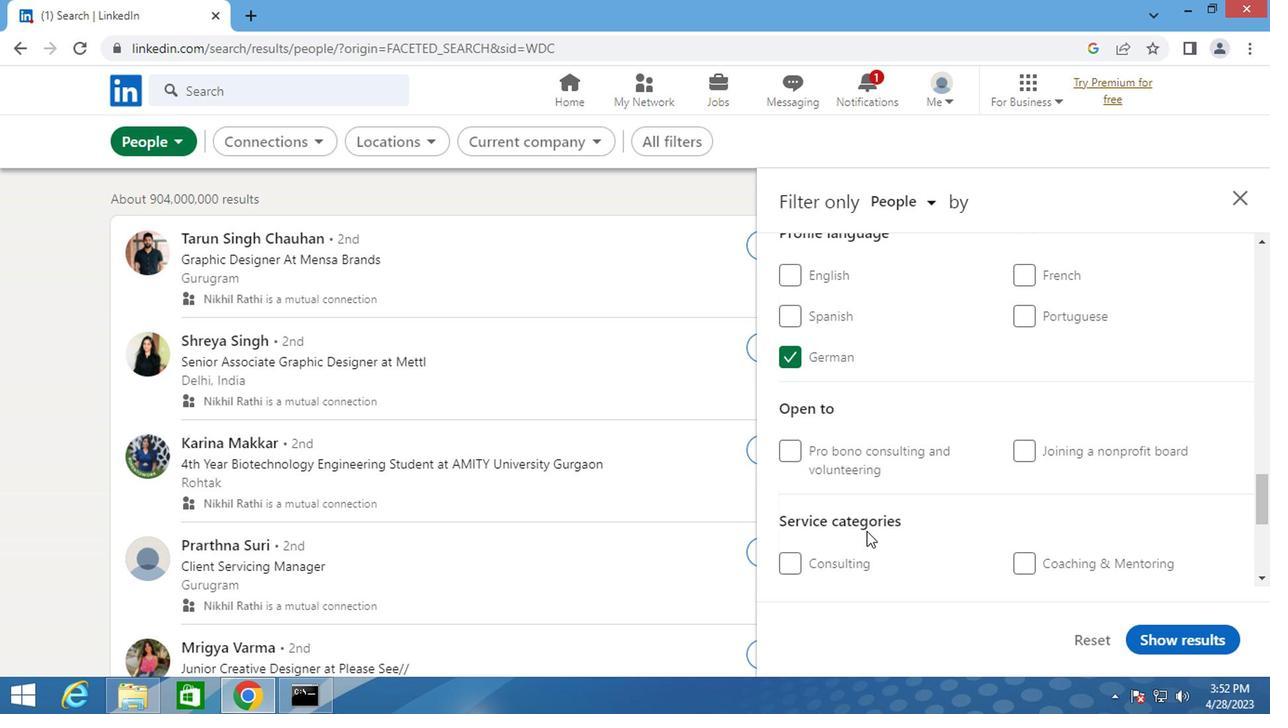 
Action: Mouse scrolled (862, 531) with delta (0, -1)
Screenshot: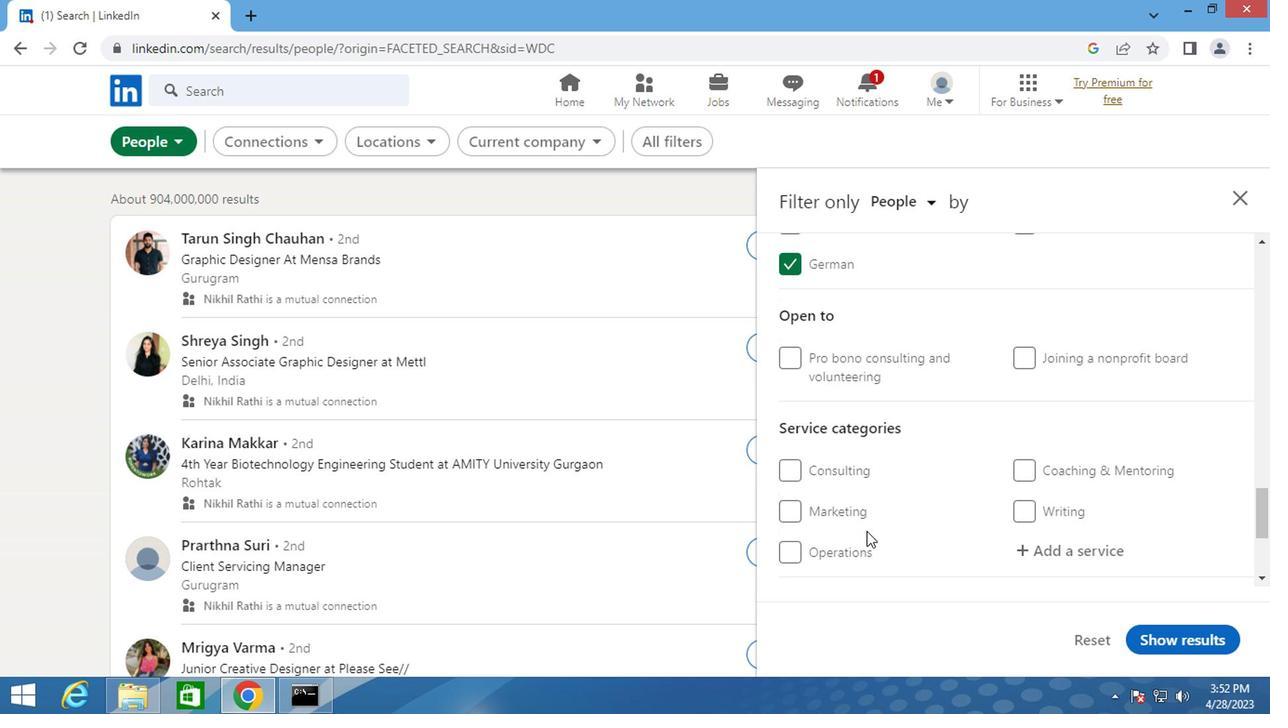 
Action: Mouse moved to (1096, 464)
Screenshot: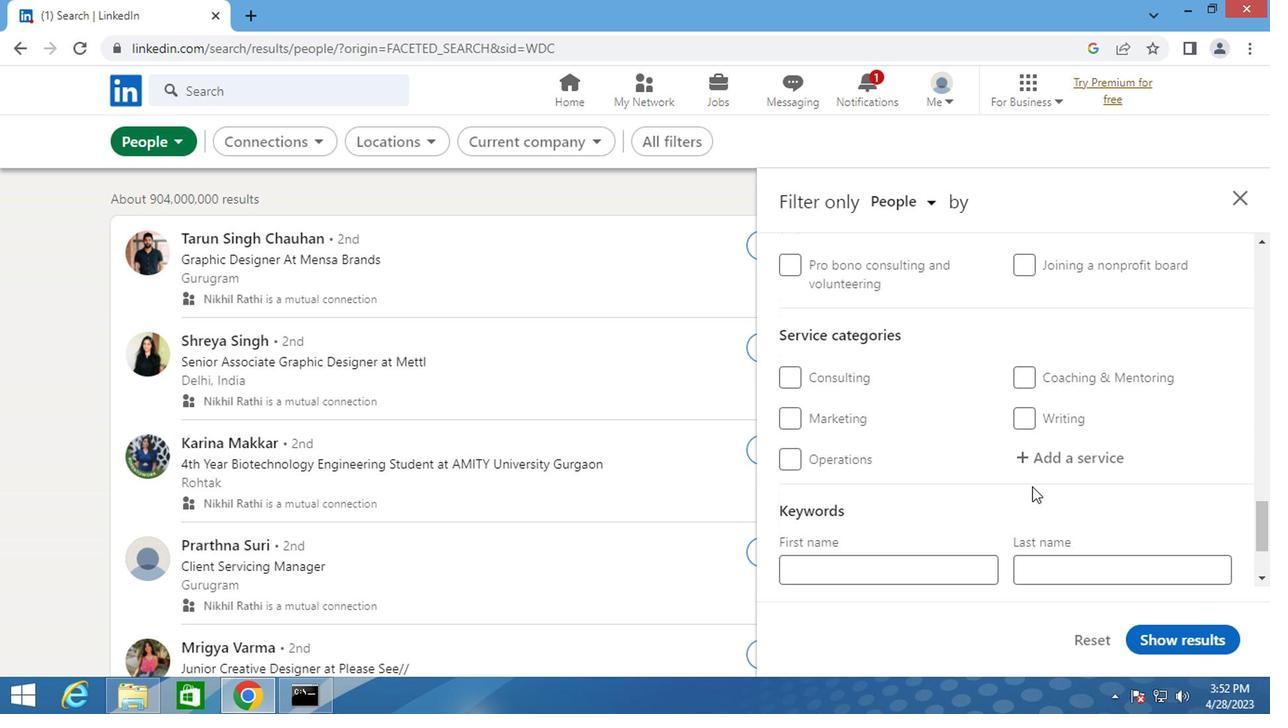 
Action: Mouse pressed left at (1096, 464)
Screenshot: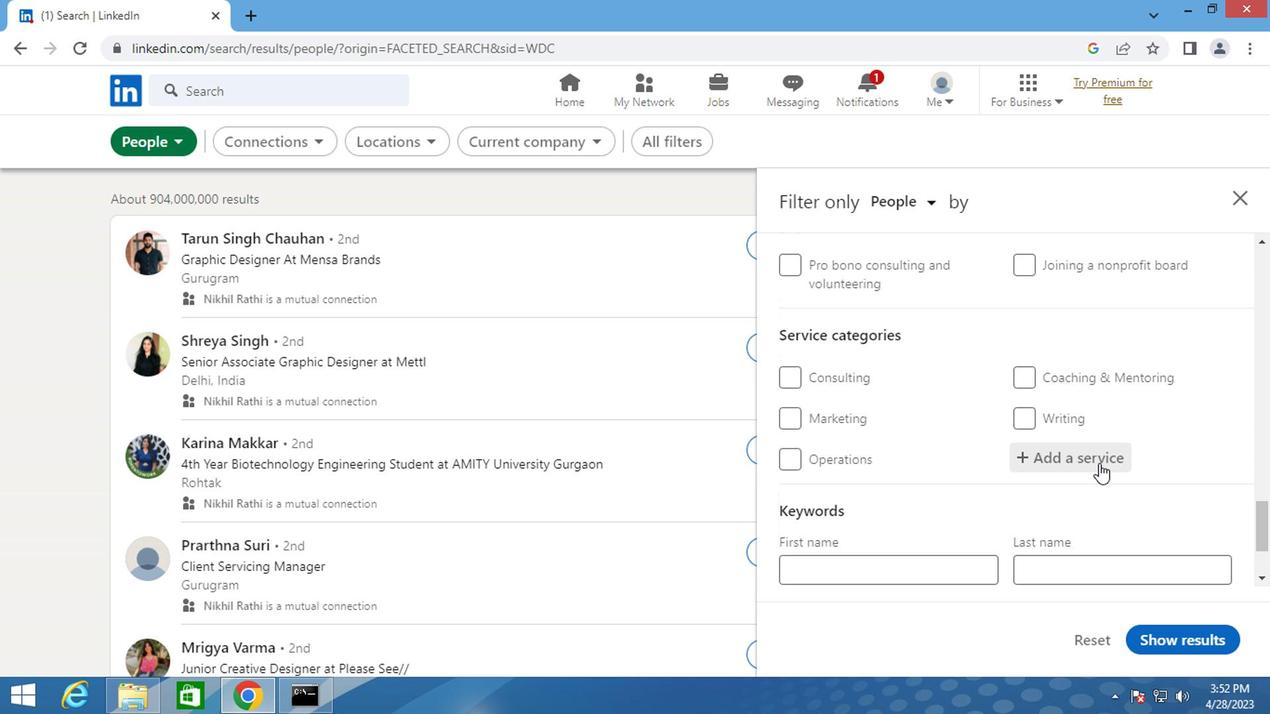 
Action: Key pressed <Key.shift>VIRTUAL
Screenshot: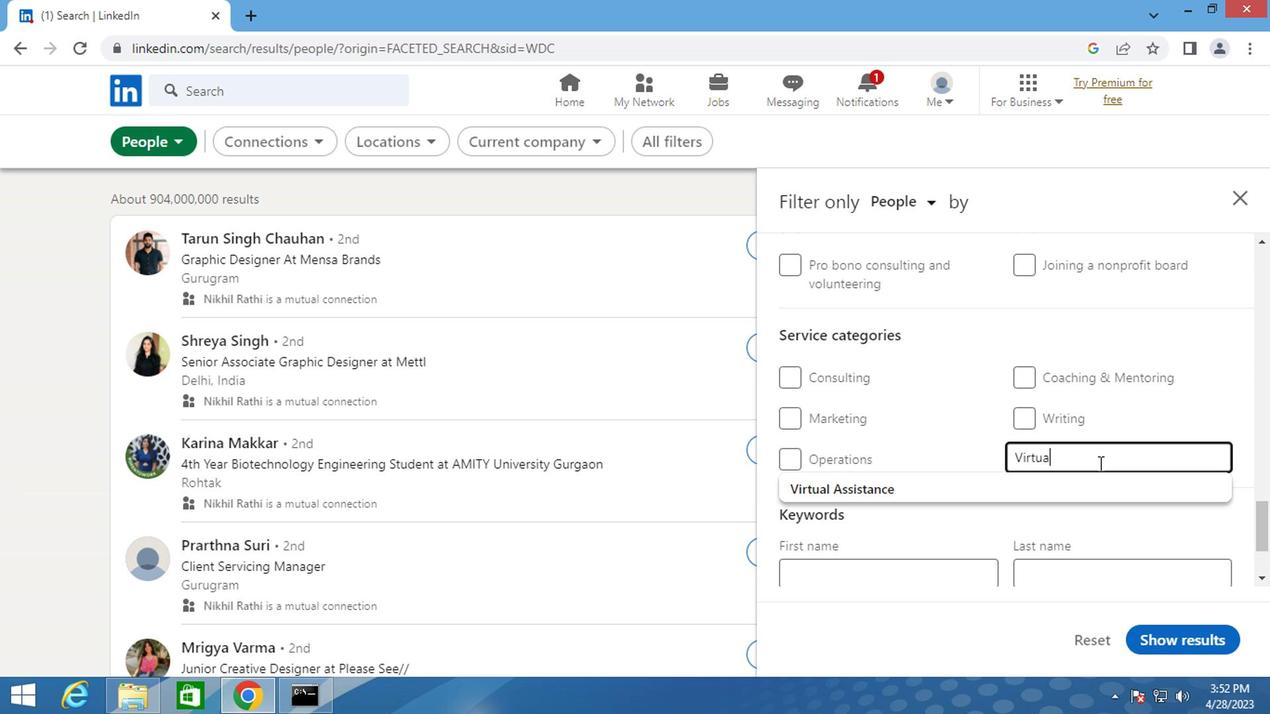 
Action: Mouse moved to (815, 492)
Screenshot: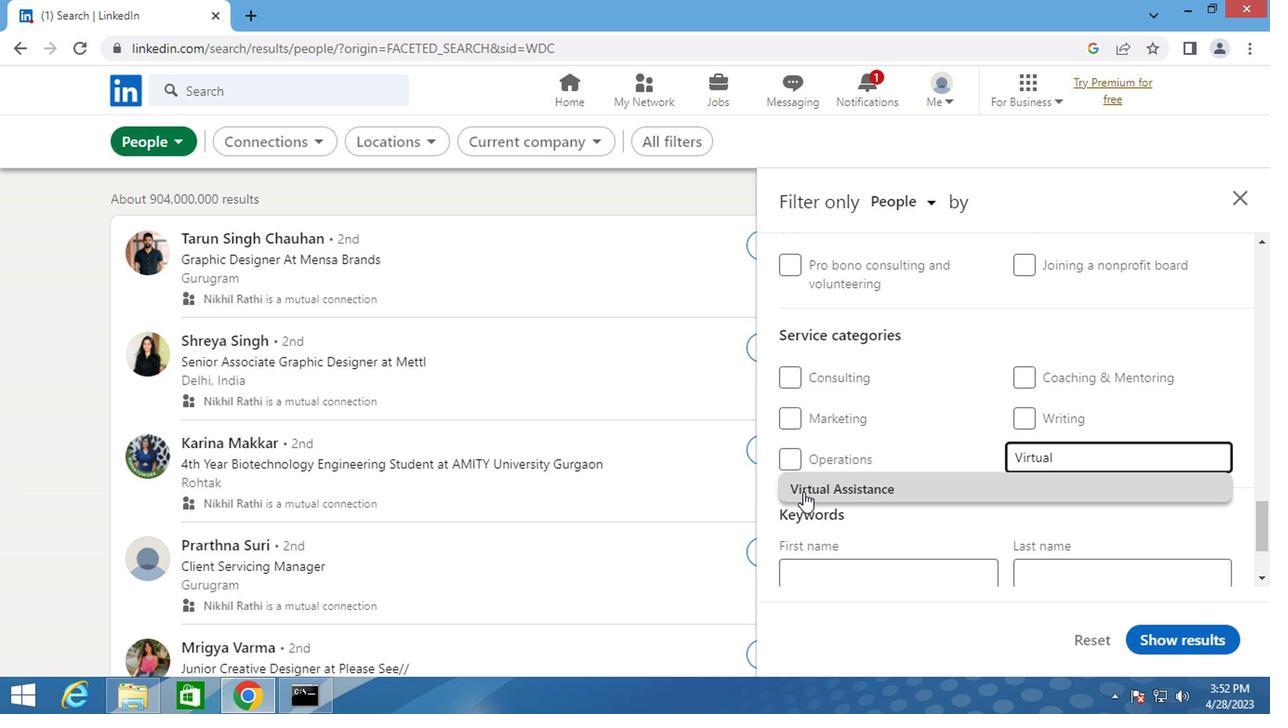 
Action: Mouse pressed left at (815, 492)
Screenshot: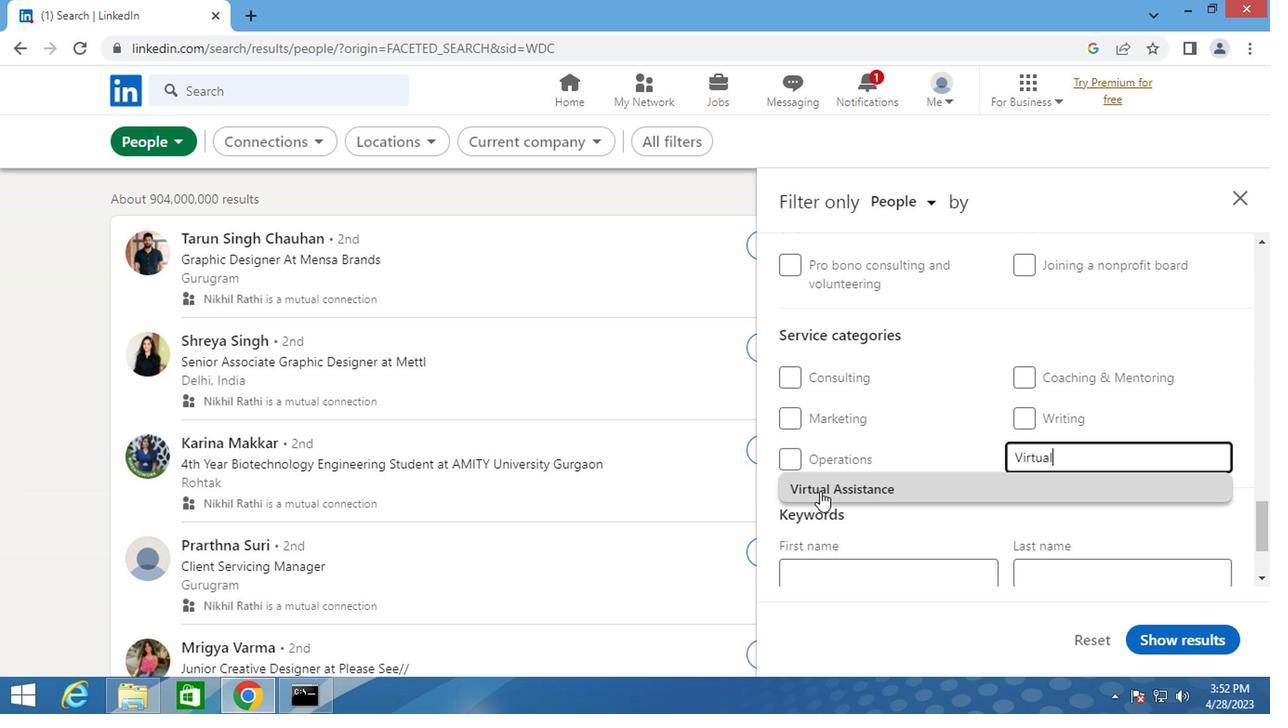 
Action: Mouse scrolled (815, 491) with delta (0, 0)
Screenshot: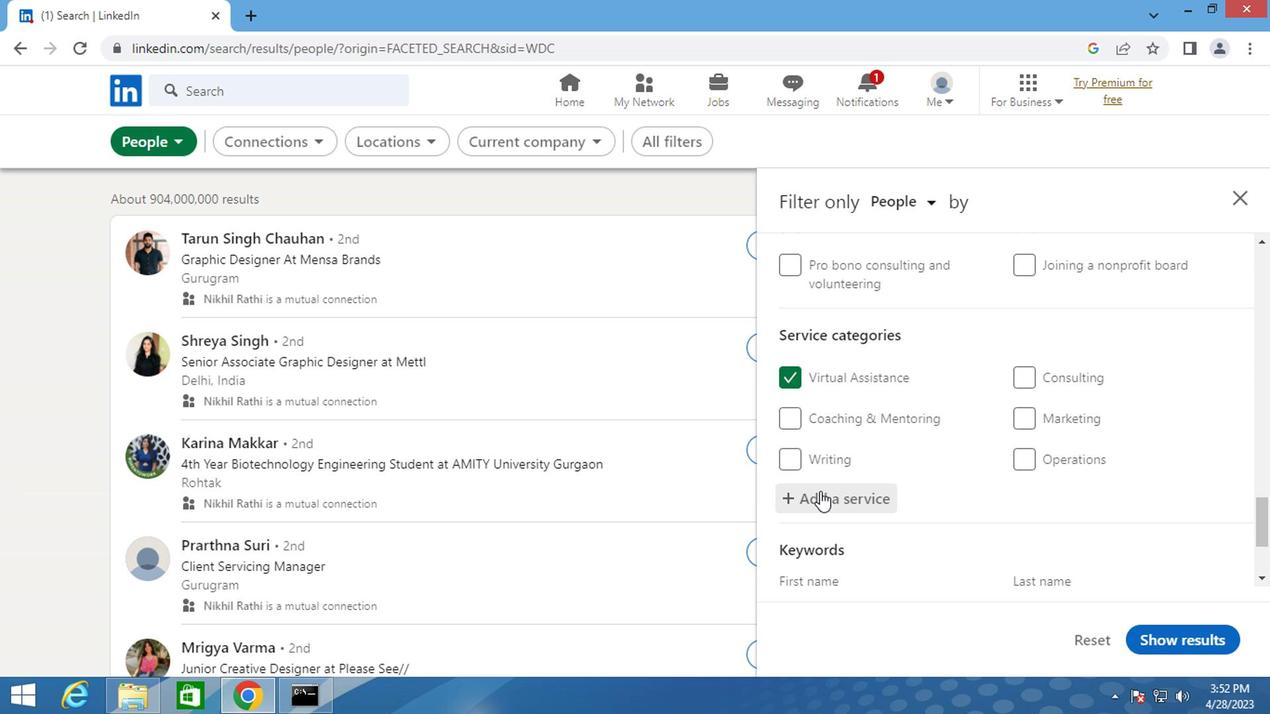 
Action: Mouse scrolled (815, 491) with delta (0, 0)
Screenshot: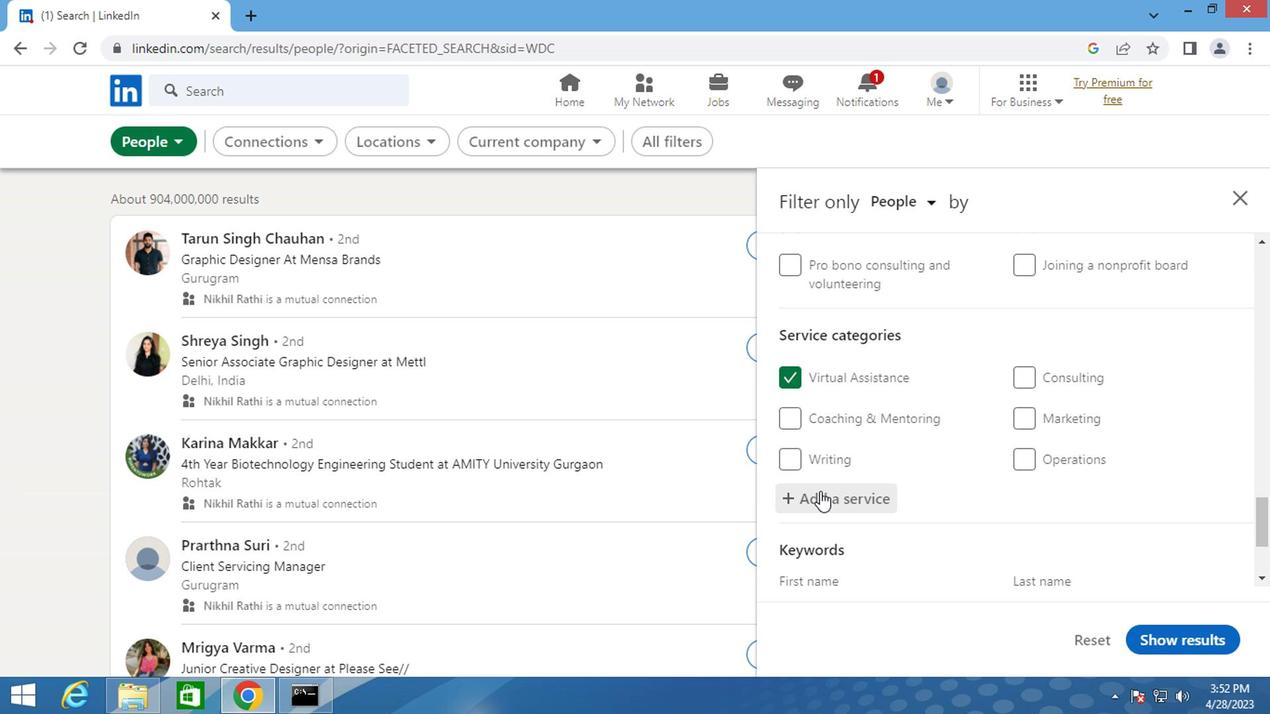 
Action: Mouse moved to (817, 503)
Screenshot: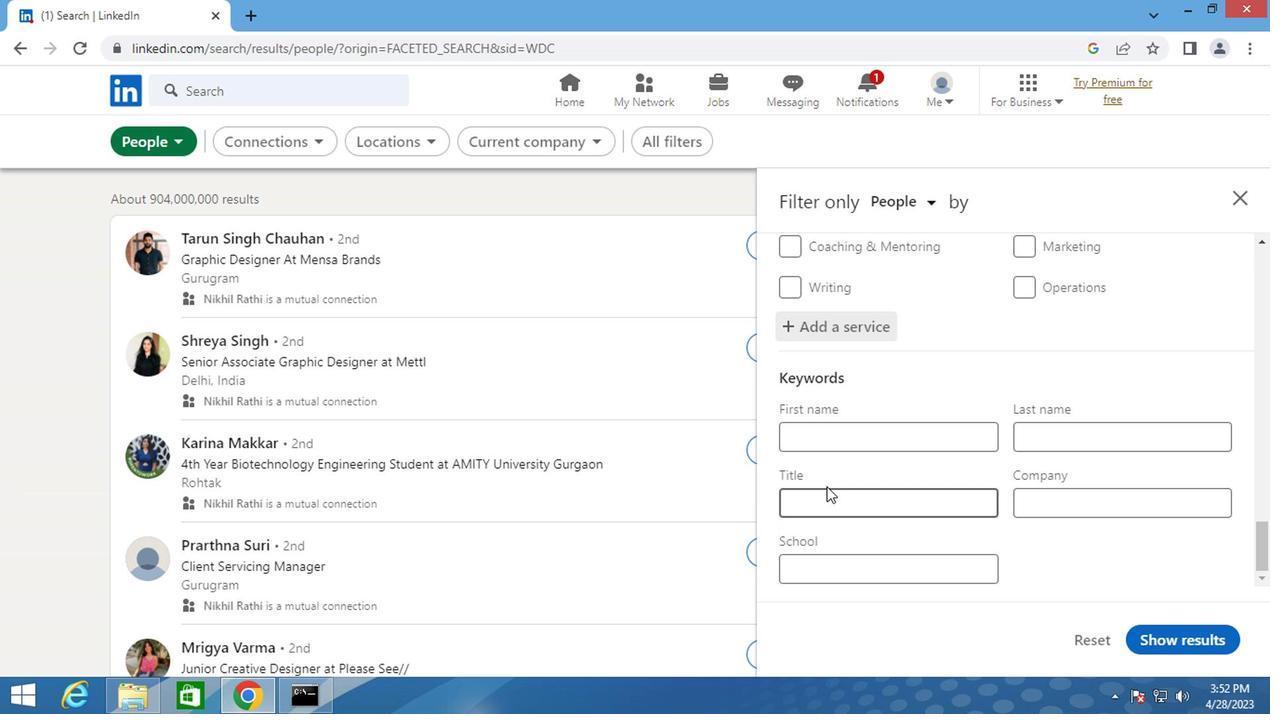 
Action: Mouse pressed left at (817, 503)
Screenshot: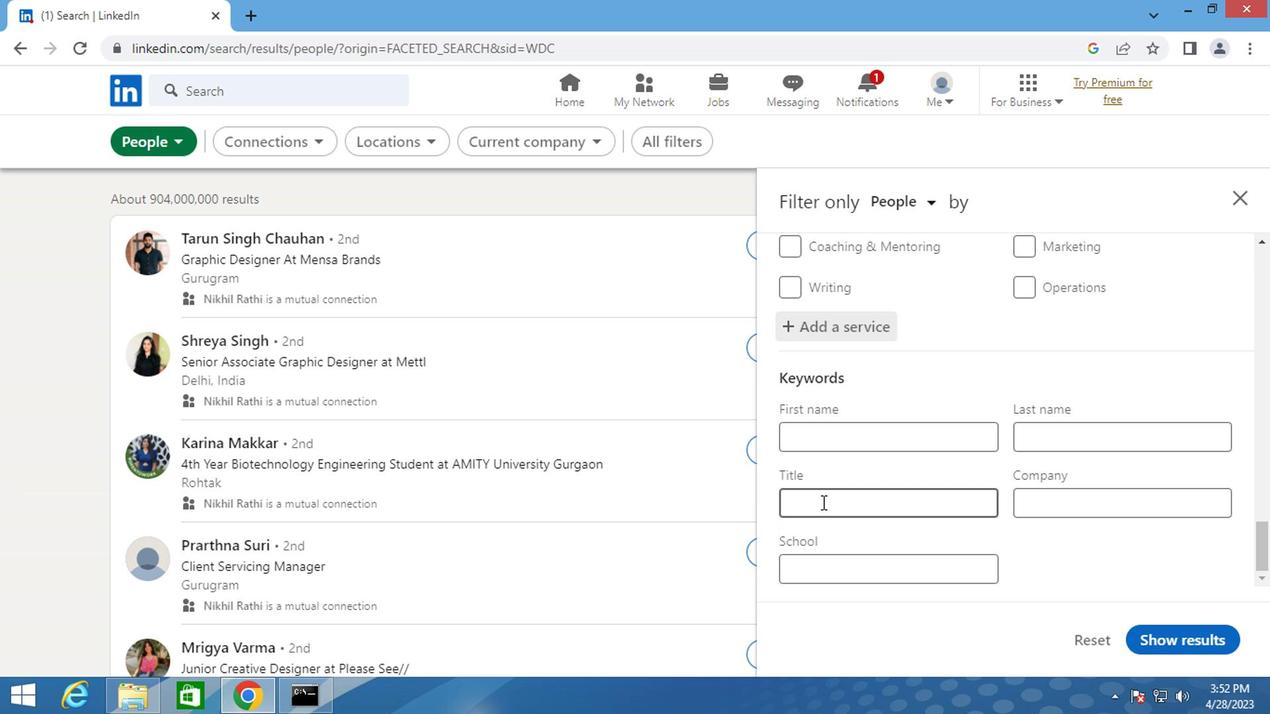 
Action: Key pressed <Key.shift>ARTIFICIAL<Key.space><Key.shift>INTELLIGENCE<Key.space><Key.shift>ENGINEER
Screenshot: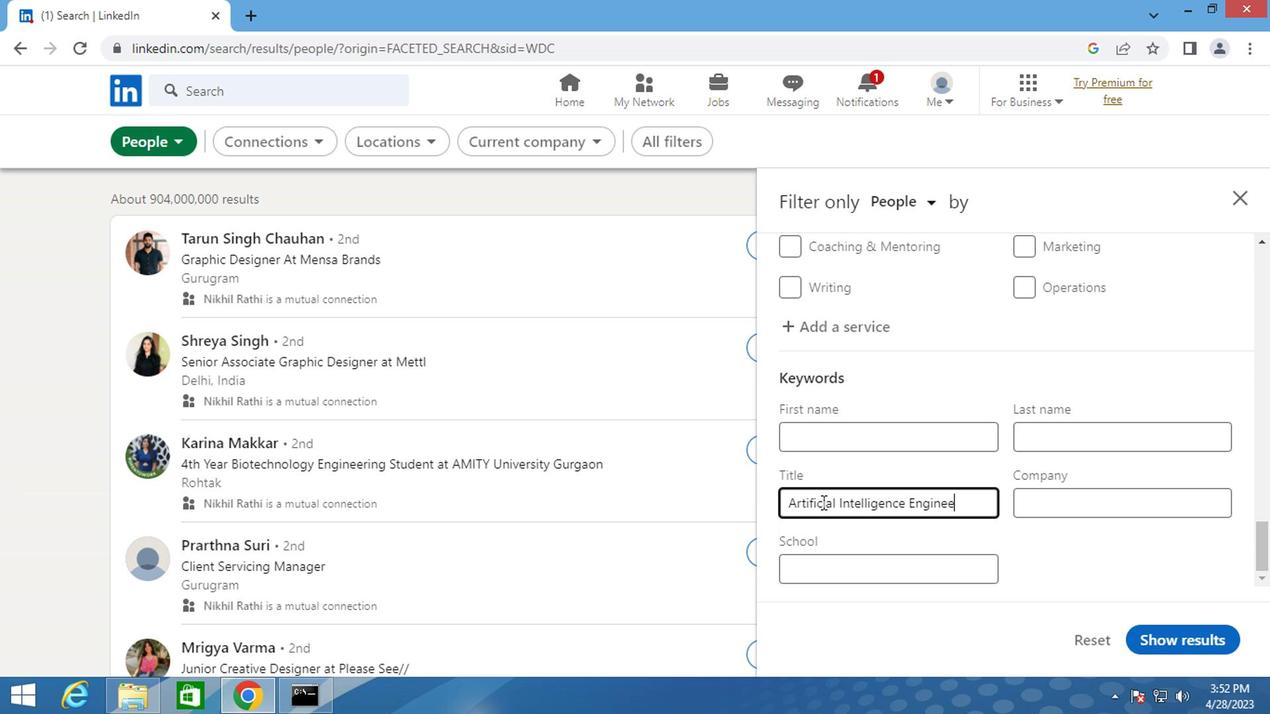 
Action: Mouse moved to (1140, 632)
Screenshot: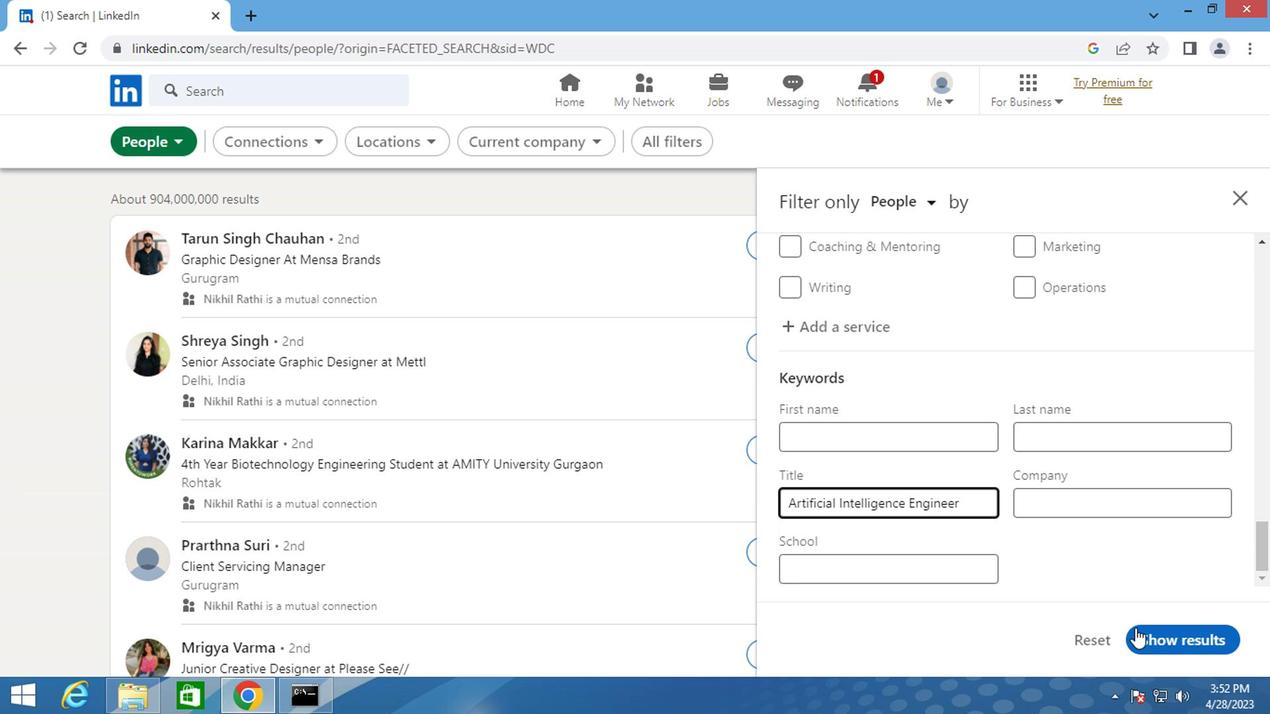 
Action: Mouse pressed left at (1140, 632)
Screenshot: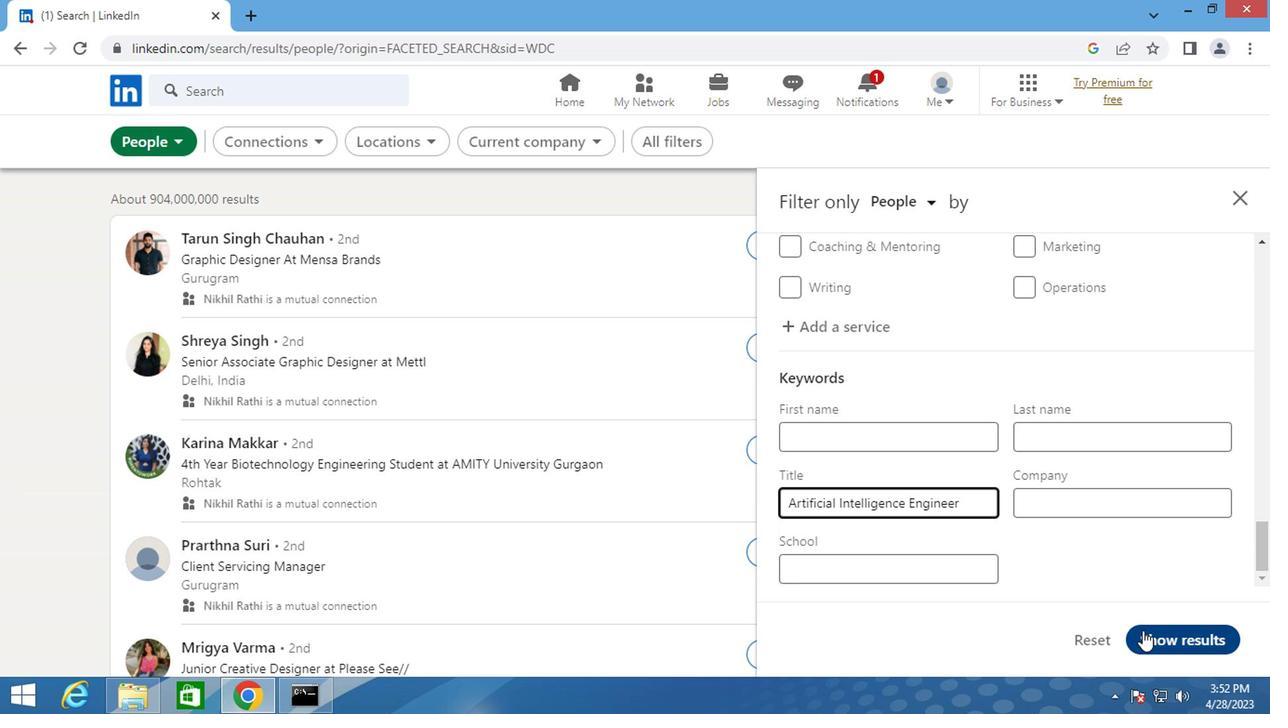 
